 Task: Slide 19 - A Picture Always Reinforces The Concept.
Action: Mouse moved to (33, 80)
Screenshot: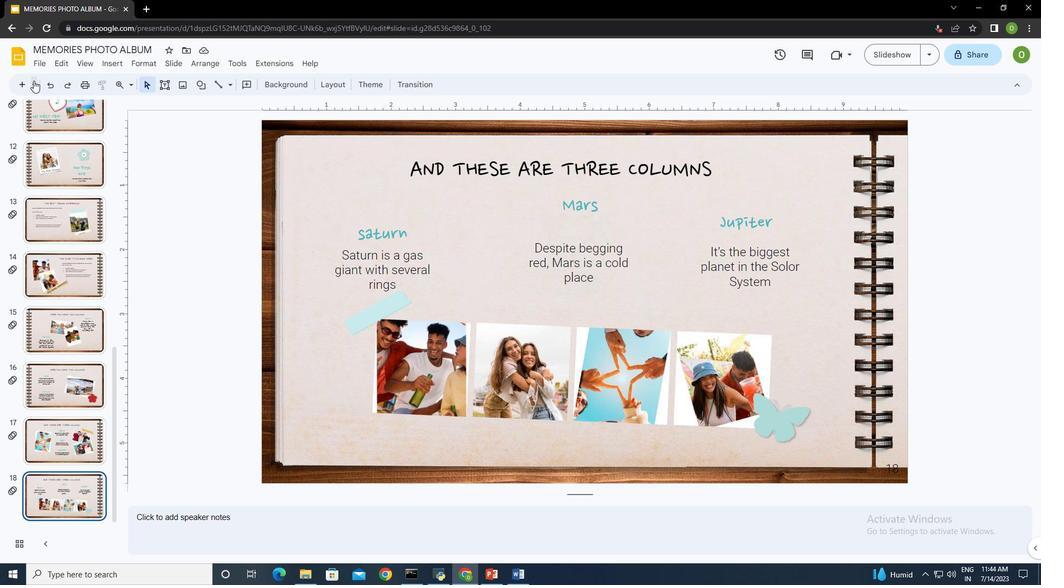 
Action: Mouse pressed left at (33, 80)
Screenshot: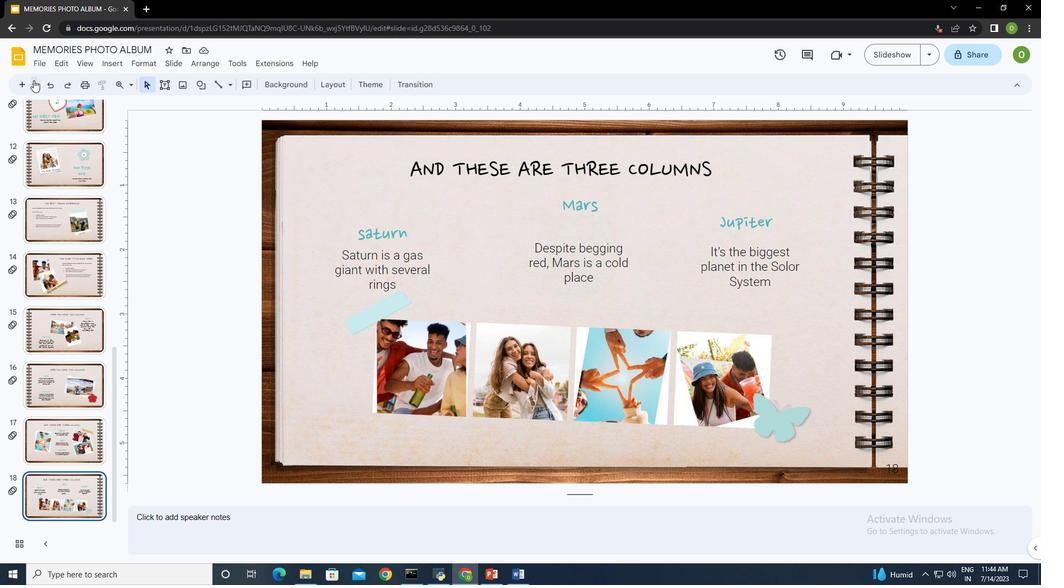 
Action: Mouse moved to (72, 318)
Screenshot: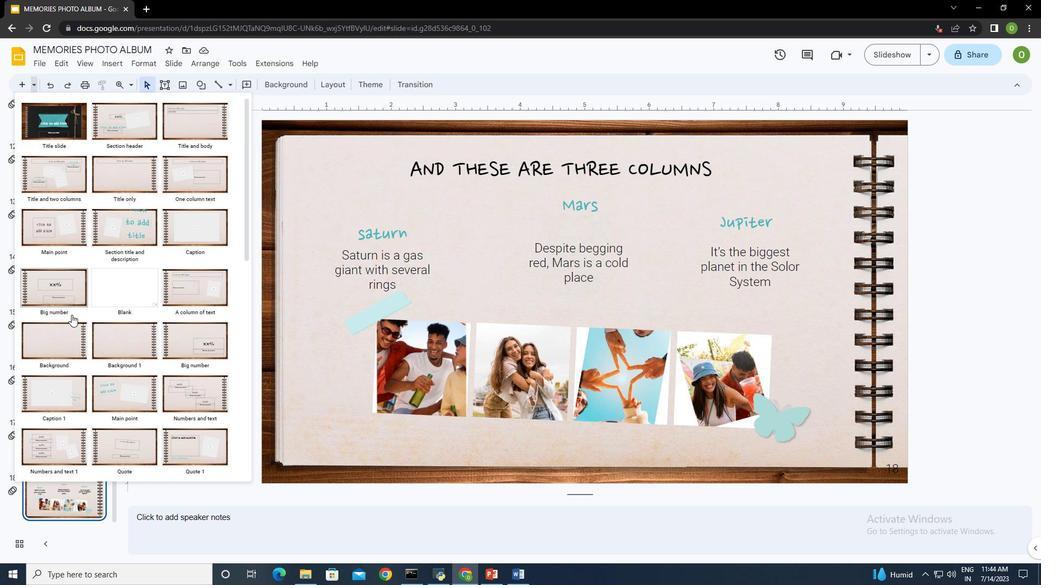 
Action: Mouse scrolled (72, 318) with delta (0, 0)
Screenshot: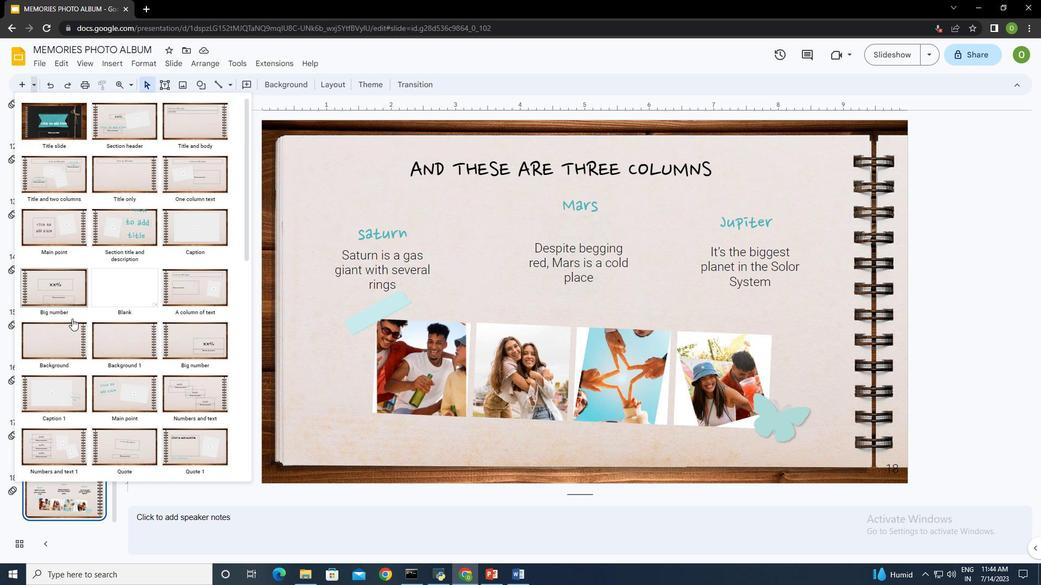 
Action: Mouse moved to (73, 321)
Screenshot: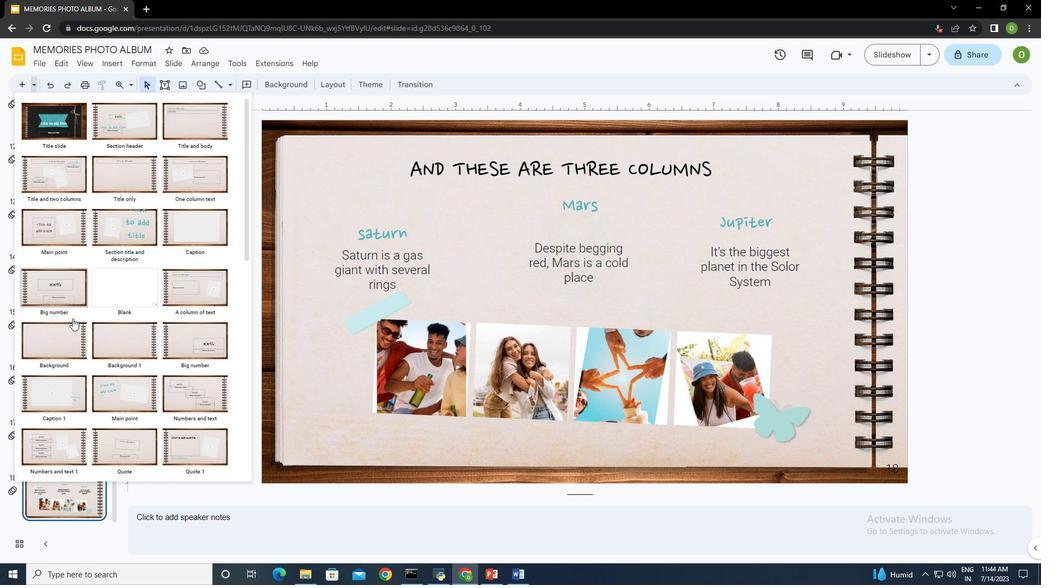 
Action: Mouse scrolled (73, 320) with delta (0, 0)
Screenshot: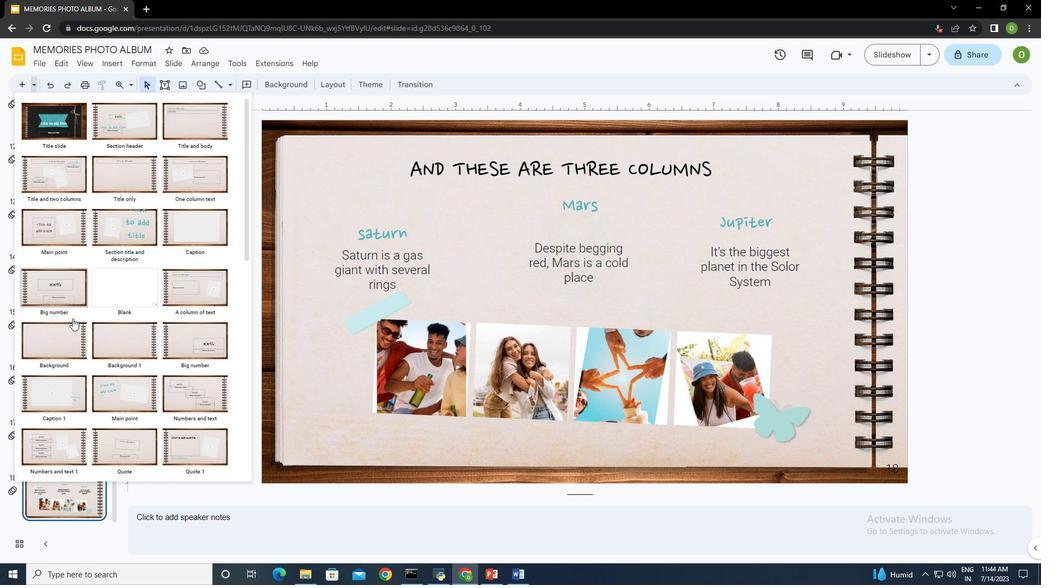 
Action: Mouse moved to (75, 323)
Screenshot: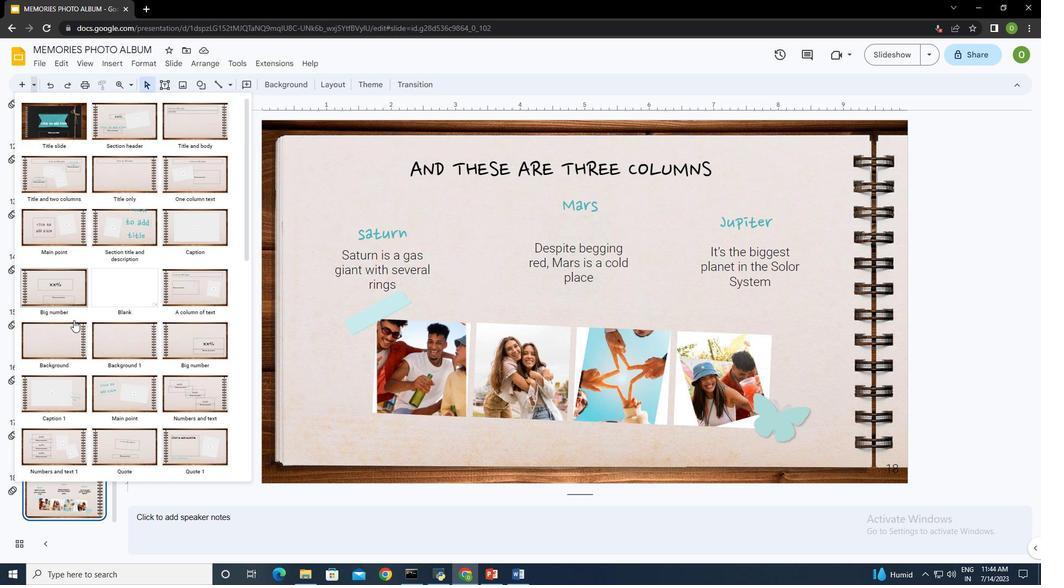 
Action: Mouse scrolled (75, 322) with delta (0, 0)
Screenshot: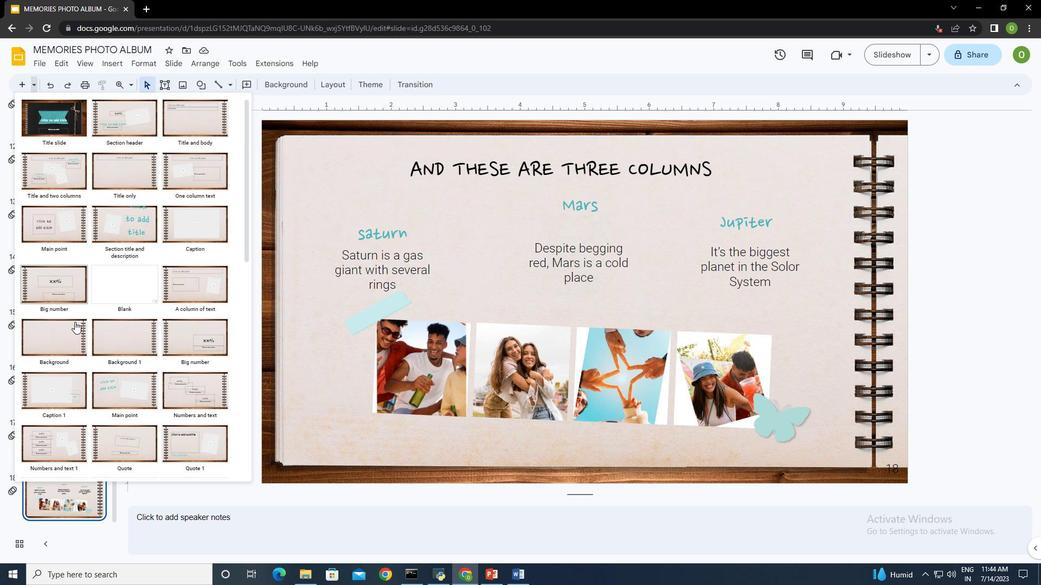 
Action: Mouse moved to (75, 323)
Screenshot: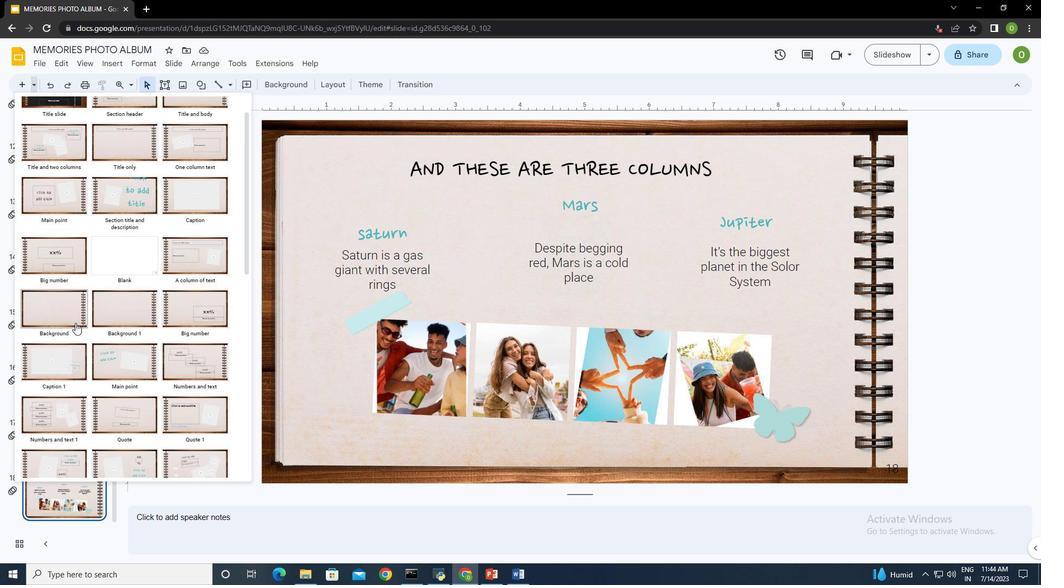 
Action: Mouse scrolled (75, 322) with delta (0, 0)
Screenshot: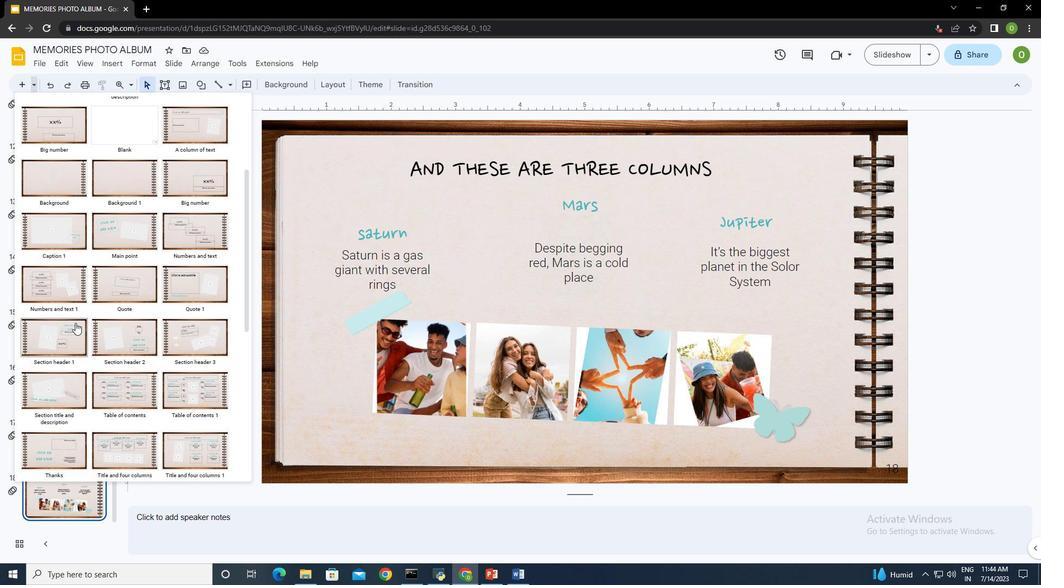 
Action: Mouse scrolled (75, 322) with delta (0, 0)
Screenshot: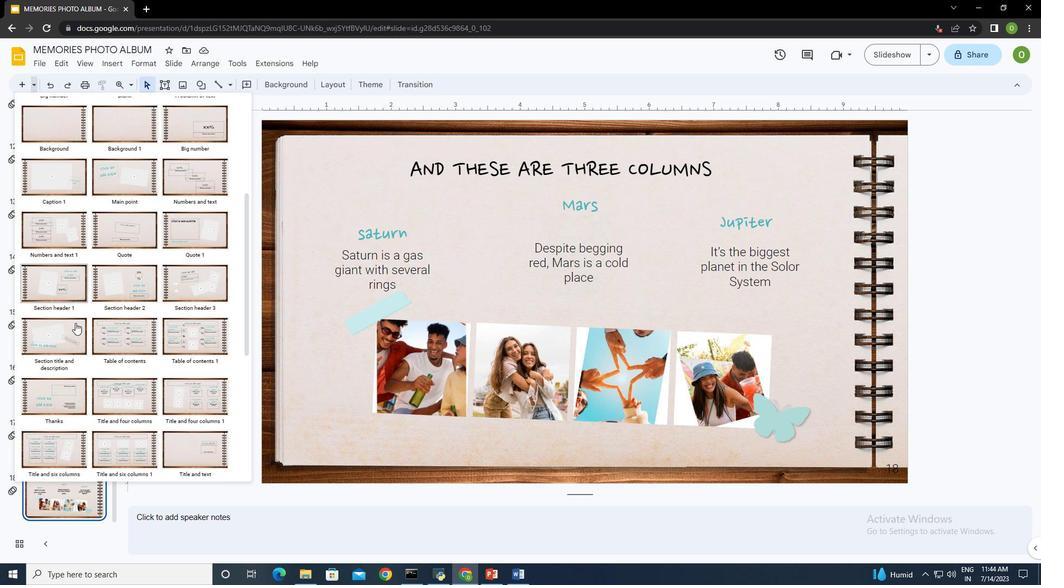 
Action: Mouse scrolled (75, 322) with delta (0, 0)
Screenshot: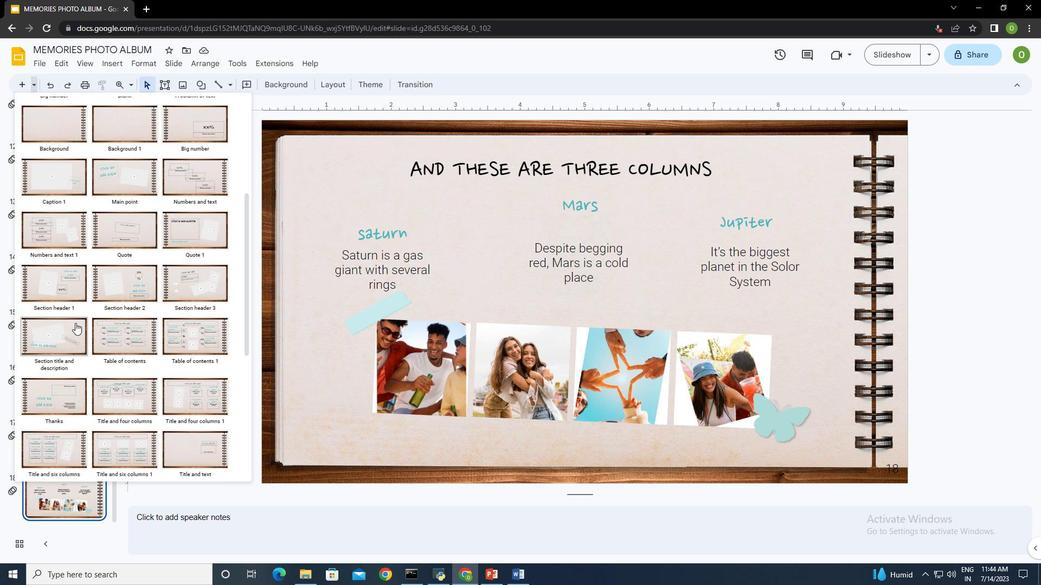 
Action: Mouse scrolled (75, 322) with delta (0, 0)
Screenshot: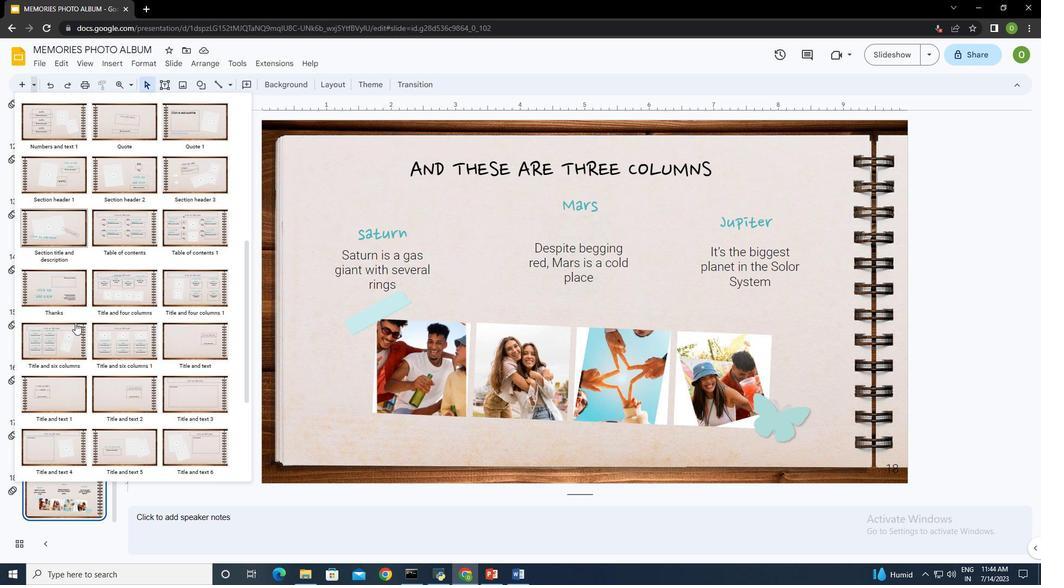 
Action: Mouse scrolled (75, 322) with delta (0, 0)
Screenshot: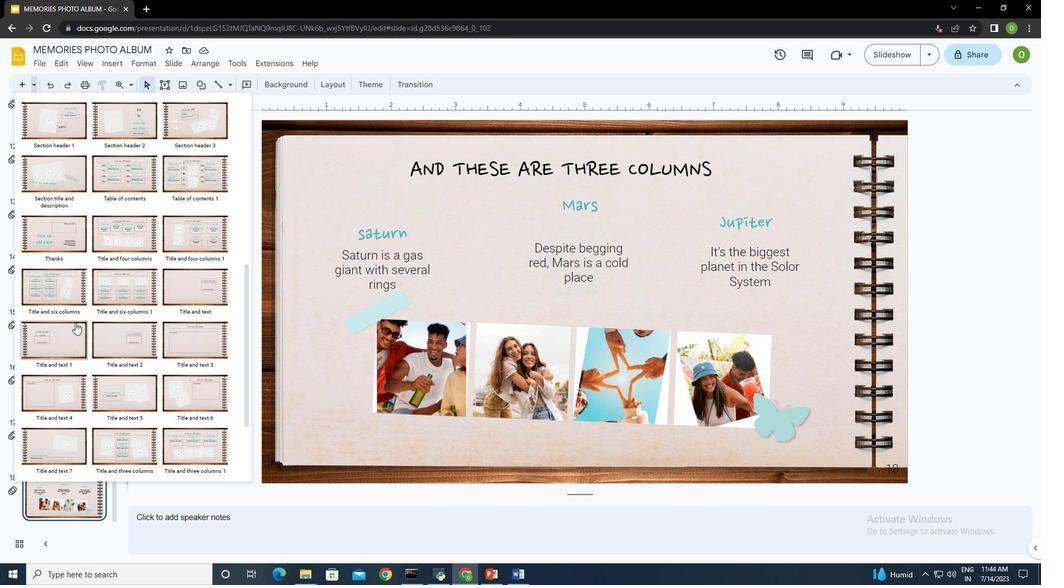 
Action: Mouse scrolled (75, 322) with delta (0, 0)
Screenshot: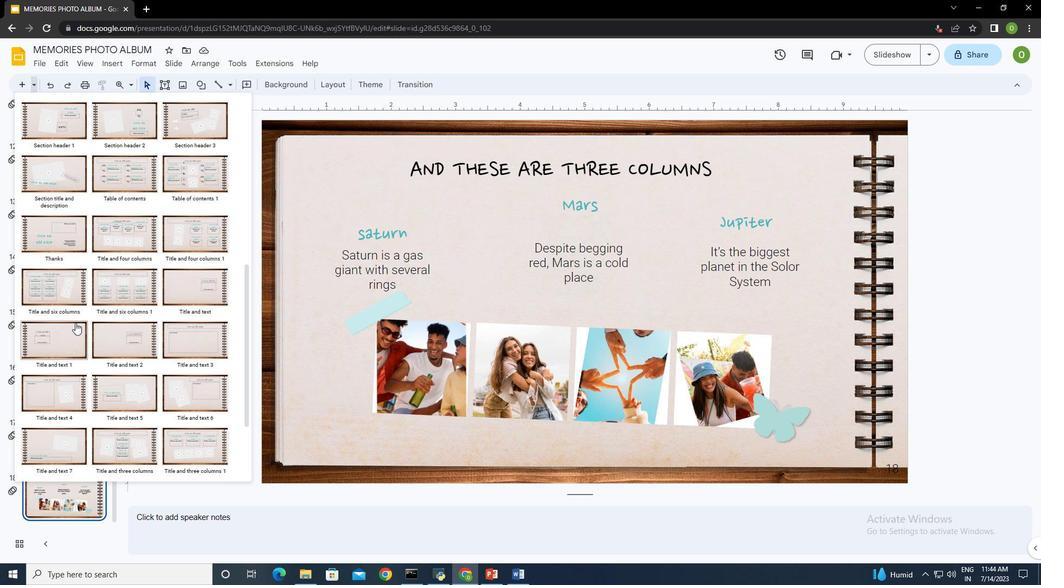 
Action: Mouse moved to (128, 280)
Screenshot: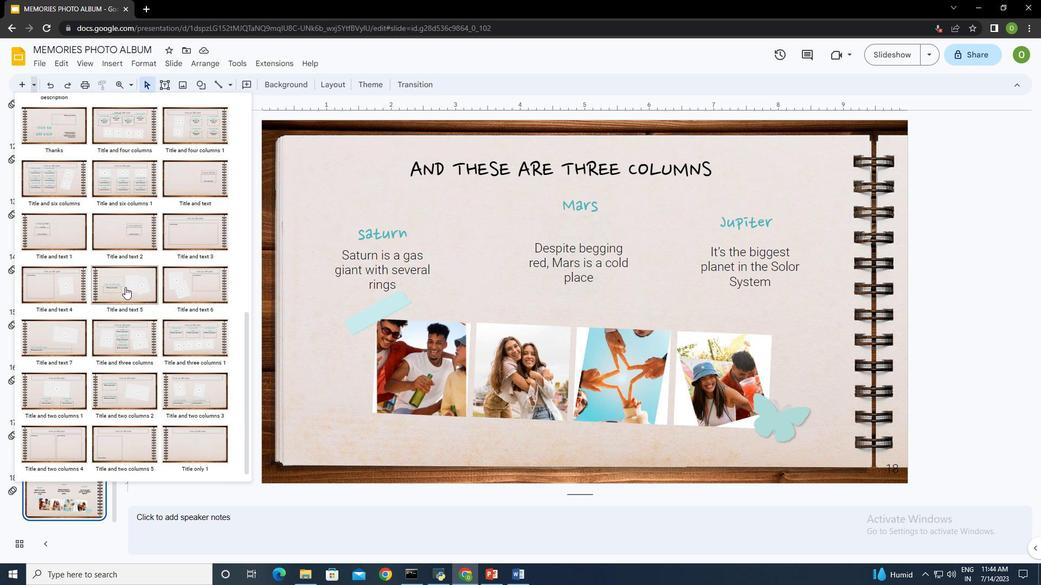 
Action: Mouse pressed left at (128, 280)
Screenshot: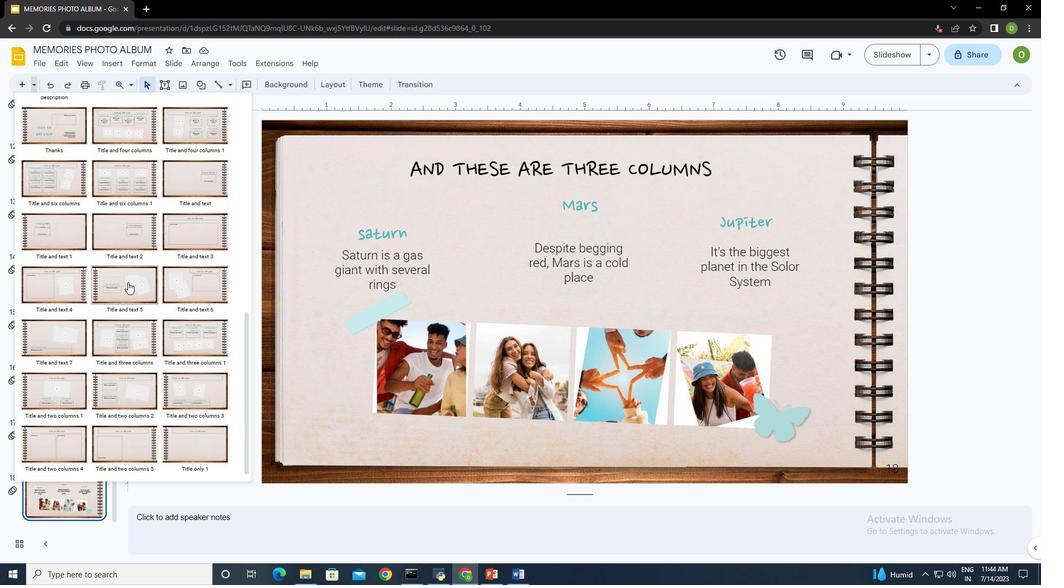 
Action: Mouse moved to (408, 280)
Screenshot: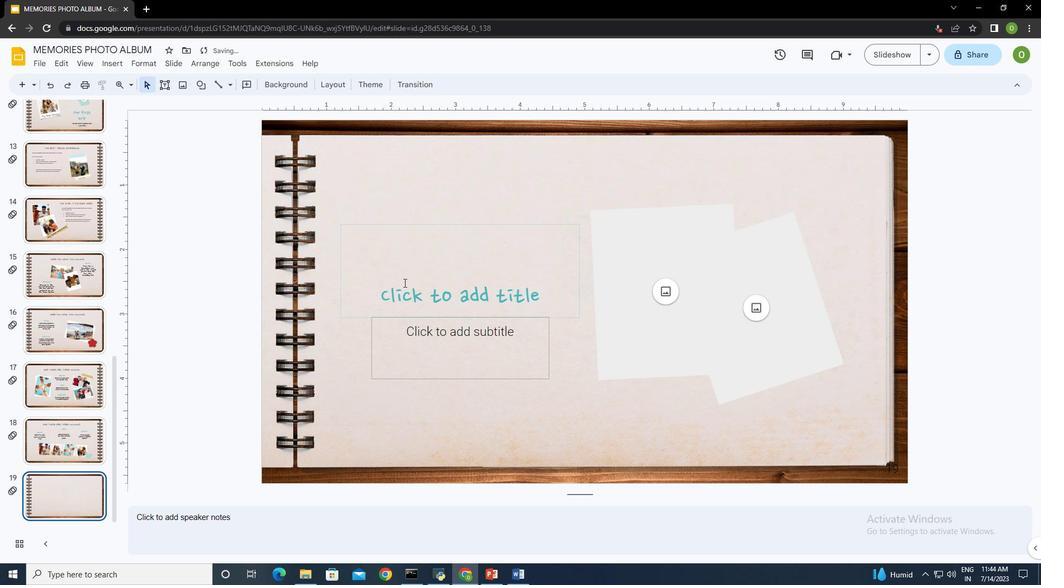
Action: Mouse pressed left at (408, 280)
Screenshot: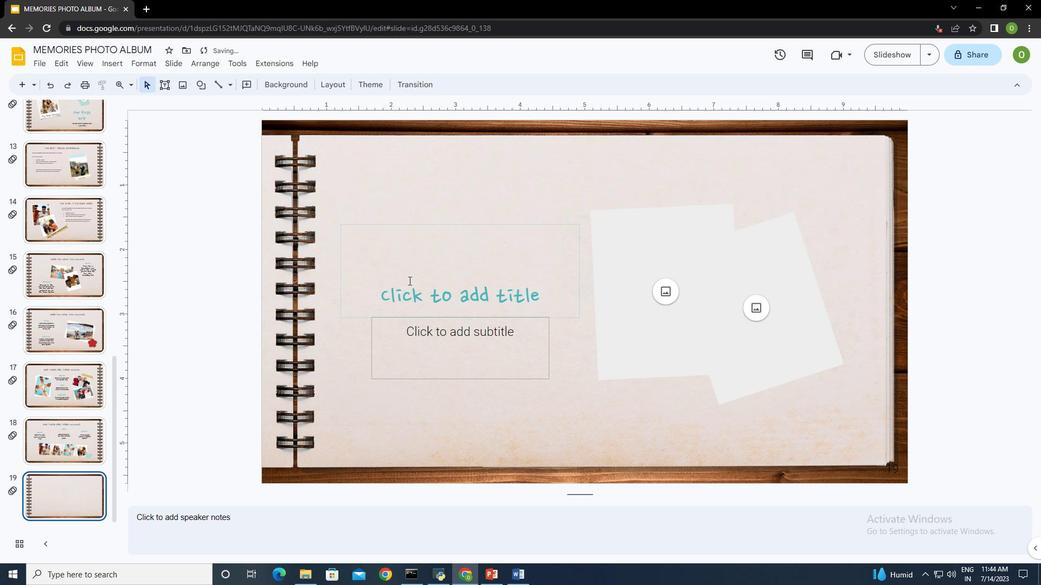 
Action: Key pressed <Key.shift><Key.shift><Key.shift><Key.shift><Key.shift>A<Key.space><Key.shift>Picture<Key.space>alwase<Key.backspace><Key.backspace>ys<Key.space>reinforces<Key.space>the<Key.space>concept
Screenshot: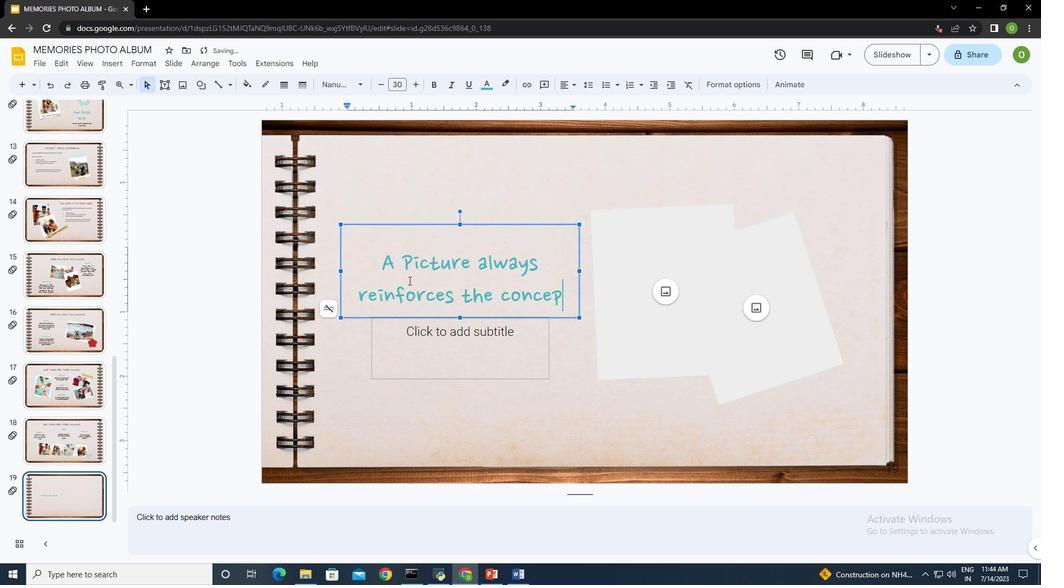 
Action: Mouse moved to (434, 342)
Screenshot: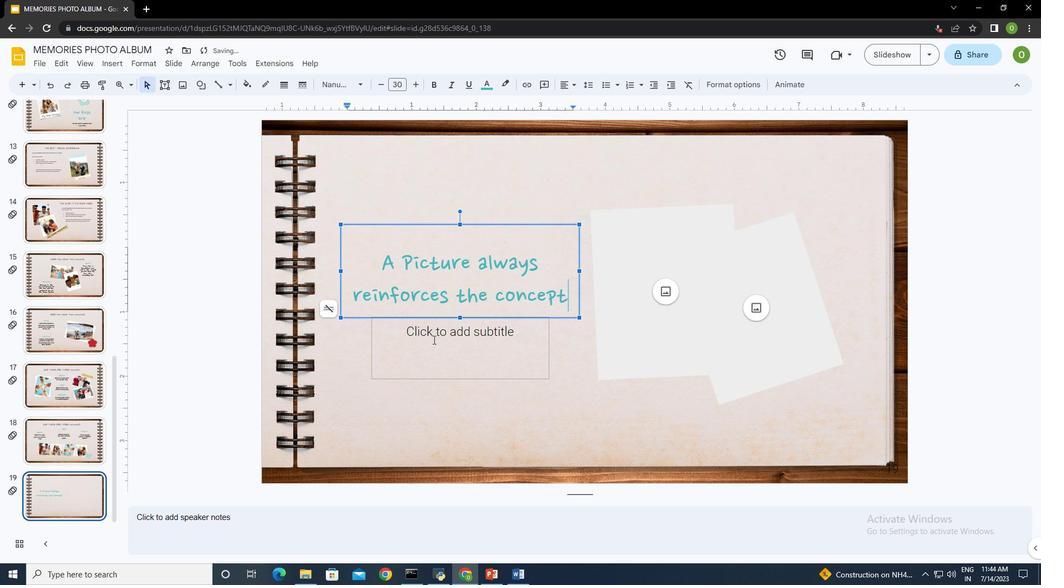 
Action: Mouse pressed left at (434, 342)
Screenshot: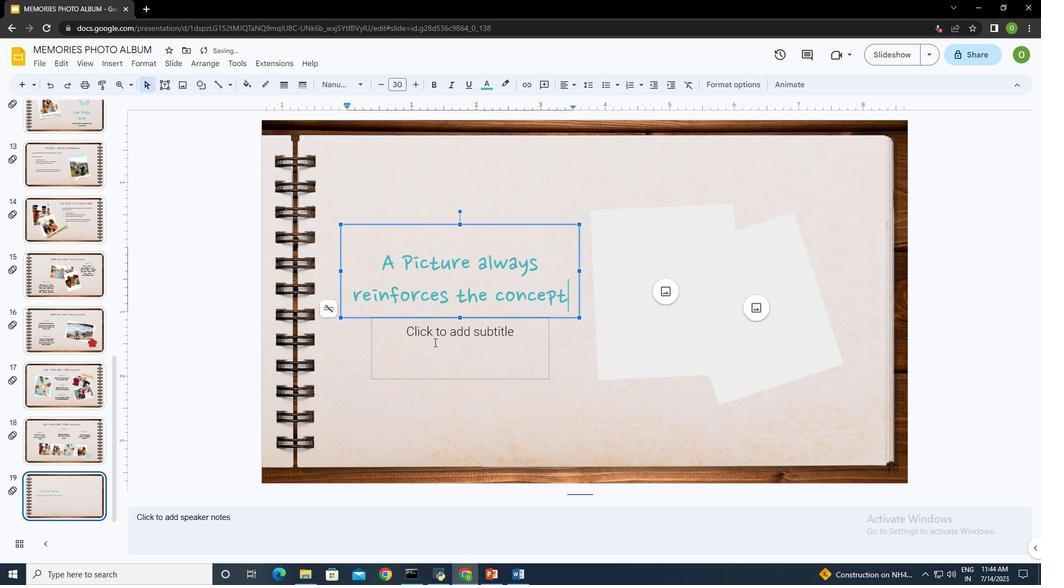 
Action: Key pressed <Key.shift>Images<Key.space>reveal<Key.space><Key.shift>Large<Key.space>amounts<Key.space>of<Key.space>data<Key.space><Key.backspace>,<Key.space><Key.shift>So<Key.space>remember<Key.shift_r>:<Key.space>use<Key.space>an<Key.space>image<Key.space>instead<Key.space>of<Key.space>long<Key.space>textsctrl+A
Screenshot: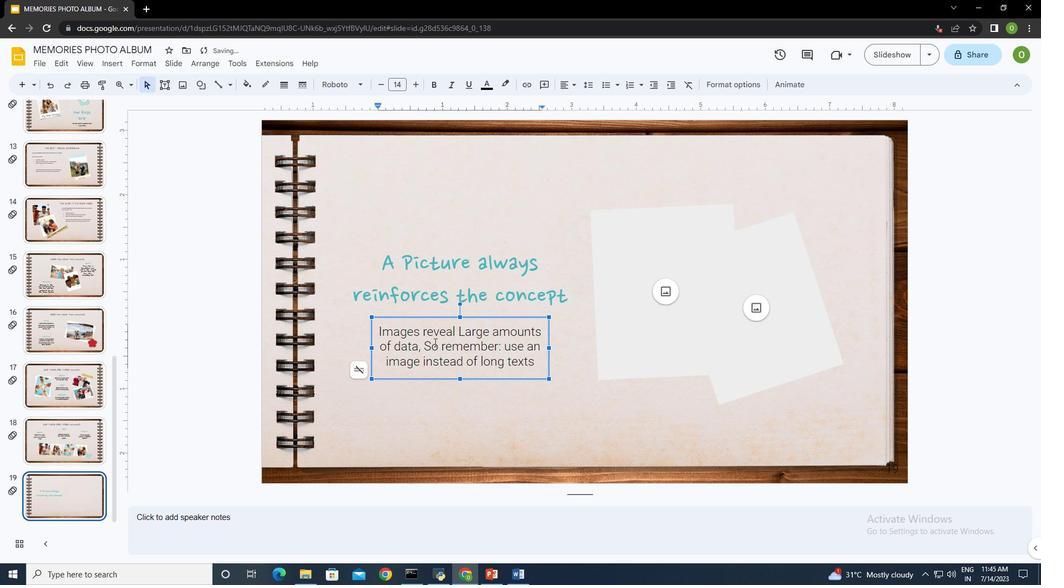 
Action: Mouse moved to (231, 63)
Screenshot: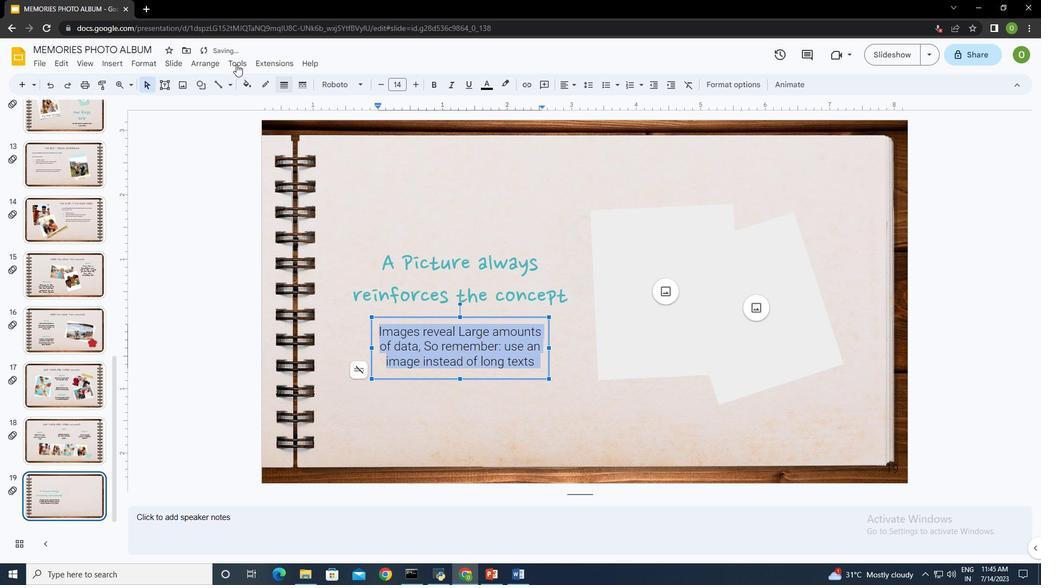 
Action: Mouse pressed left at (231, 63)
Screenshot: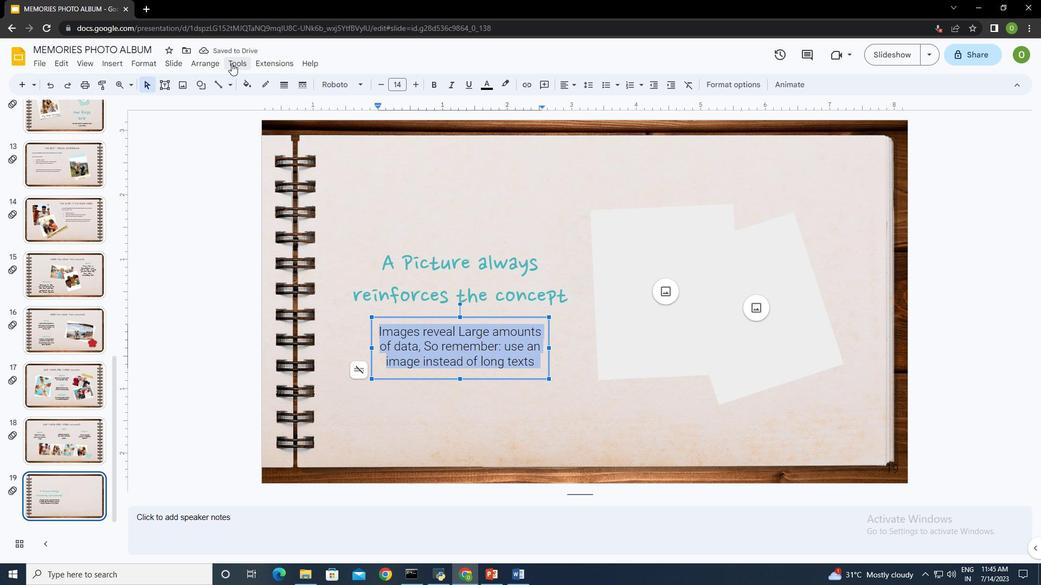 
Action: Mouse moved to (276, 83)
Screenshot: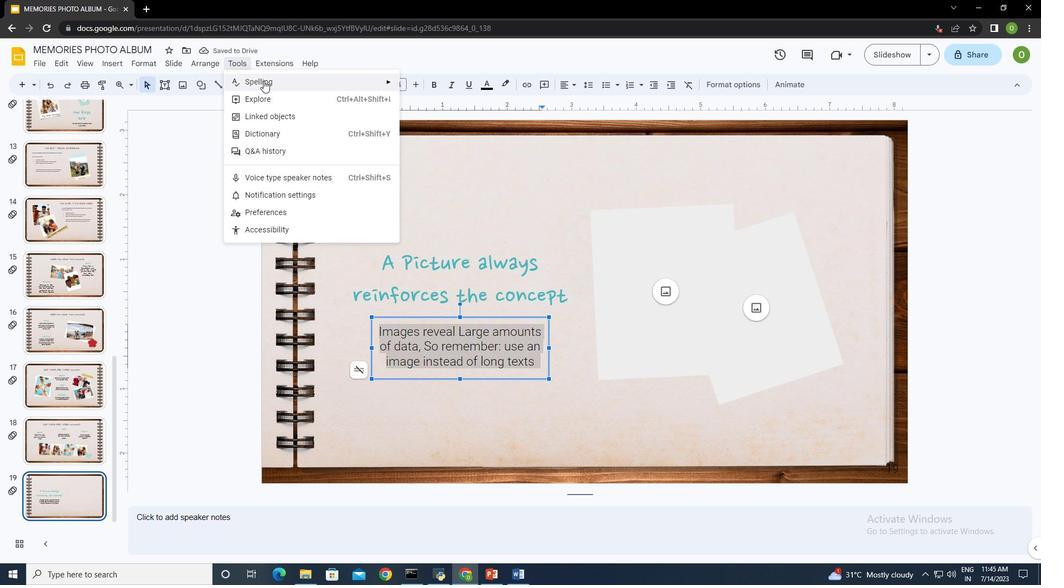 
Action: Mouse pressed left at (276, 83)
Screenshot: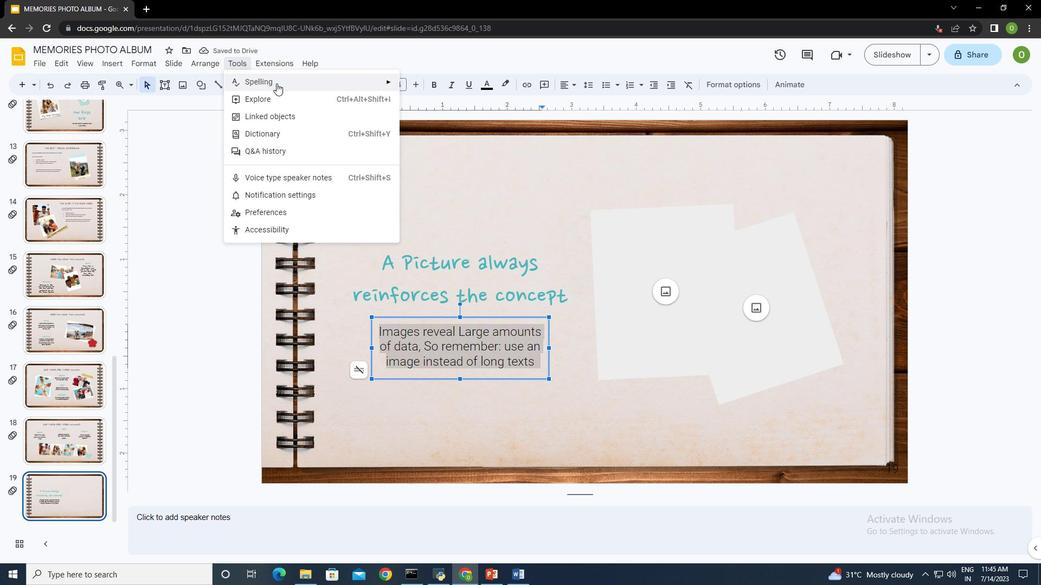 
Action: Mouse moved to (464, 99)
Screenshot: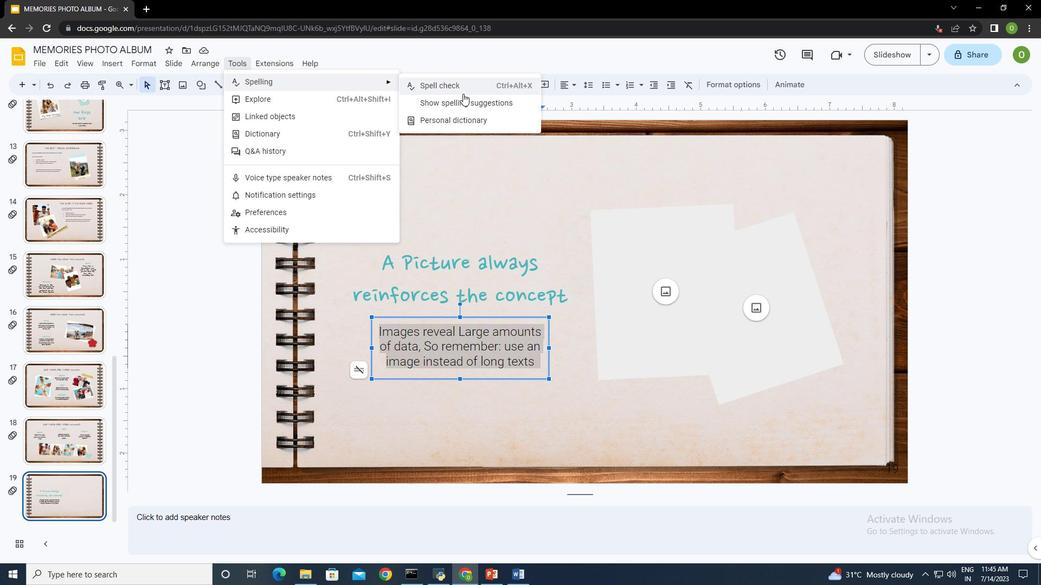 
Action: Mouse pressed left at (464, 99)
Screenshot: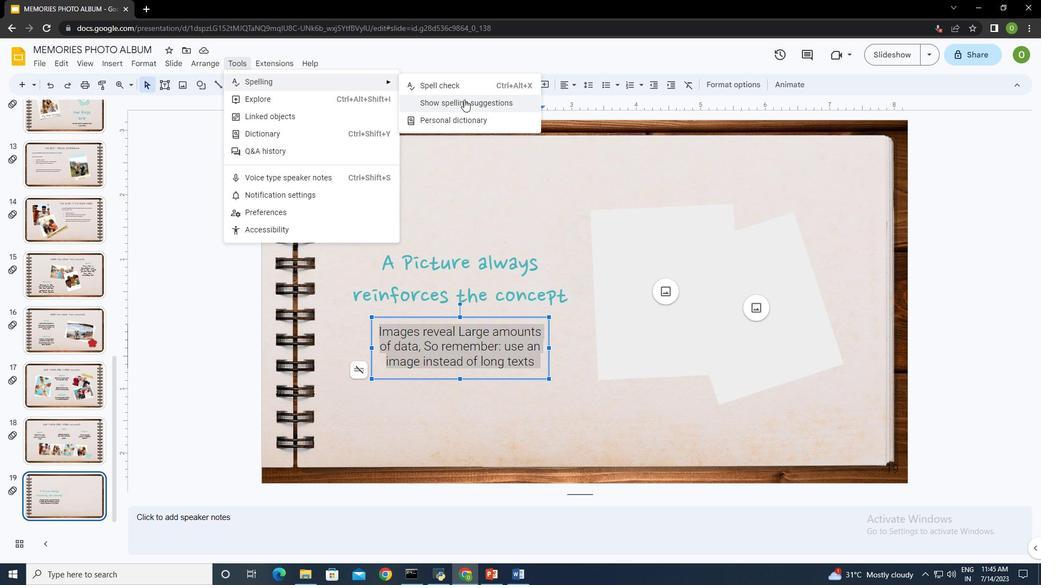 
Action: Mouse moved to (342, 78)
Screenshot: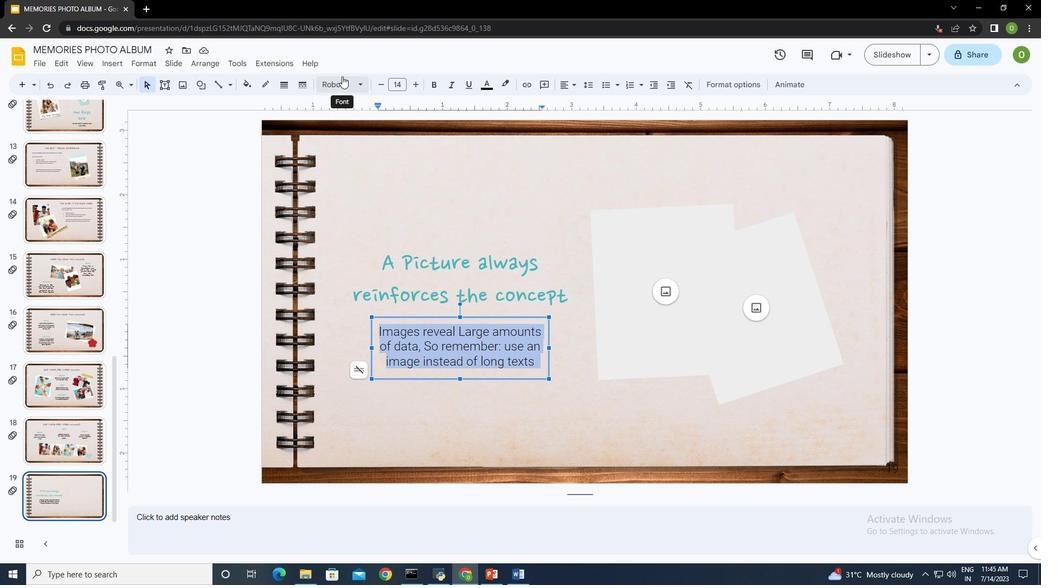 
Action: Mouse pressed left at (342, 78)
Screenshot: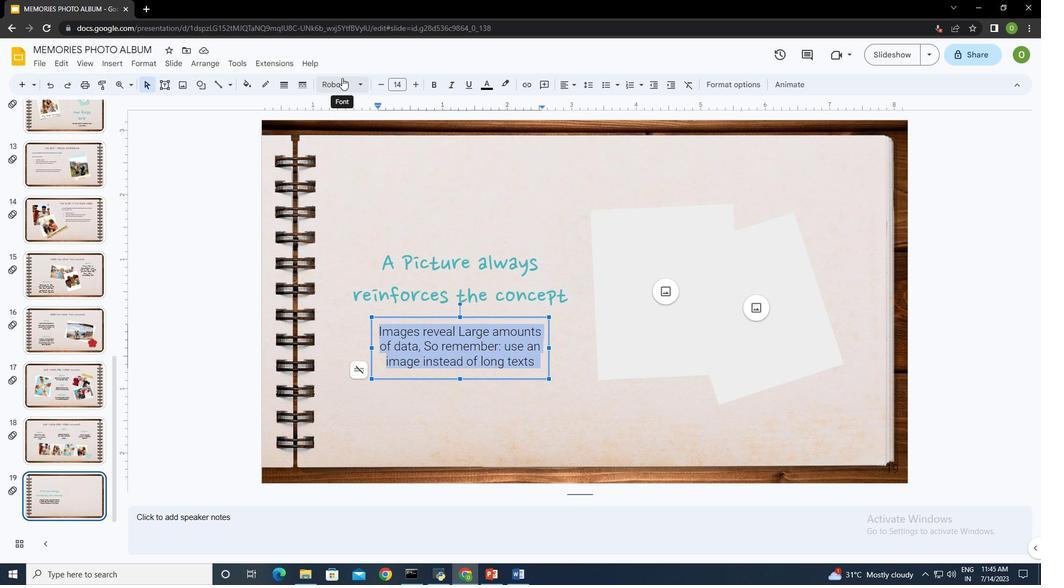 
Action: Mouse moved to (395, 262)
Screenshot: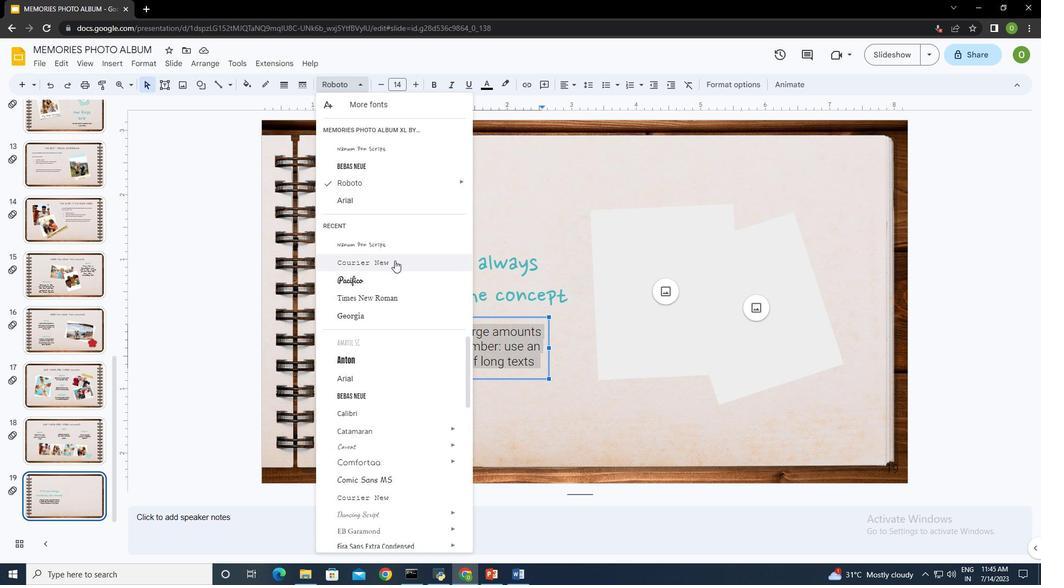 
Action: Mouse pressed left at (395, 262)
Screenshot: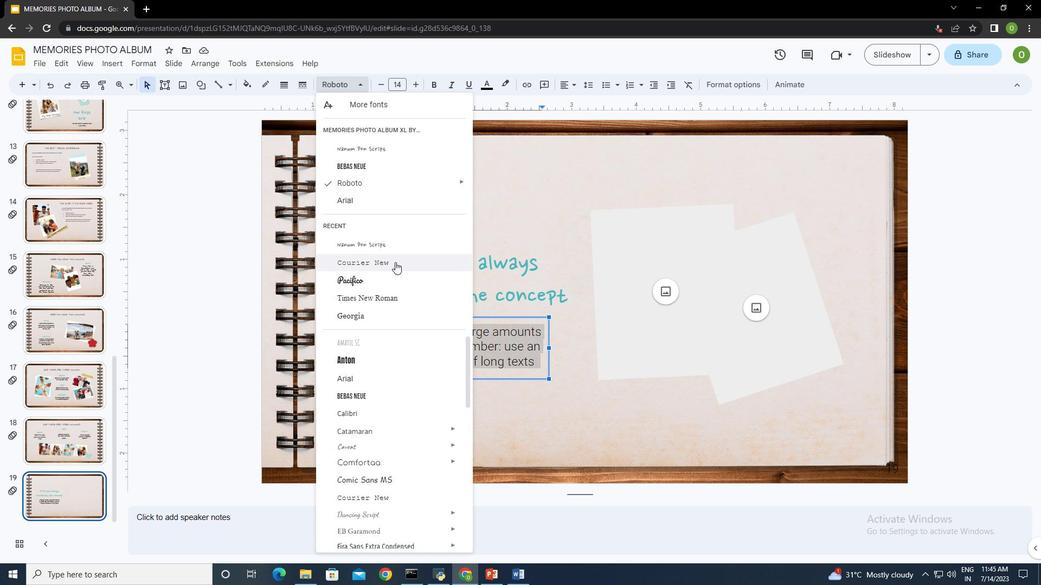 
Action: Mouse moved to (534, 401)
Screenshot: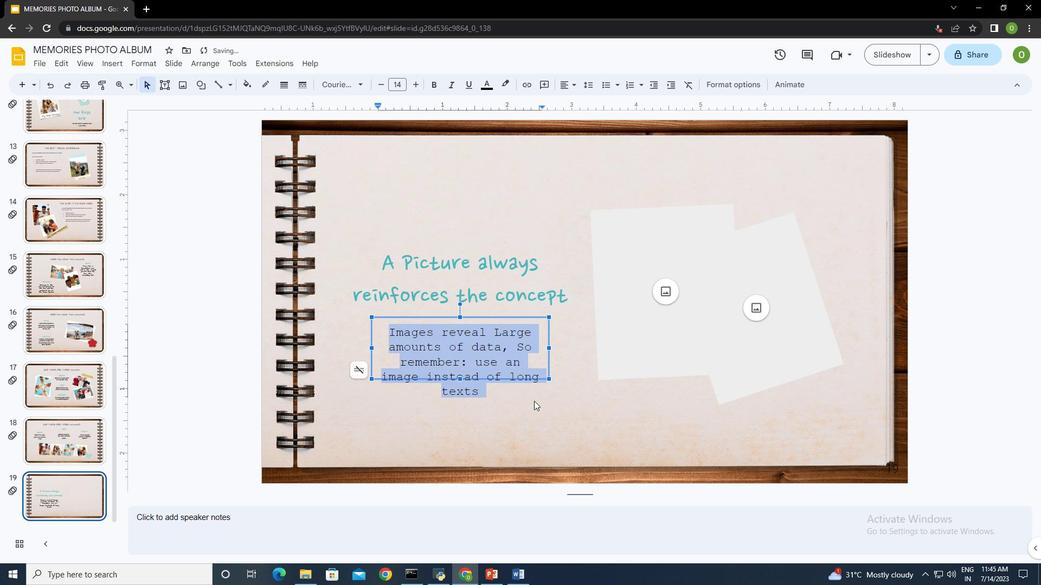 
Action: Mouse pressed left at (534, 401)
Screenshot: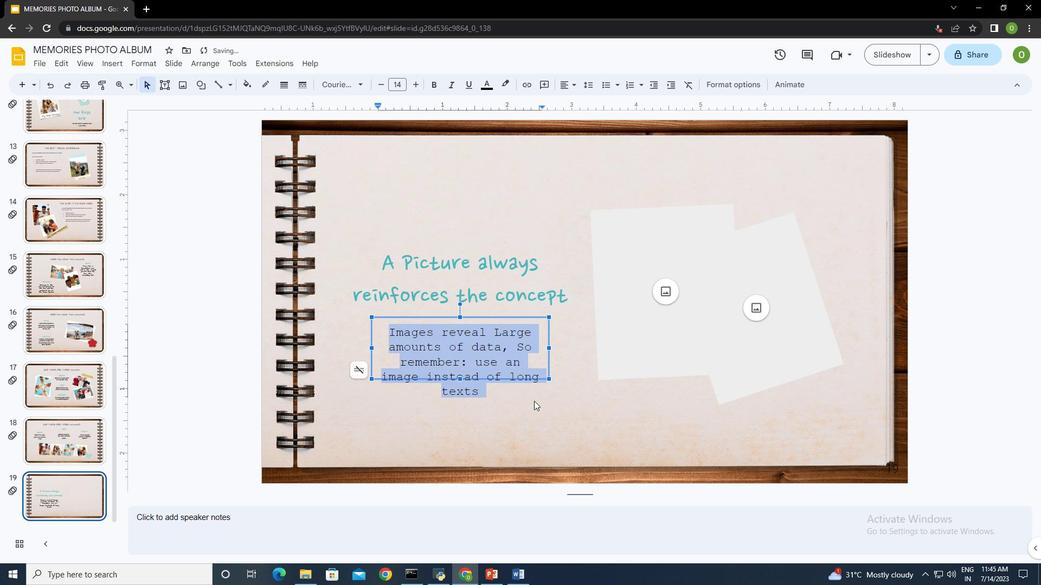 
Action: Mouse moved to (662, 294)
Screenshot: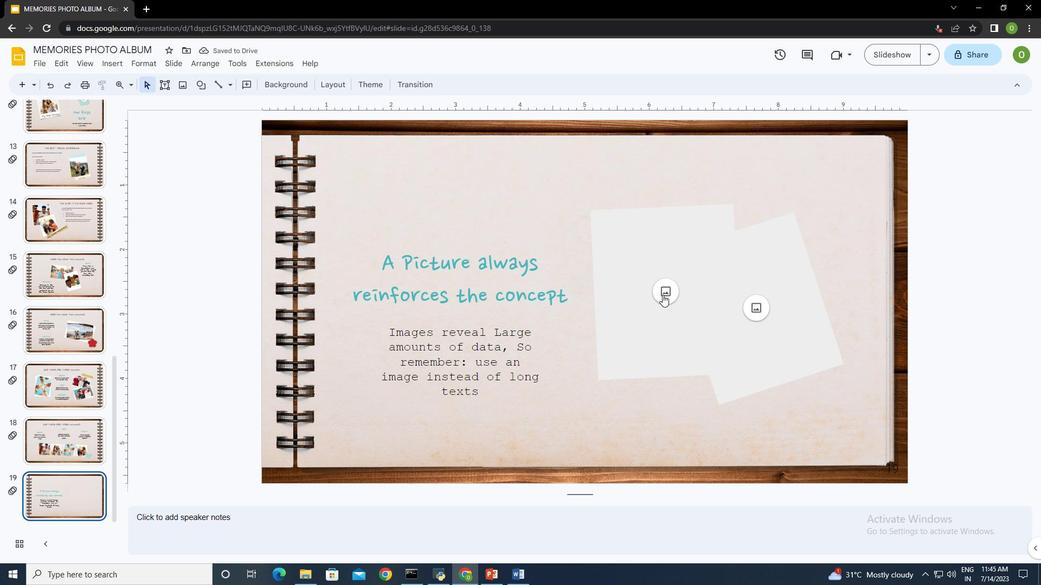 
Action: Mouse pressed left at (662, 294)
Screenshot: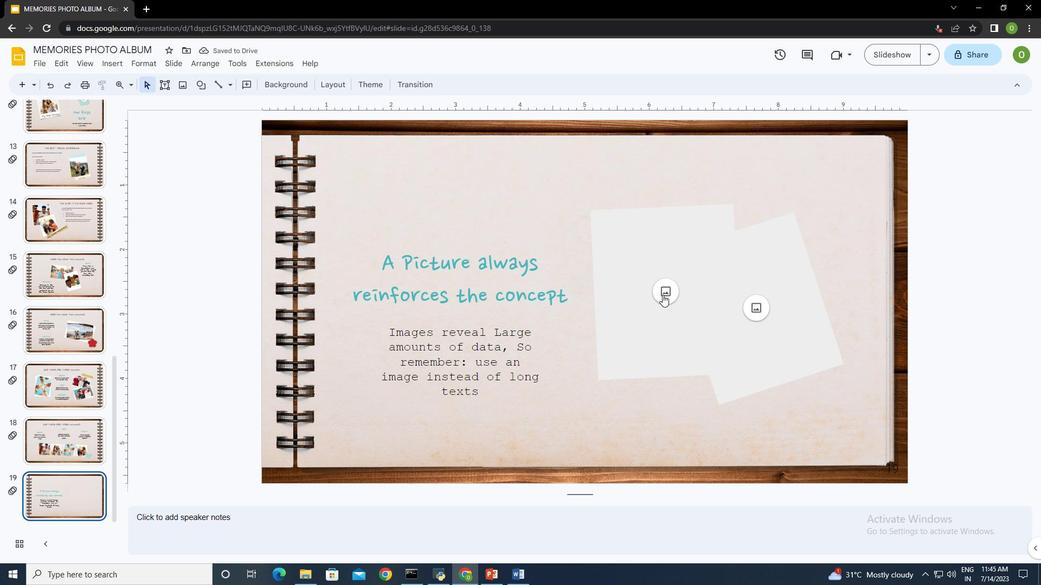 
Action: Mouse moved to (703, 305)
Screenshot: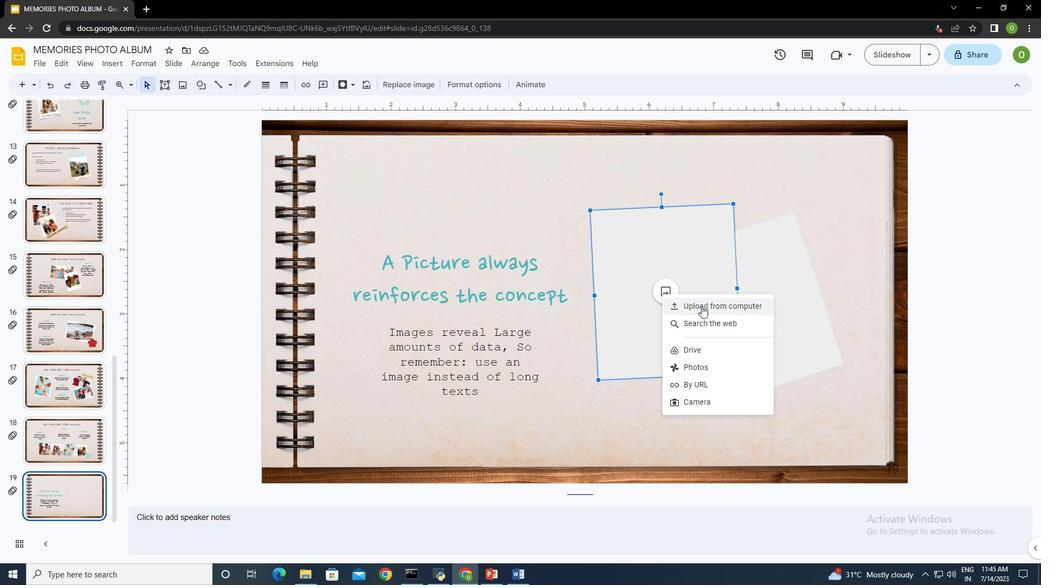 
Action: Mouse pressed left at (703, 305)
Screenshot: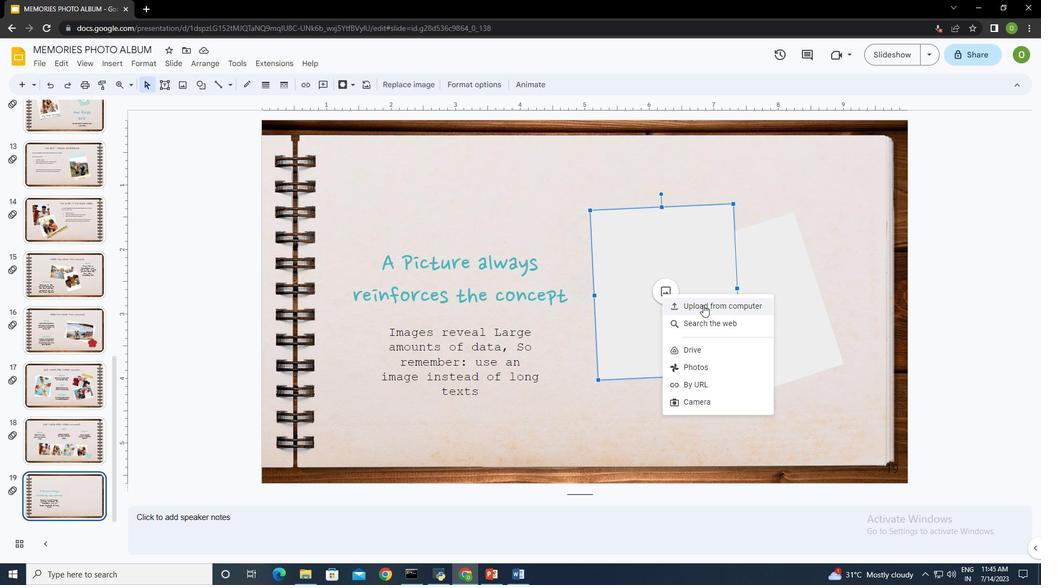 
Action: Mouse moved to (281, 189)
Screenshot: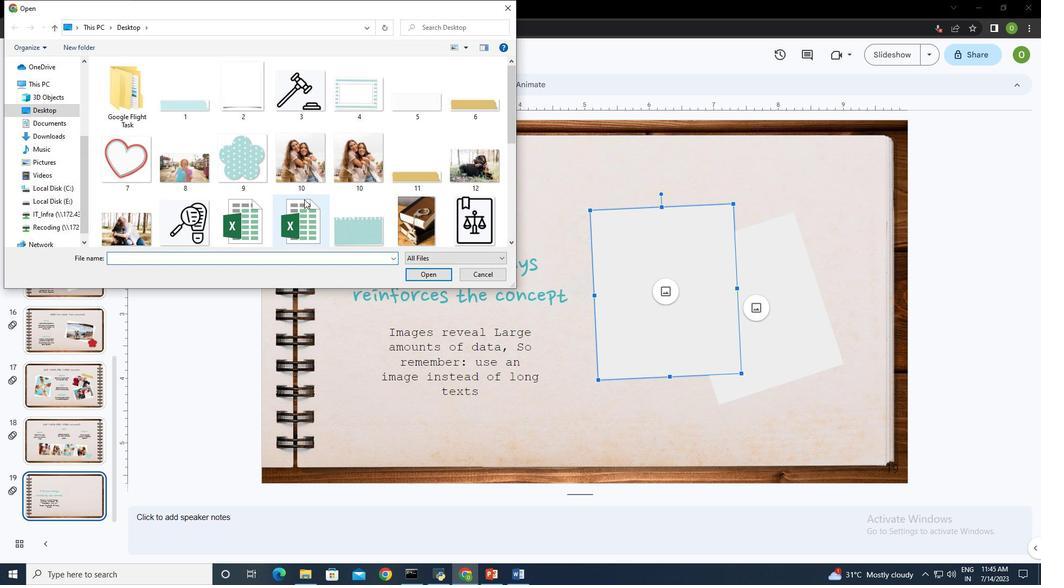
Action: Mouse scrolled (281, 188) with delta (0, 0)
Screenshot: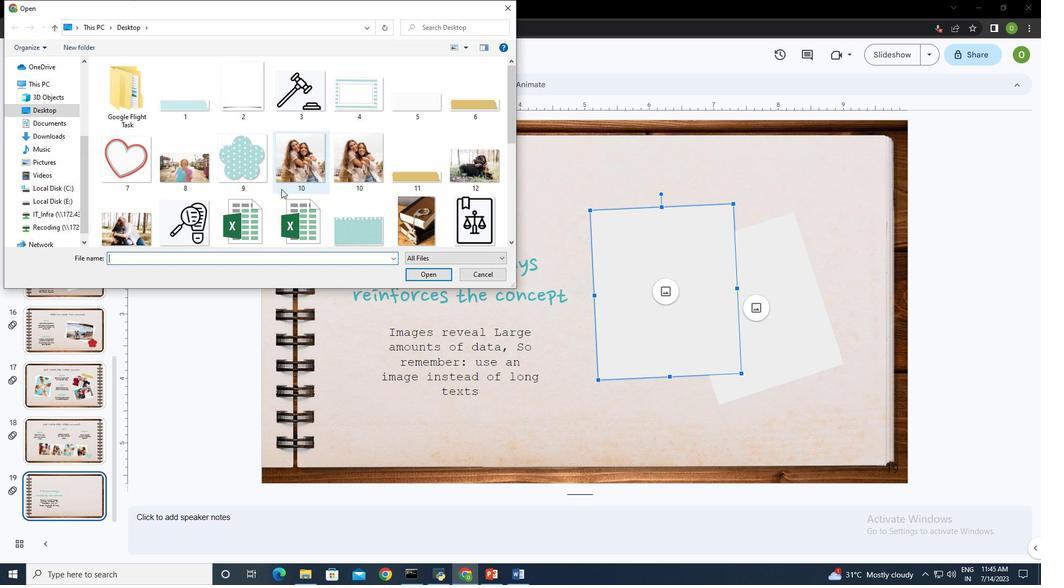 
Action: Mouse scrolled (281, 188) with delta (0, 0)
Screenshot: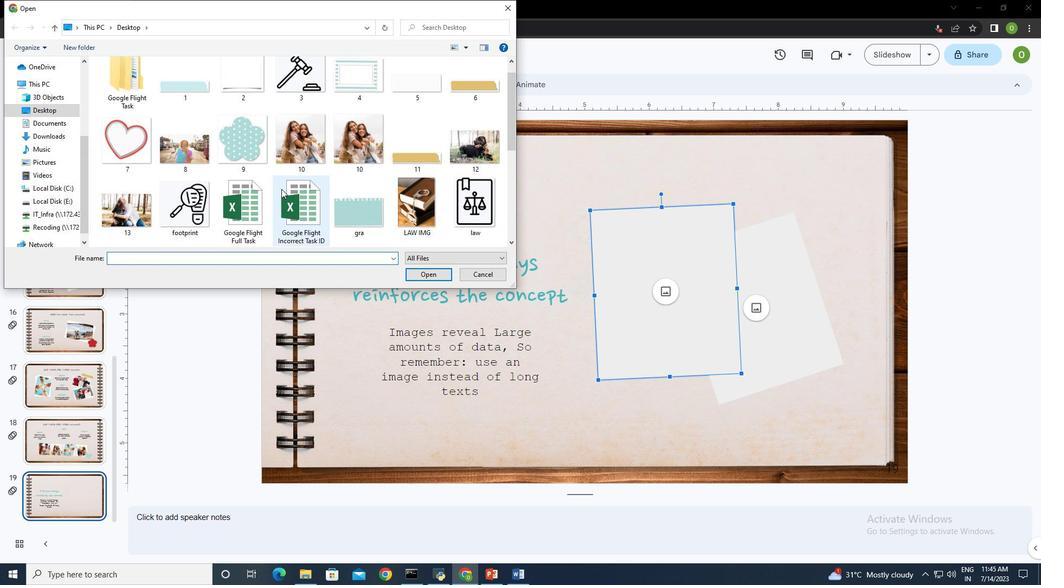 
Action: Mouse moved to (122, 122)
Screenshot: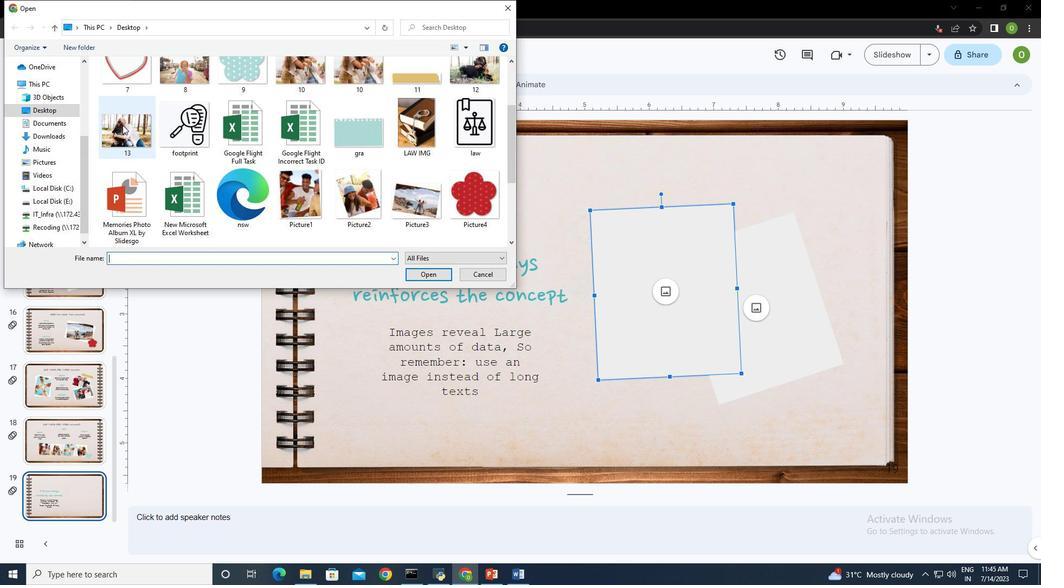 
Action: Mouse pressed left at (122, 122)
Screenshot: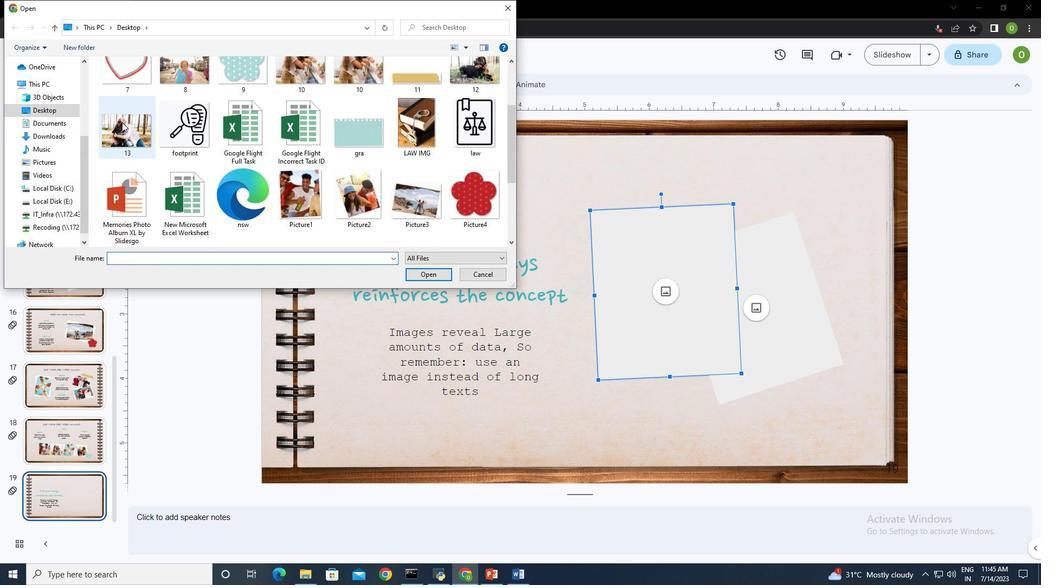 
Action: Mouse moved to (431, 271)
Screenshot: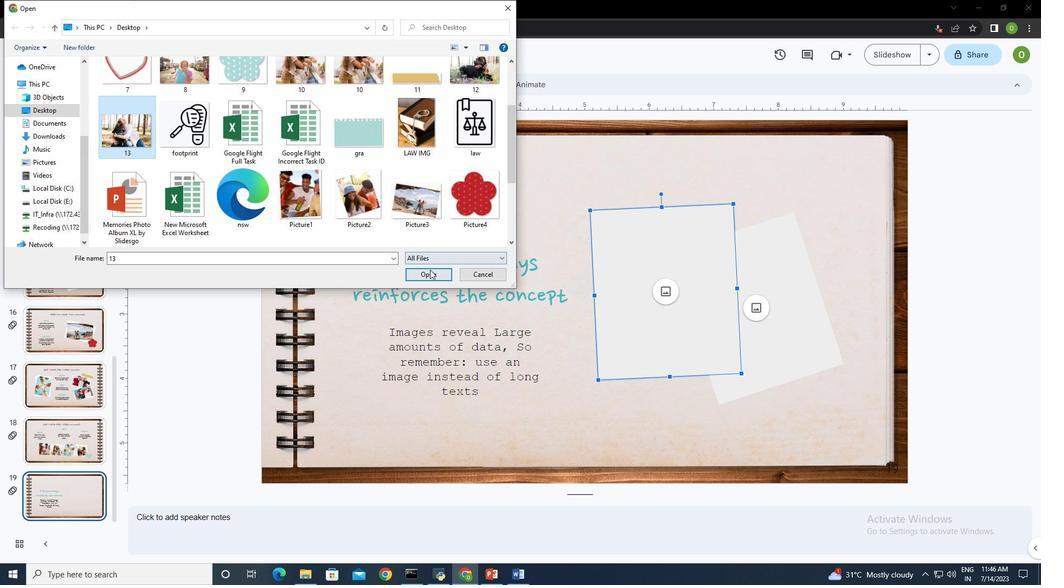 
Action: Mouse pressed left at (431, 271)
Screenshot: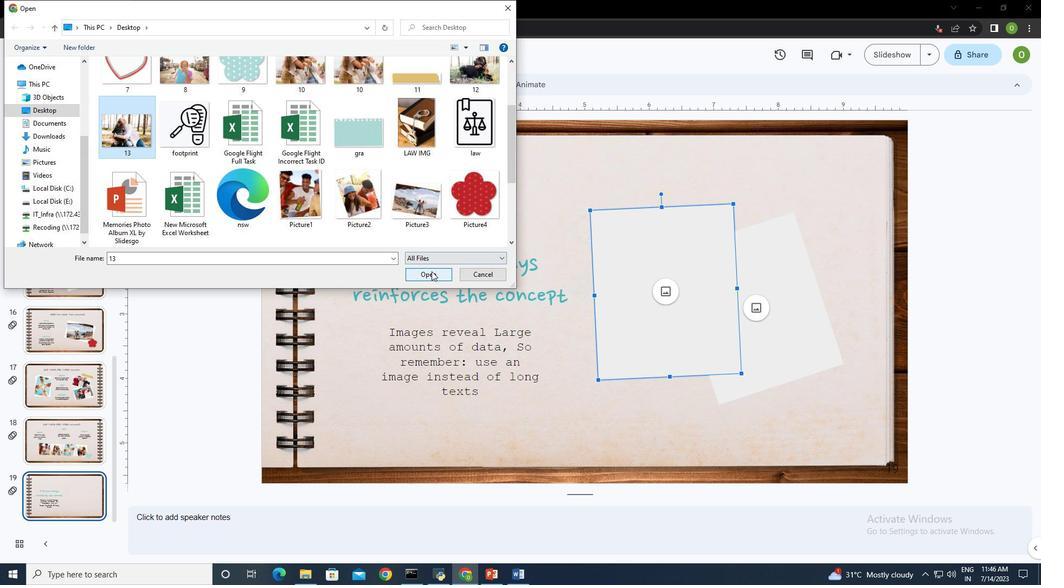 
Action: Mouse moved to (652, 318)
Screenshot: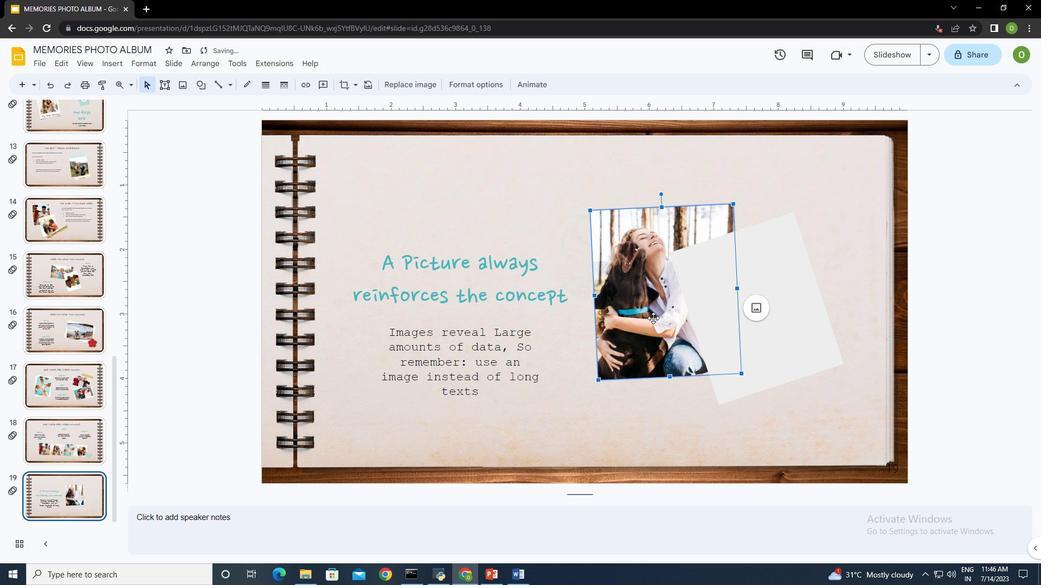 
Action: Mouse pressed left at (652, 318)
Screenshot: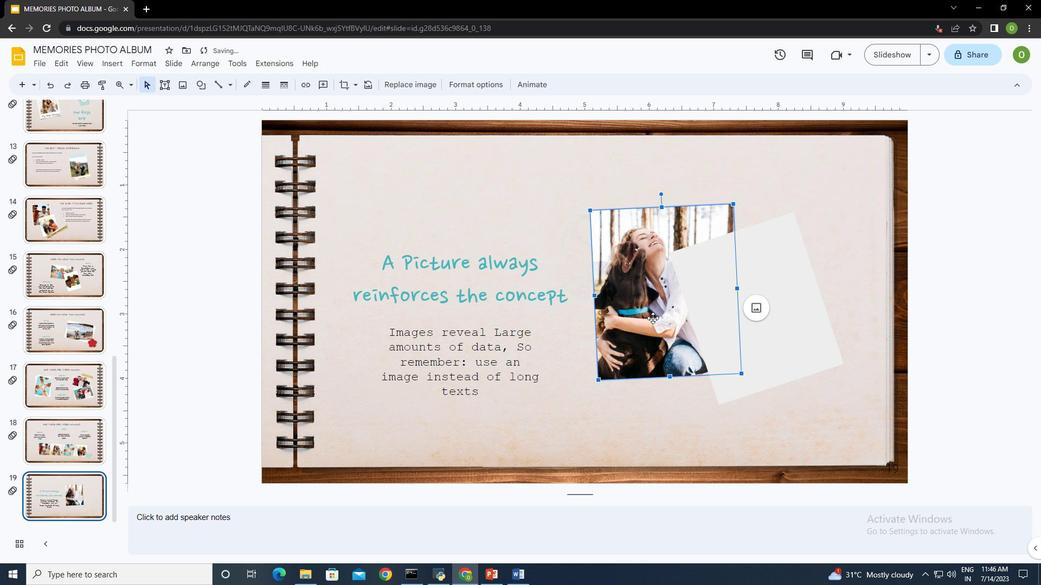 
Action: Mouse moved to (764, 313)
Screenshot: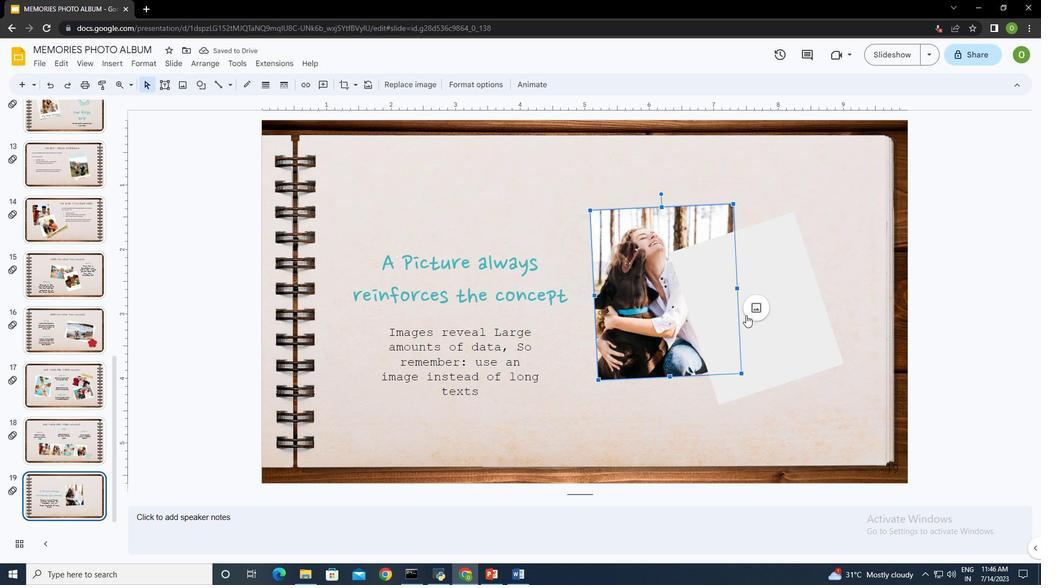 
Action: Mouse pressed left at (764, 313)
Screenshot: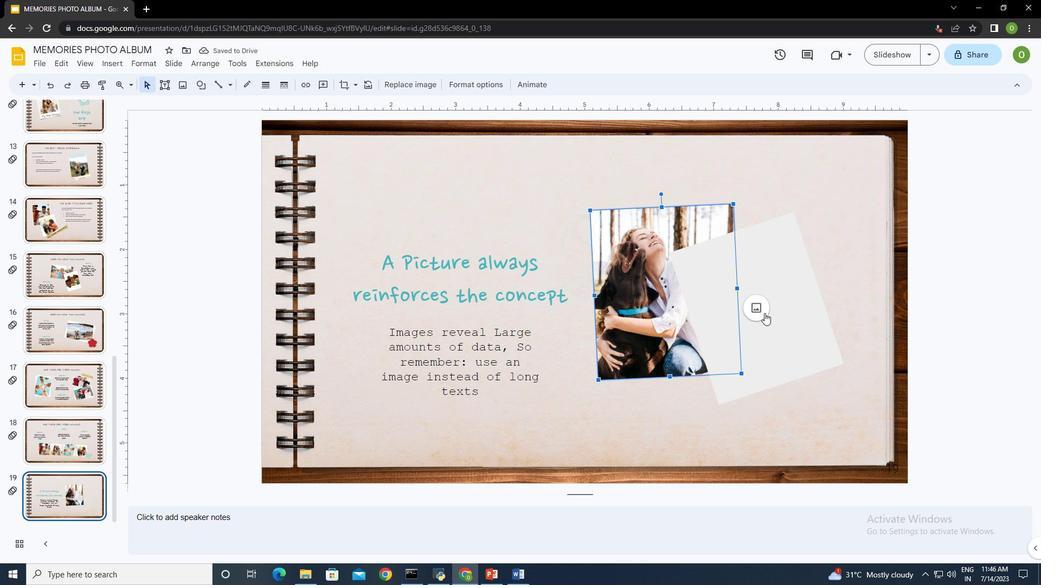 
Action: Mouse moved to (815, 323)
Screenshot: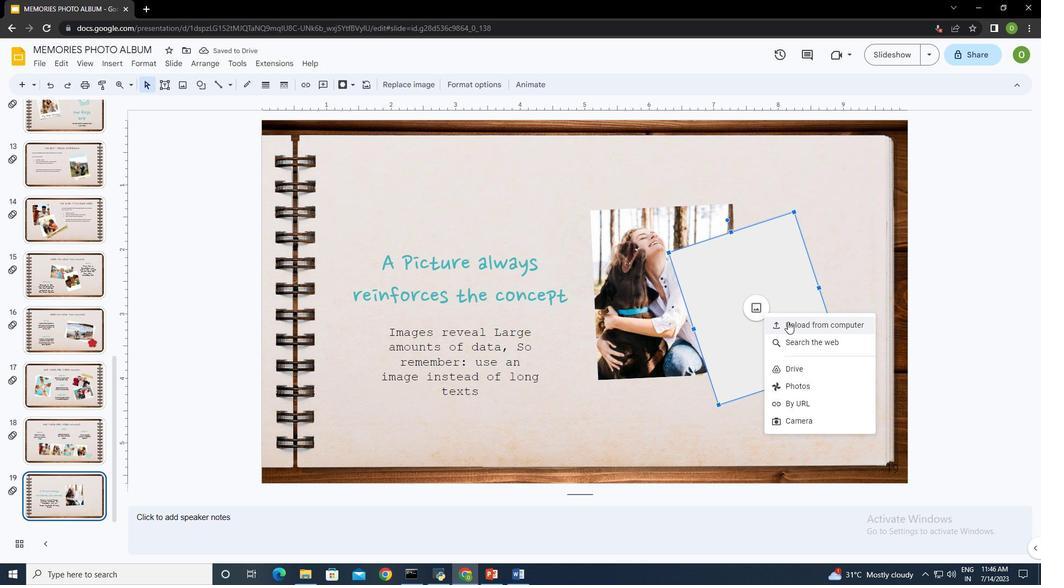 
Action: Mouse pressed left at (815, 323)
Screenshot: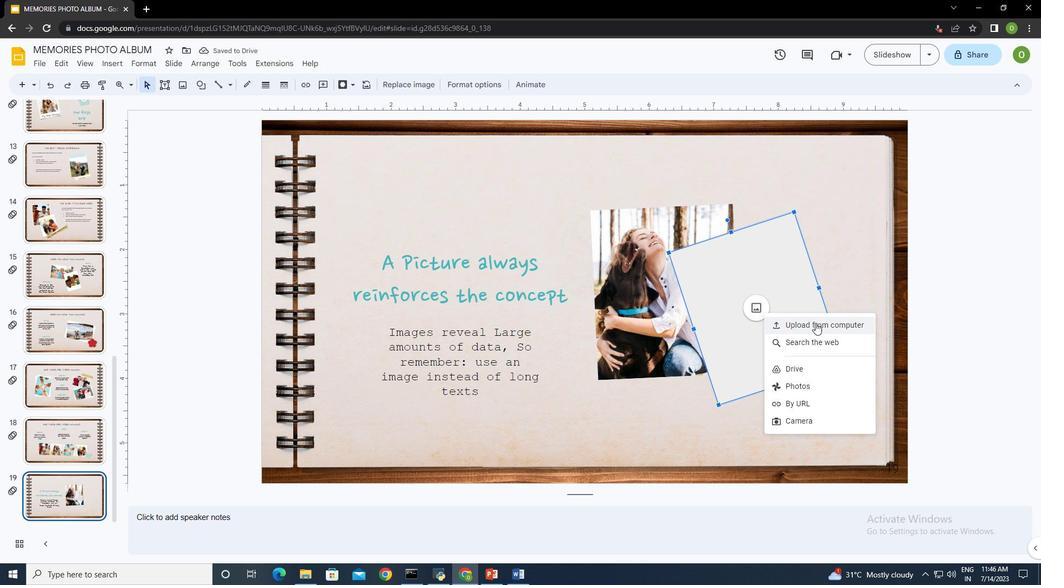 
Action: Mouse moved to (474, 161)
Screenshot: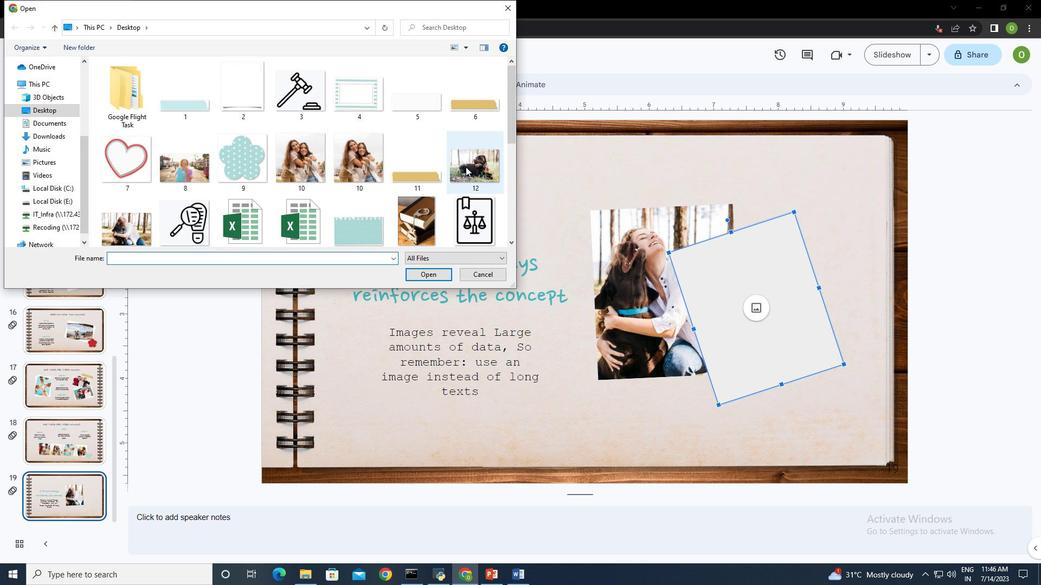 
Action: Mouse pressed left at (474, 161)
Screenshot: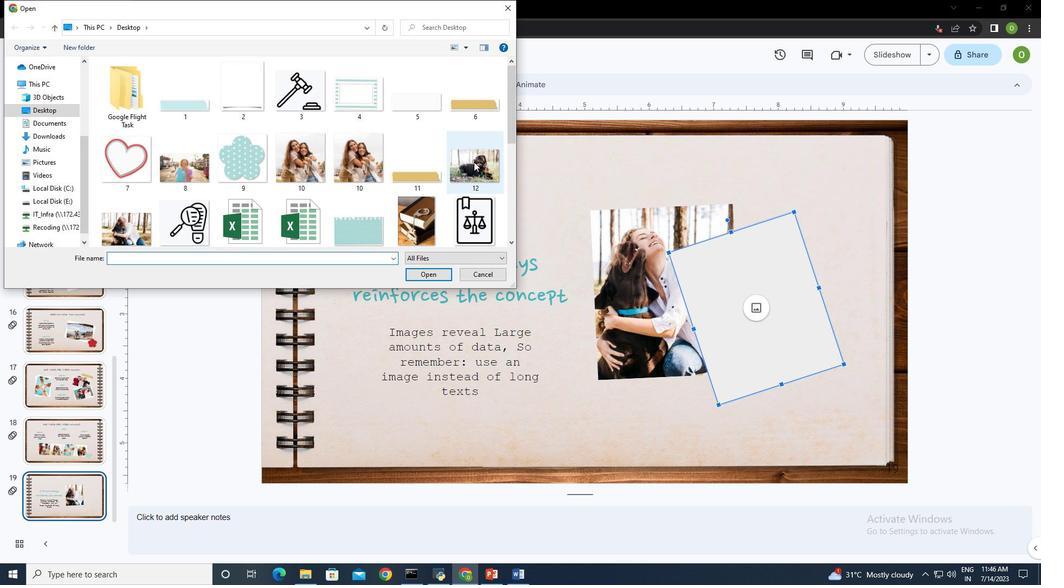 
Action: Mouse moved to (430, 277)
Screenshot: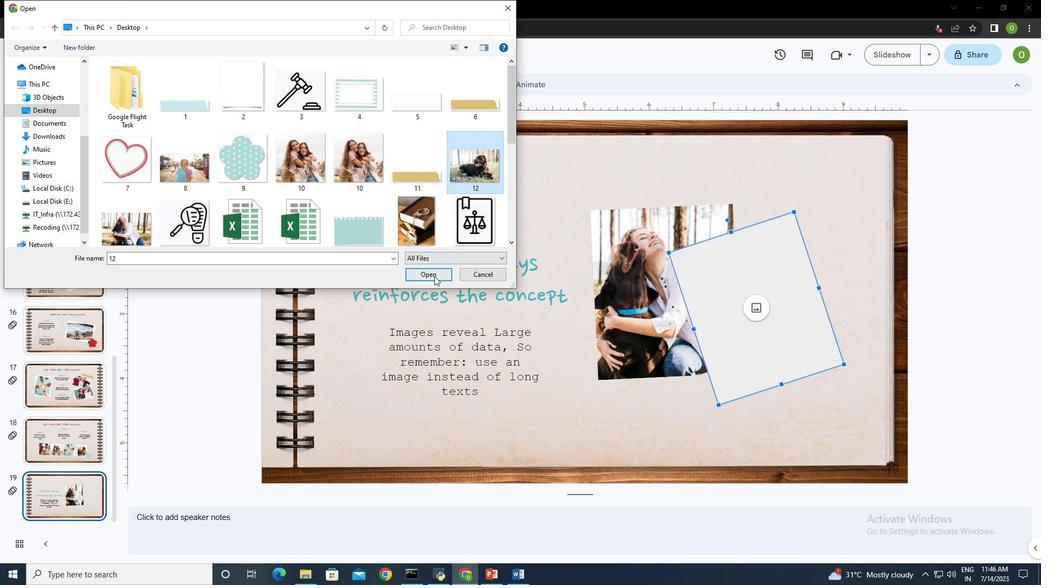 
Action: Mouse pressed left at (430, 277)
Screenshot: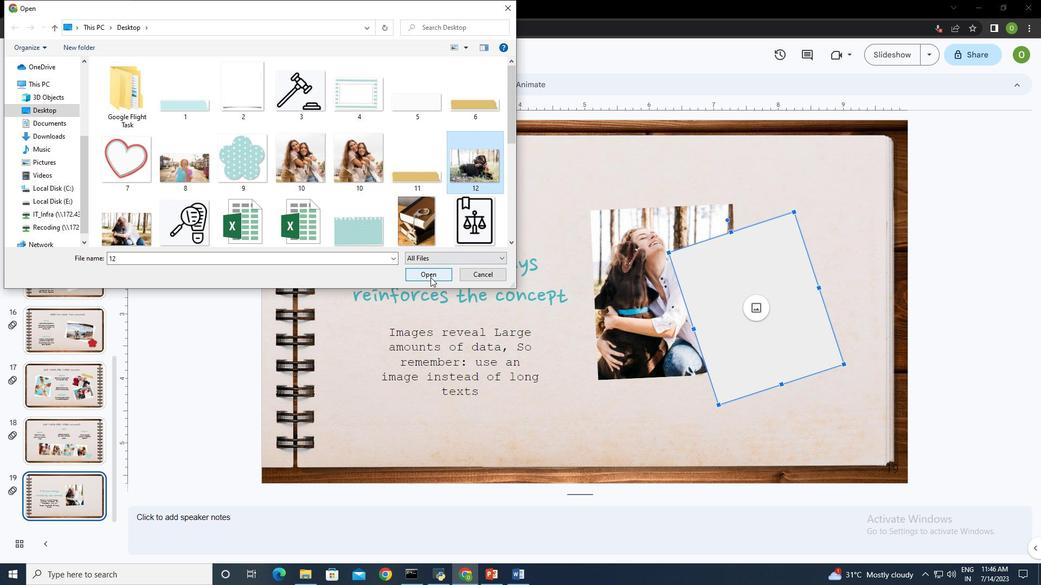 
Action: Mouse moved to (680, 314)
Screenshot: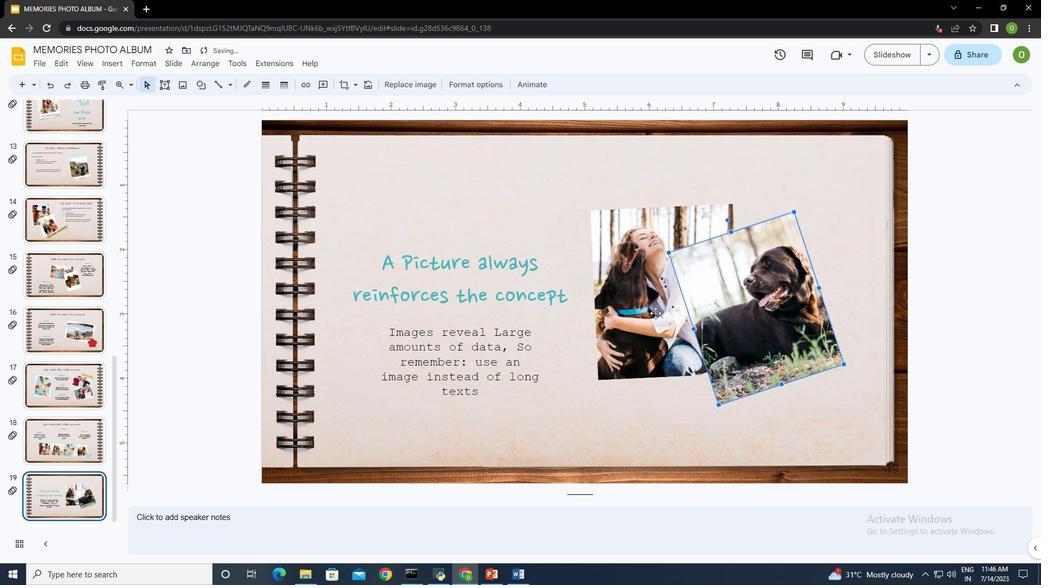 
Action: Mouse pressed left at (680, 314)
Screenshot: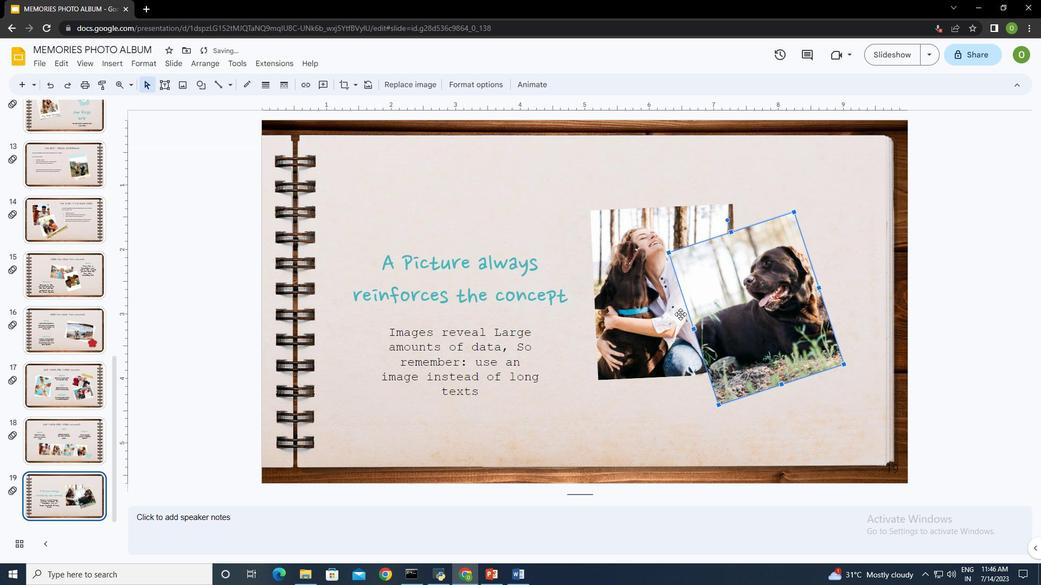 
Action: Mouse moved to (754, 312)
Screenshot: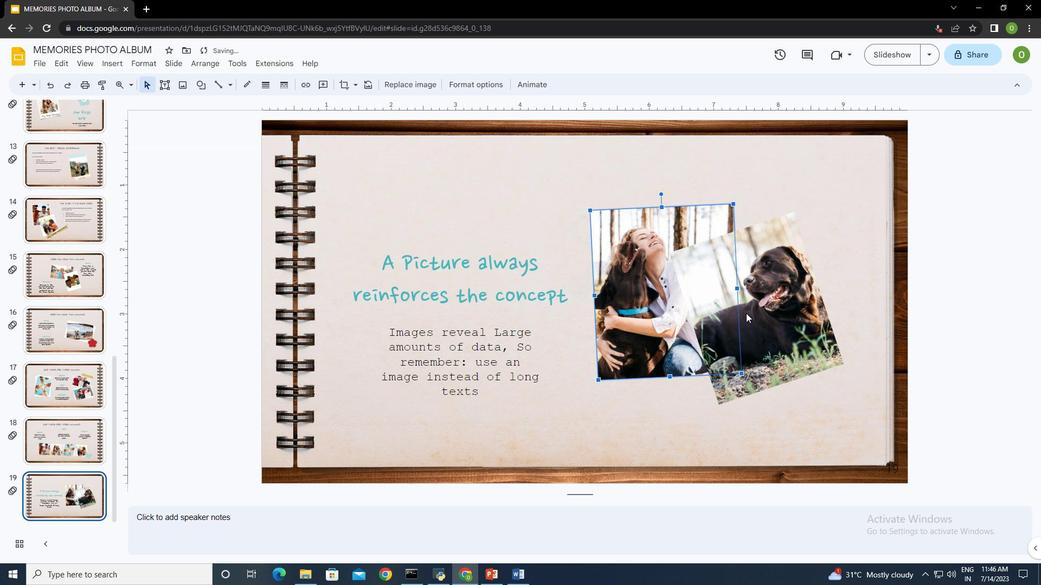
Action: Mouse pressed left at (754, 312)
Screenshot: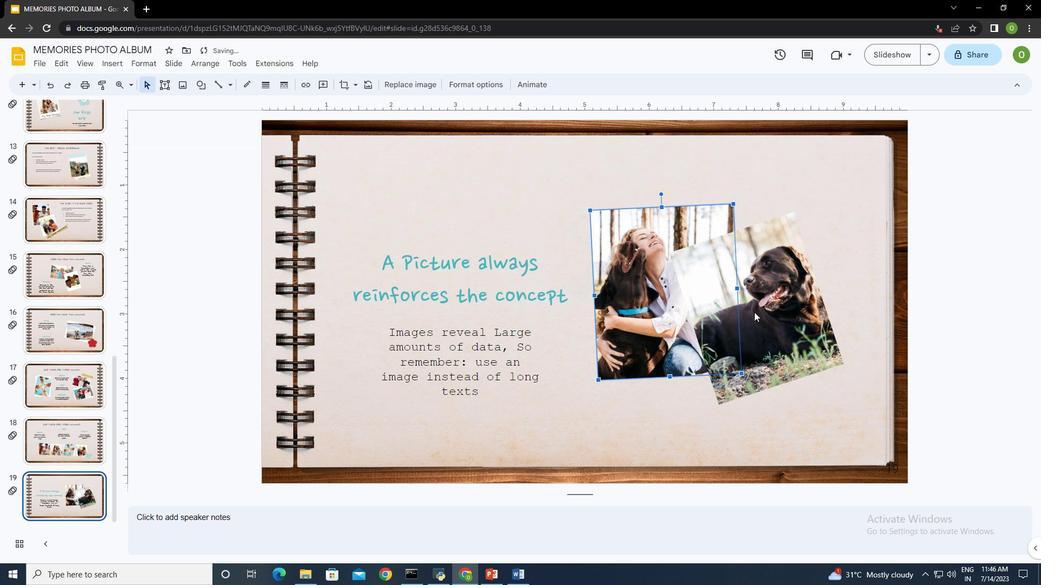 
Action: Mouse moved to (656, 312)
Screenshot: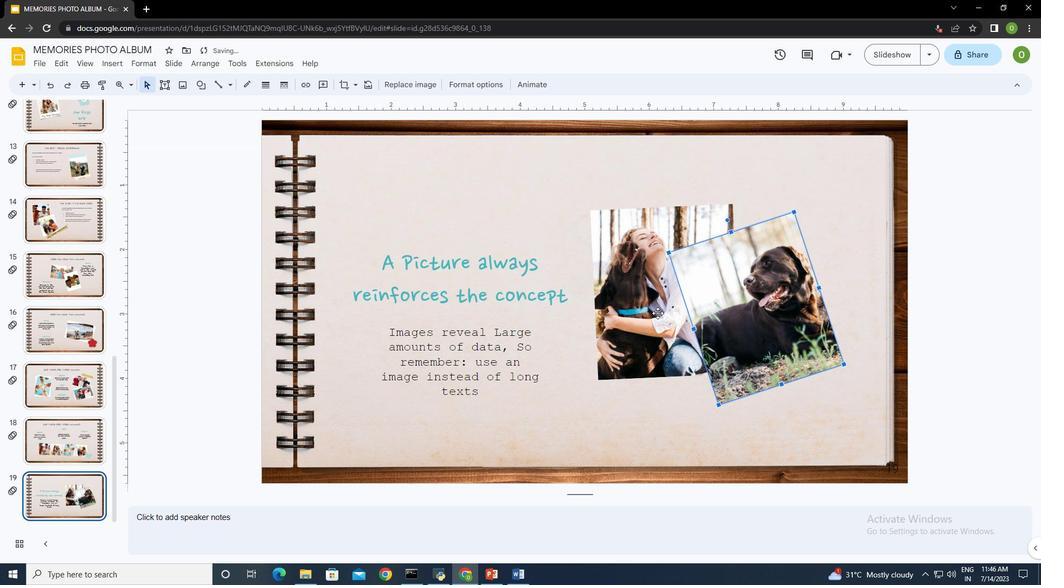 
Action: Mouse pressed left at (656, 312)
Screenshot: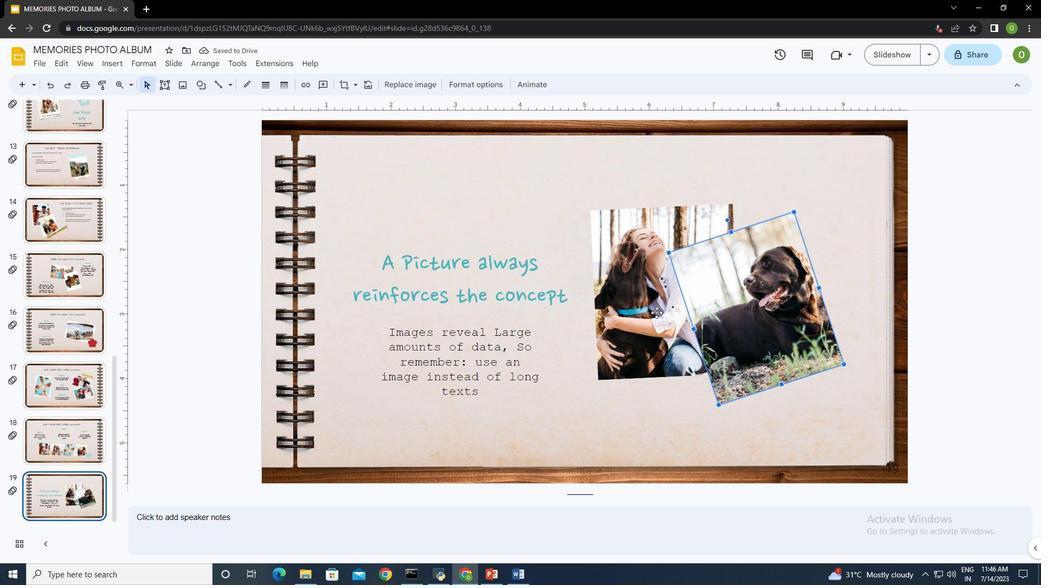 
Action: Mouse moved to (674, 409)
Screenshot: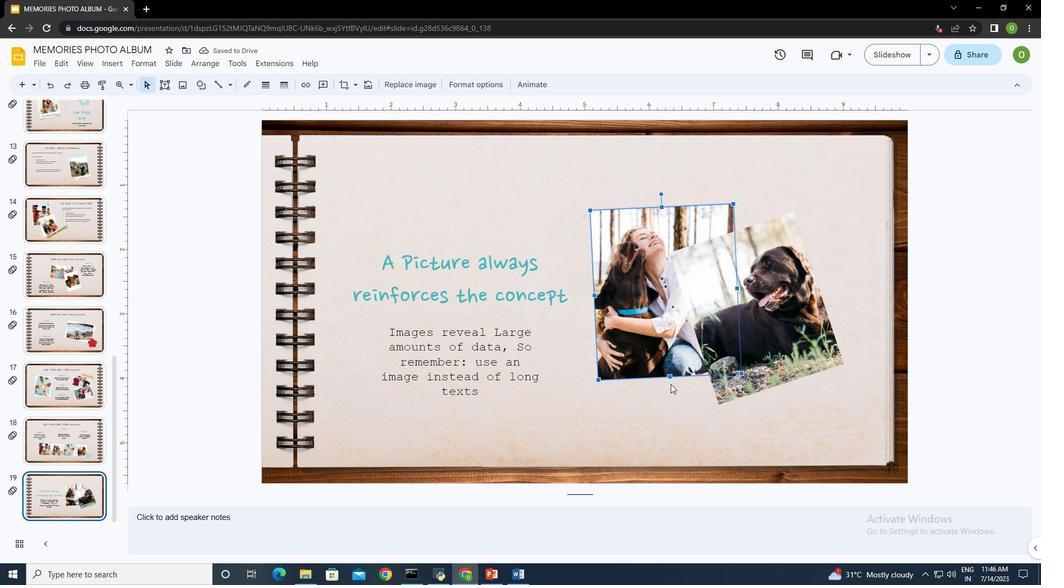 
Action: Mouse pressed left at (674, 409)
Screenshot: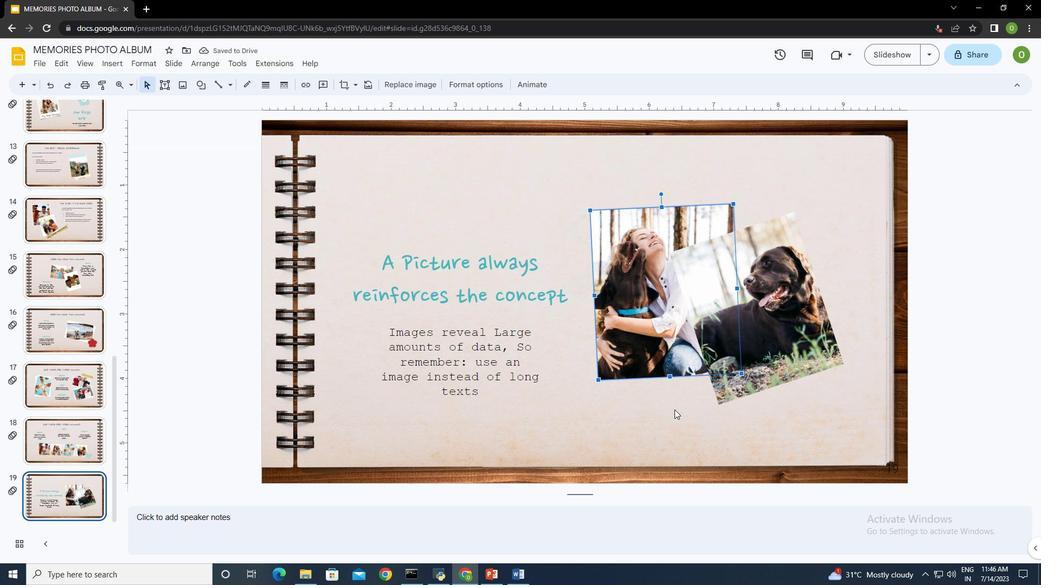 
Action: Mouse moved to (112, 62)
Screenshot: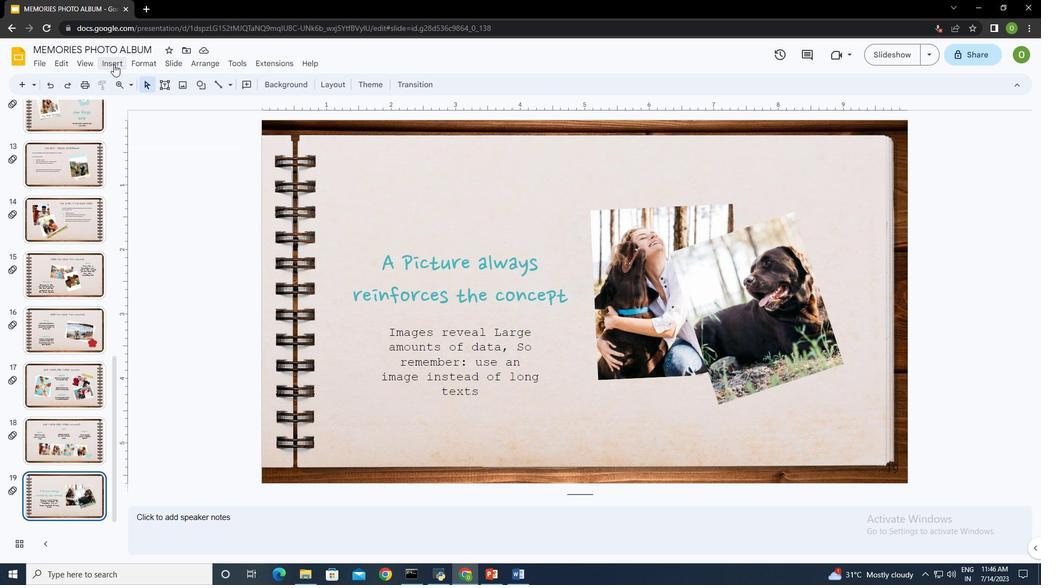 
Action: Mouse pressed left at (112, 62)
Screenshot: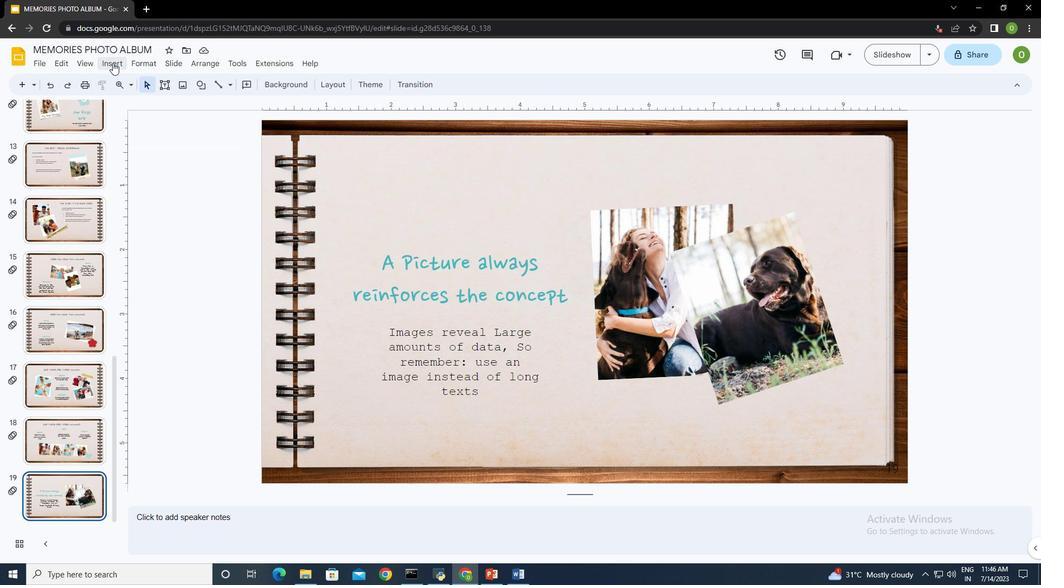 
Action: Mouse moved to (321, 88)
Screenshot: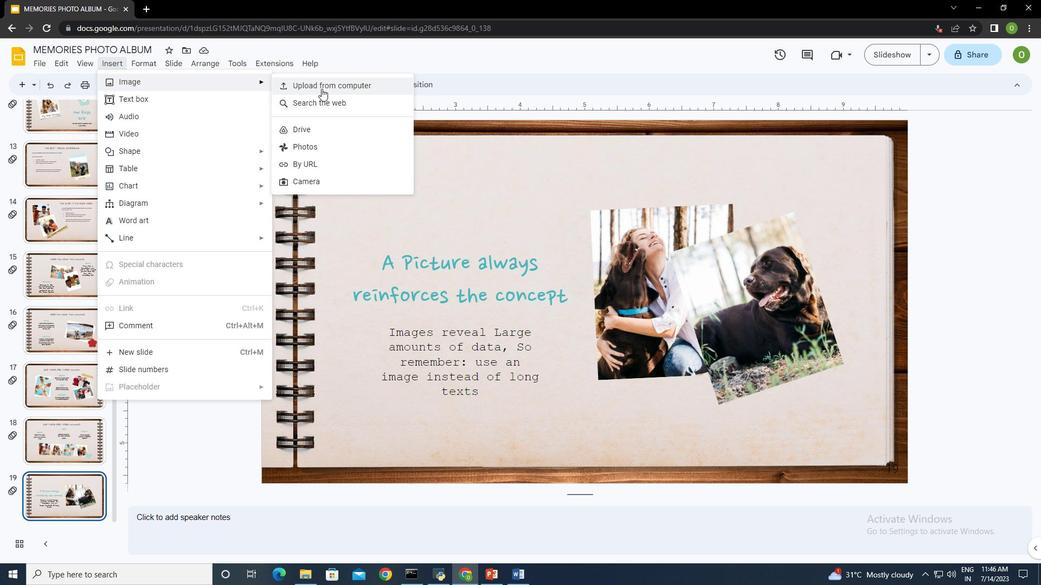 
Action: Mouse pressed left at (321, 88)
Screenshot: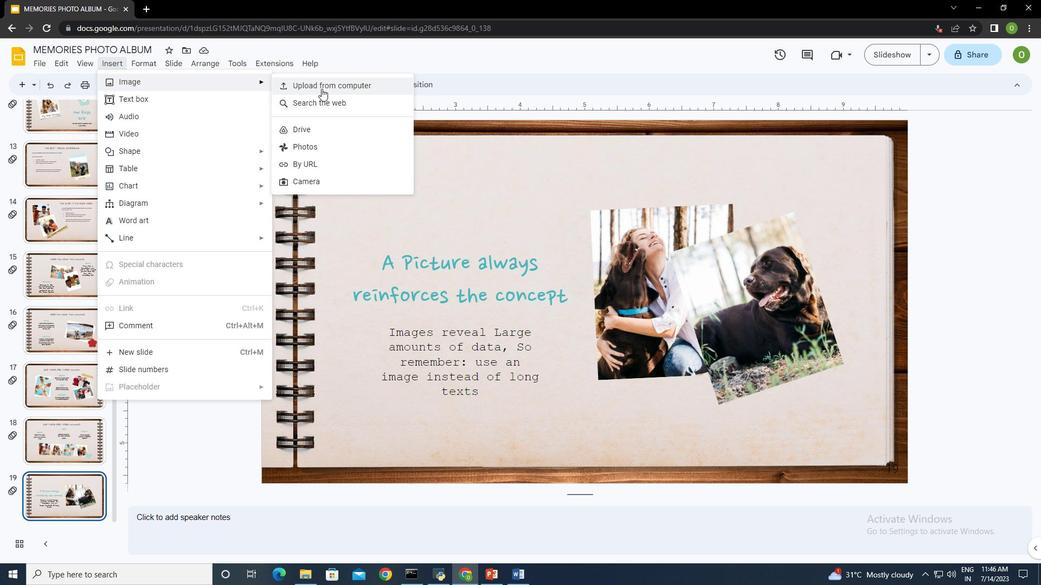 
Action: Mouse moved to (238, 180)
Screenshot: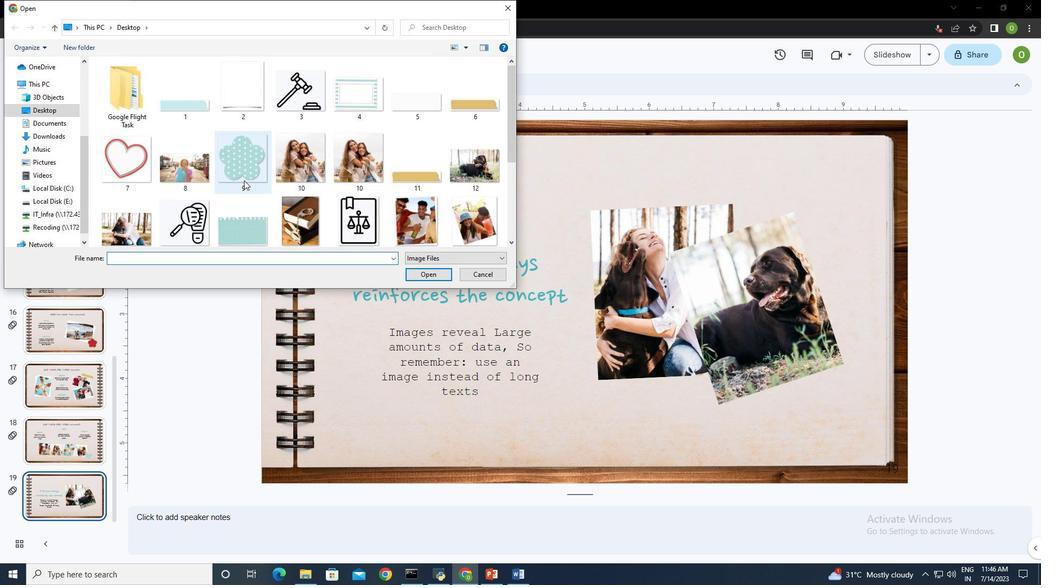 
Action: Mouse scrolled (238, 180) with delta (0, 0)
Screenshot: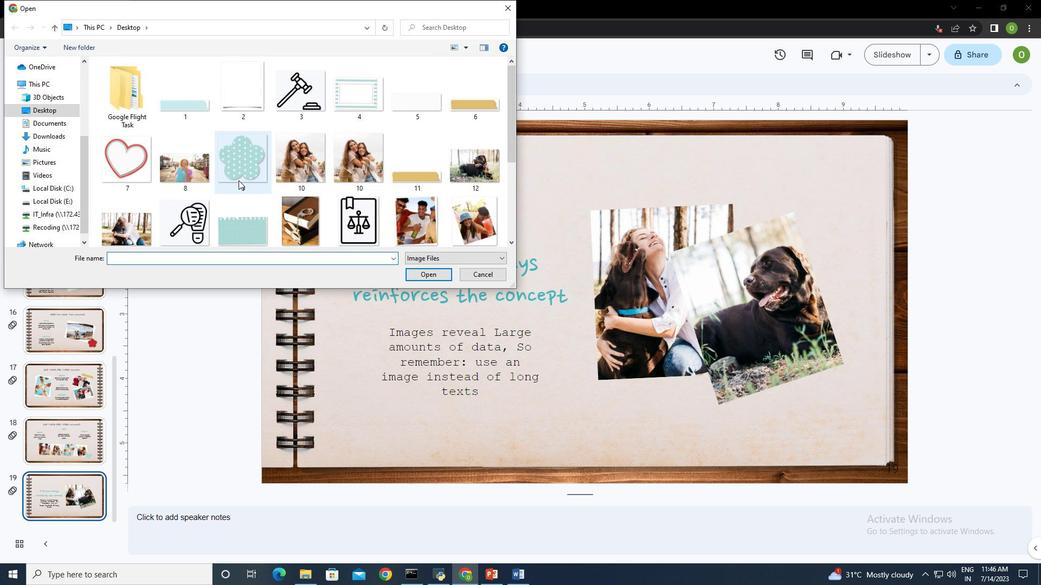 
Action: Mouse scrolled (238, 180) with delta (0, 0)
Screenshot: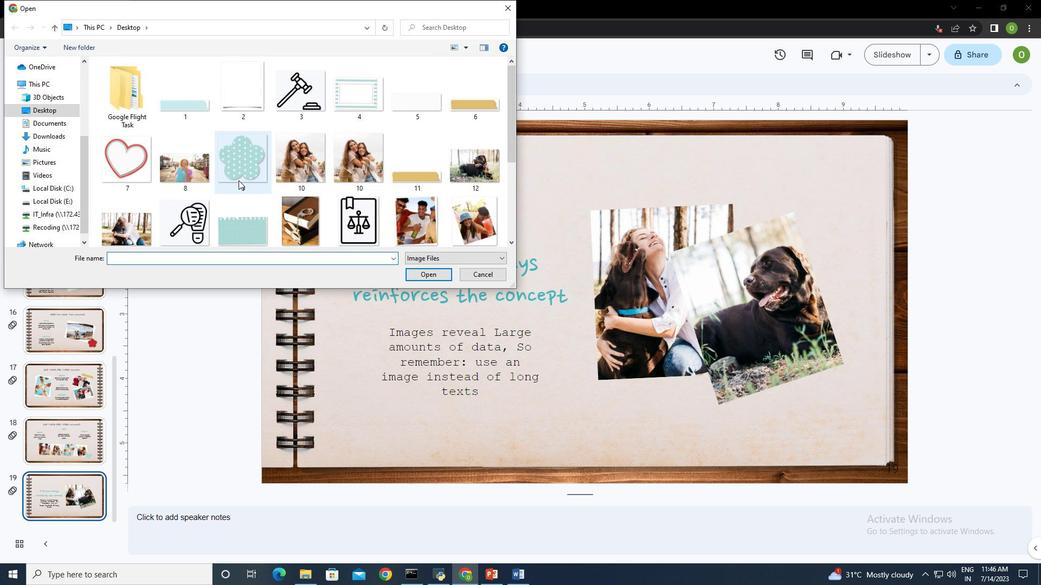 
Action: Mouse scrolled (238, 180) with delta (0, 0)
Screenshot: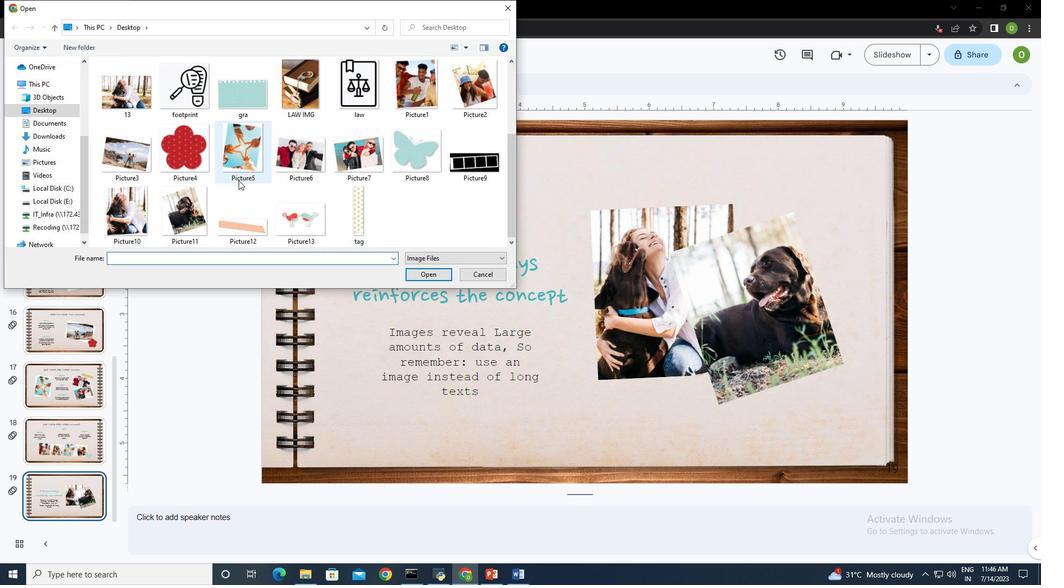 
Action: Mouse scrolled (238, 180) with delta (0, 0)
Screenshot: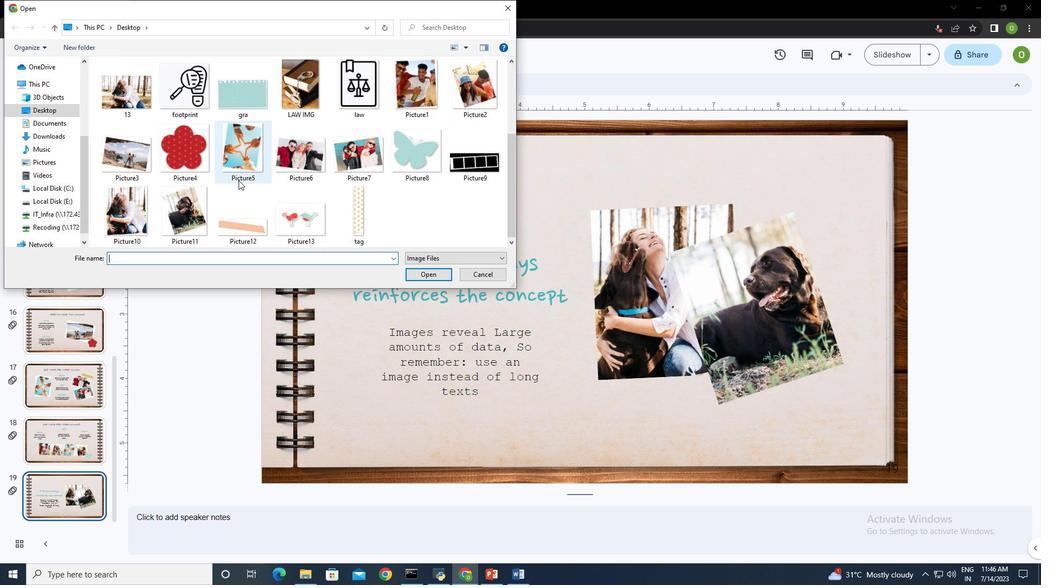 
Action: Mouse scrolled (238, 181) with delta (0, 0)
Screenshot: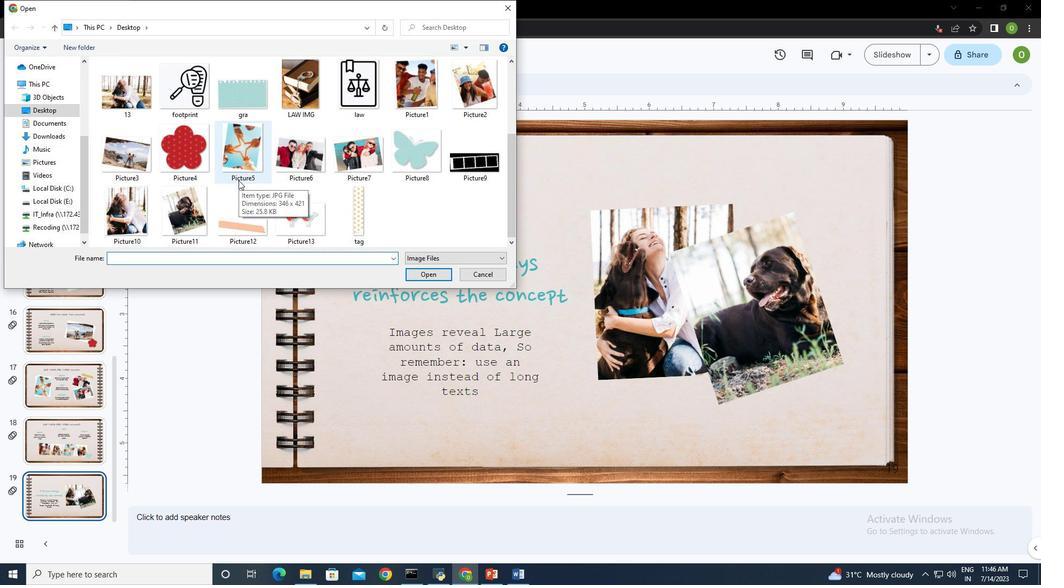 
Action: Mouse moved to (274, 172)
Screenshot: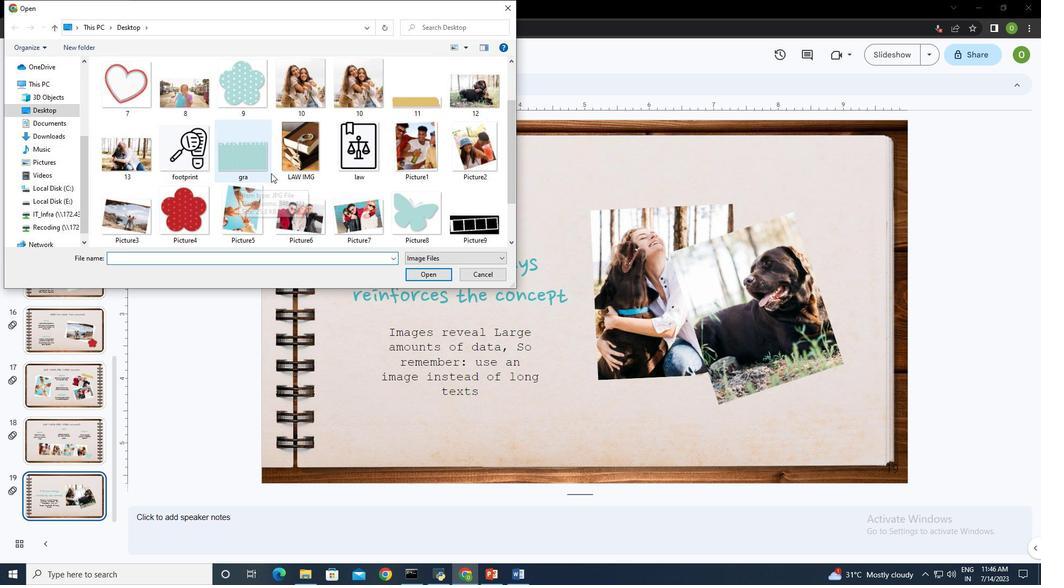 
Action: Mouse scrolled (274, 173) with delta (0, 0)
Screenshot: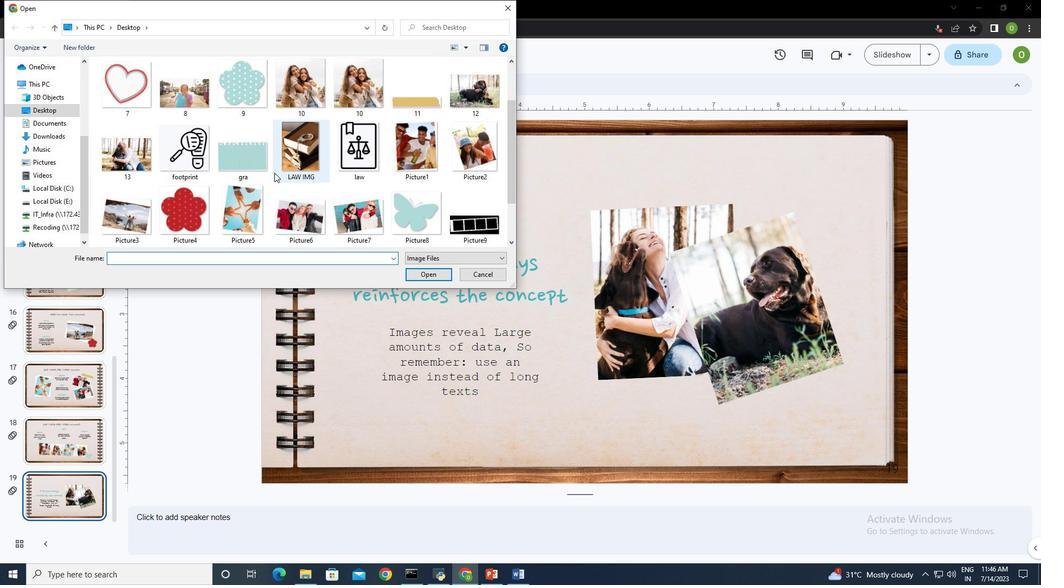 
Action: Mouse moved to (509, 131)
Screenshot: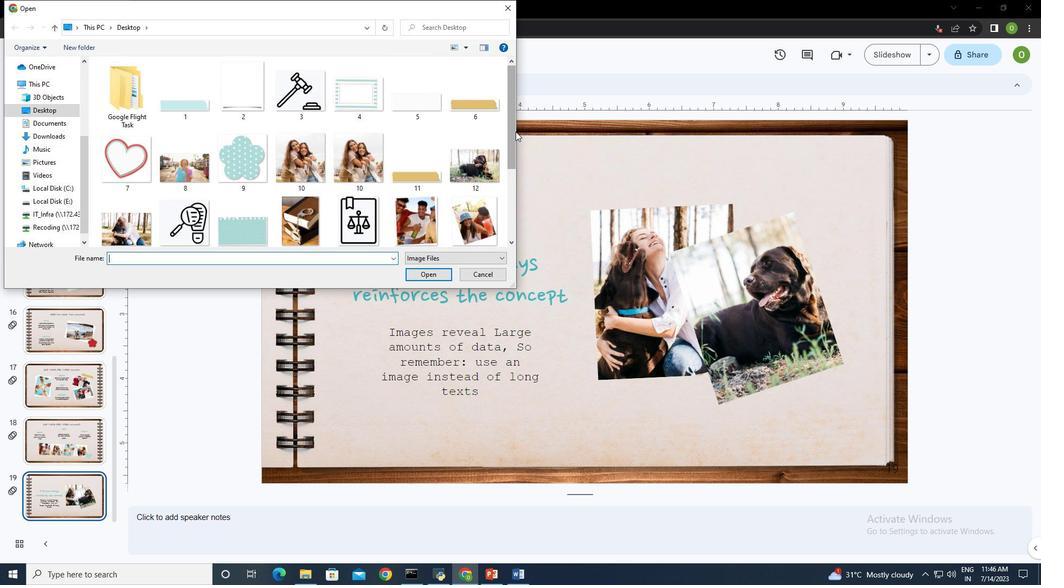 
Action: Mouse pressed left at (509, 131)
Screenshot: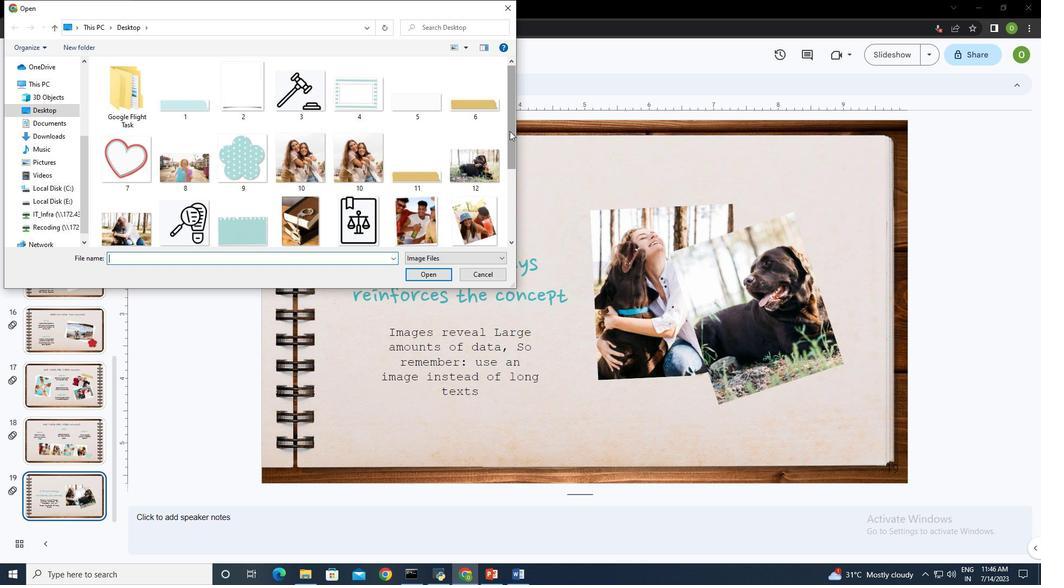 
Action: Mouse moved to (300, 219)
Screenshot: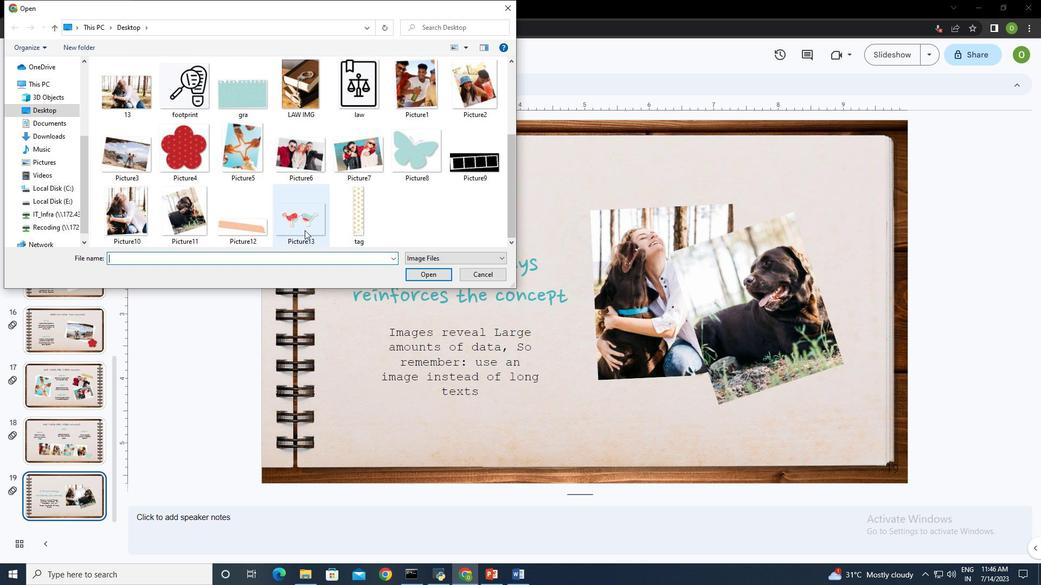 
Action: Mouse pressed left at (300, 219)
Screenshot: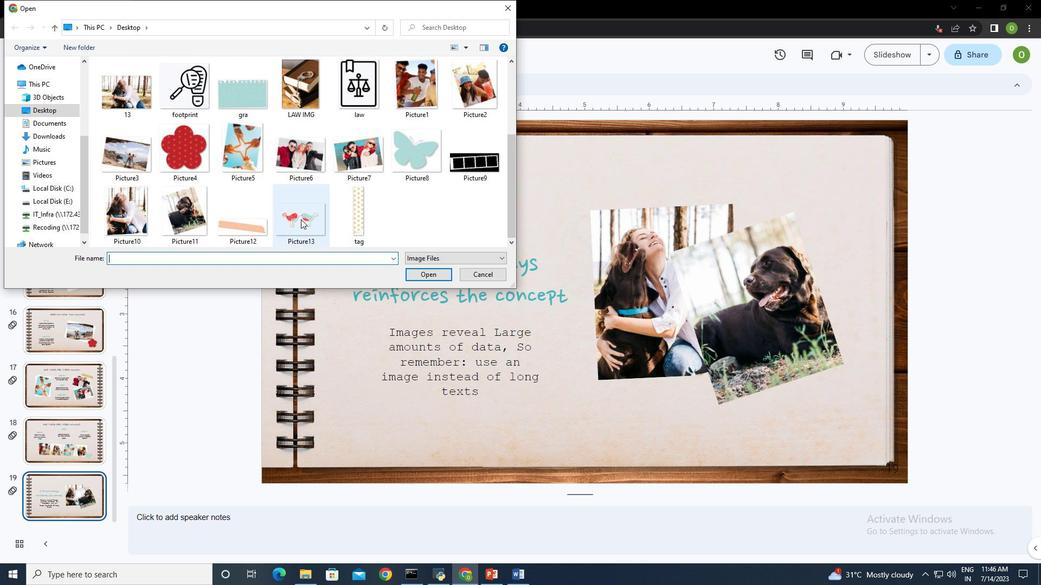
Action: Mouse moved to (425, 273)
Screenshot: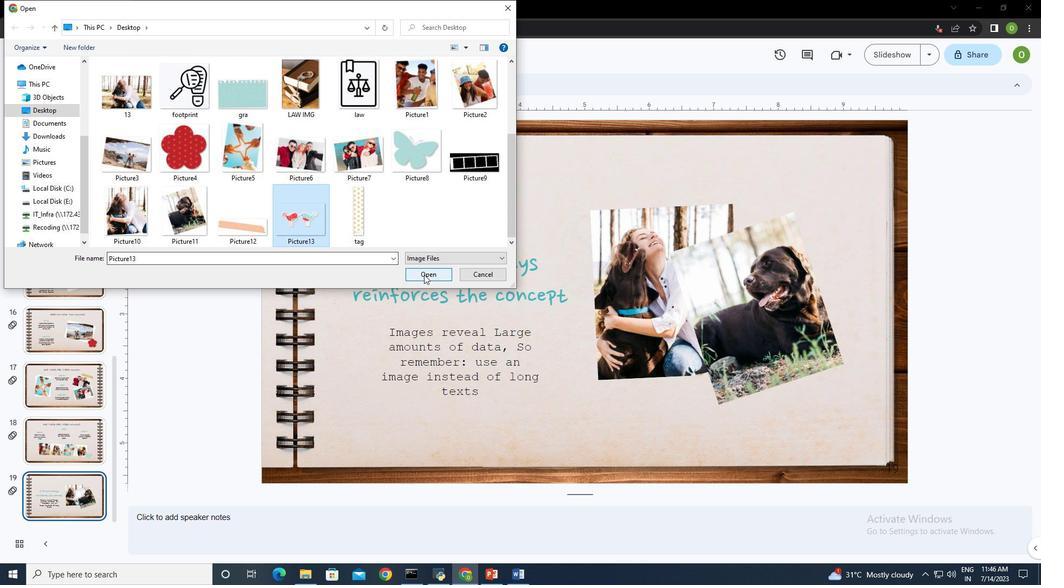 
Action: Mouse pressed left at (425, 273)
Screenshot: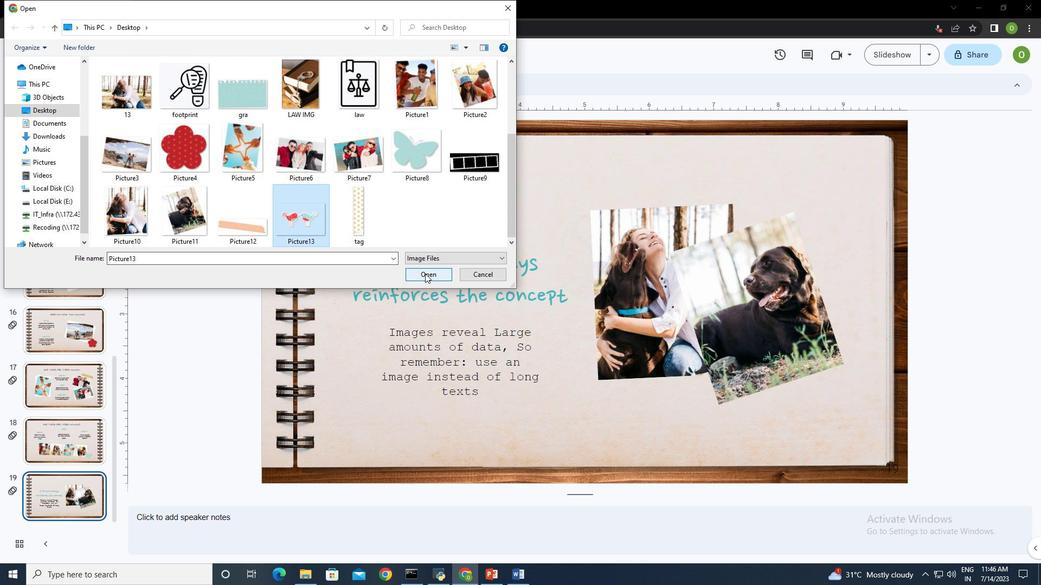 
Action: Mouse moved to (594, 306)
Screenshot: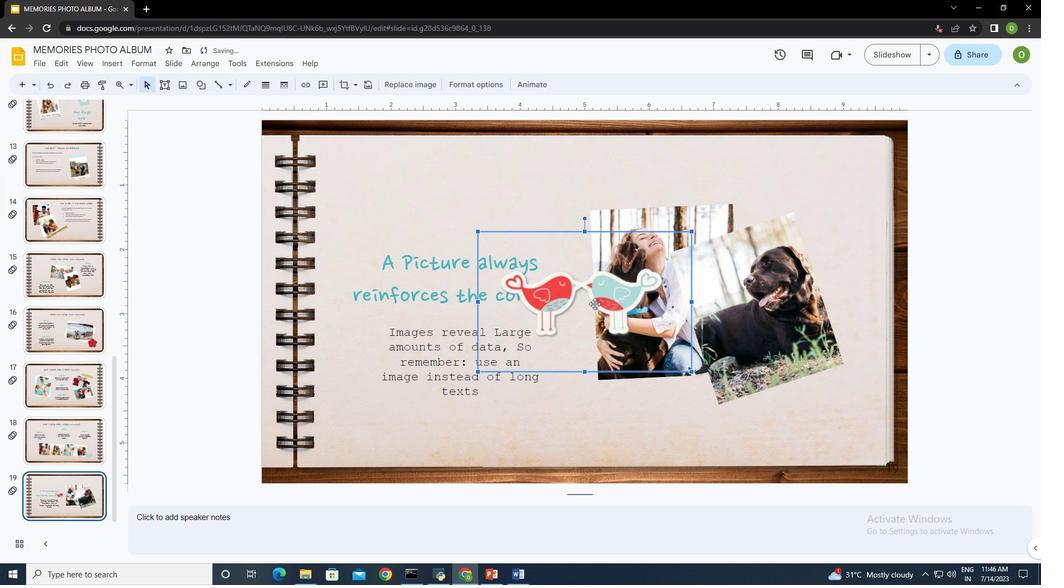 
Action: Mouse pressed left at (594, 306)
Screenshot: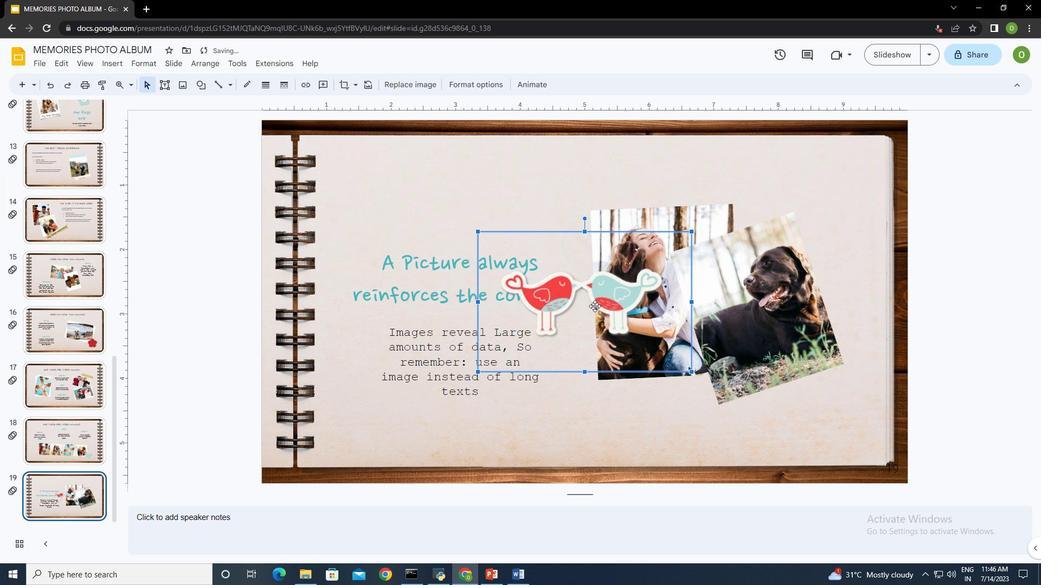 
Action: Mouse moved to (700, 295)
Screenshot: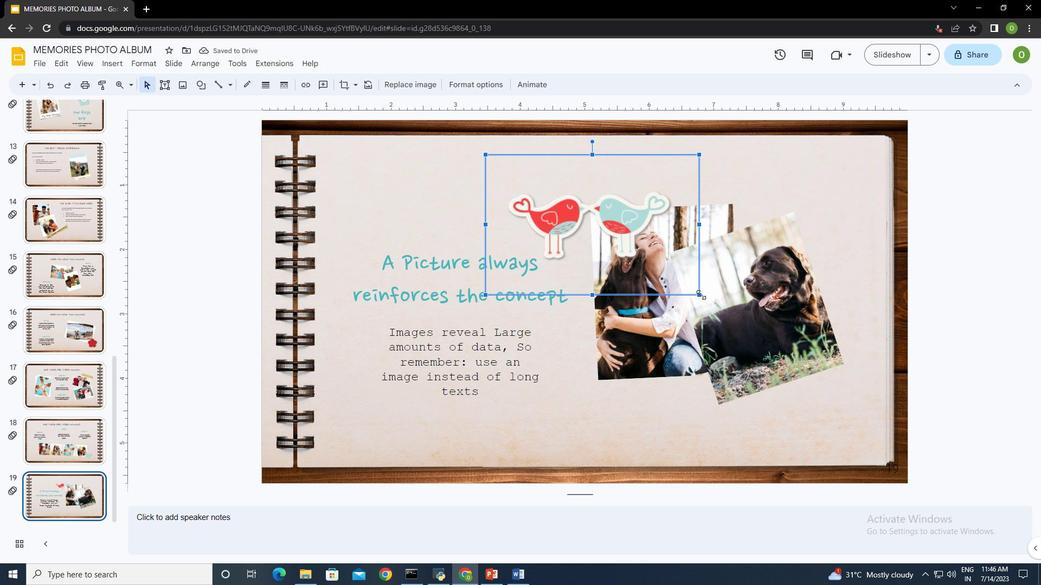 
Action: Mouse pressed left at (700, 295)
Screenshot: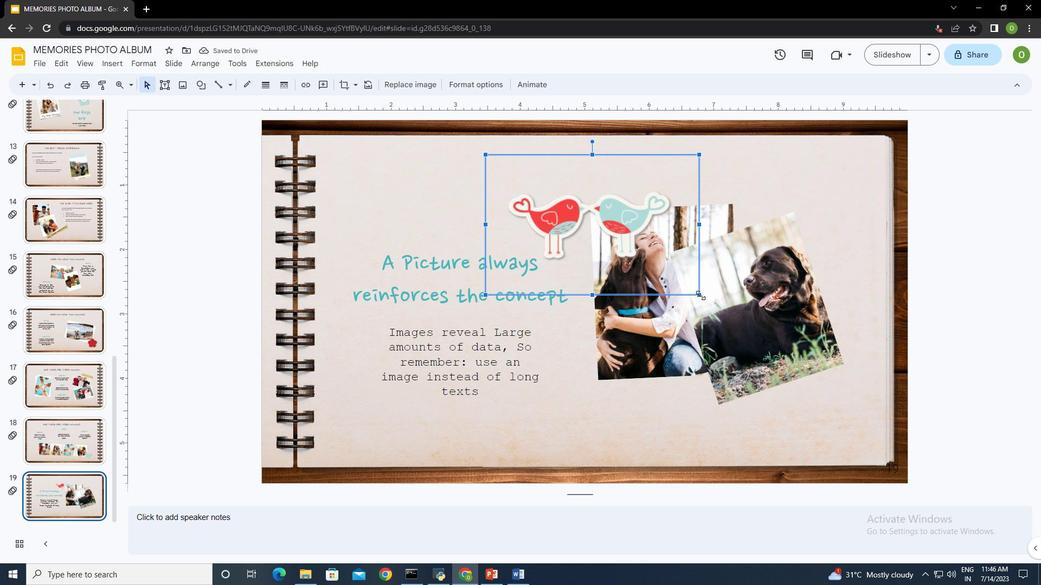 
Action: Mouse moved to (544, 157)
Screenshot: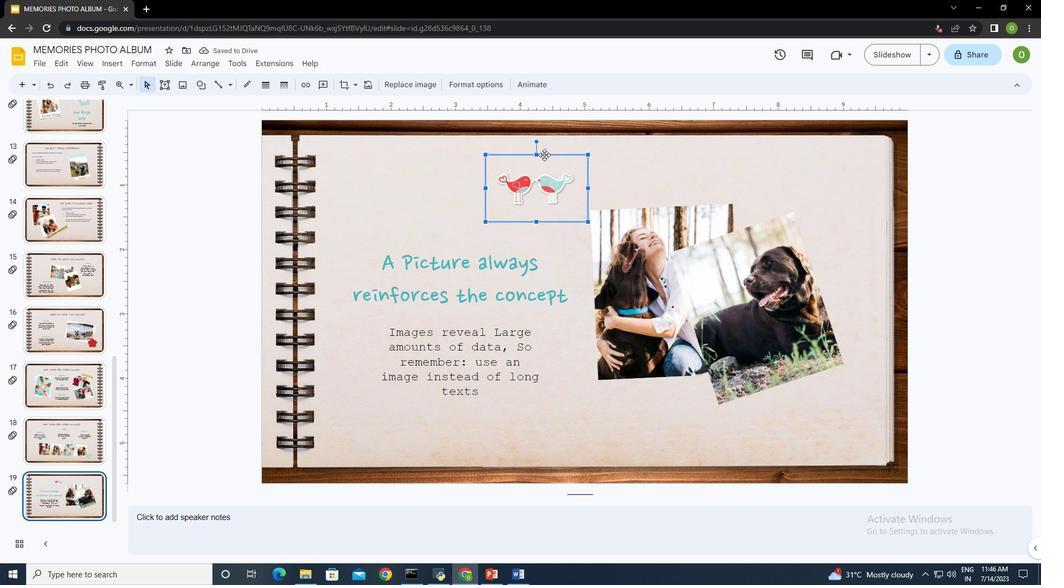 
Action: Mouse pressed left at (544, 157)
Screenshot: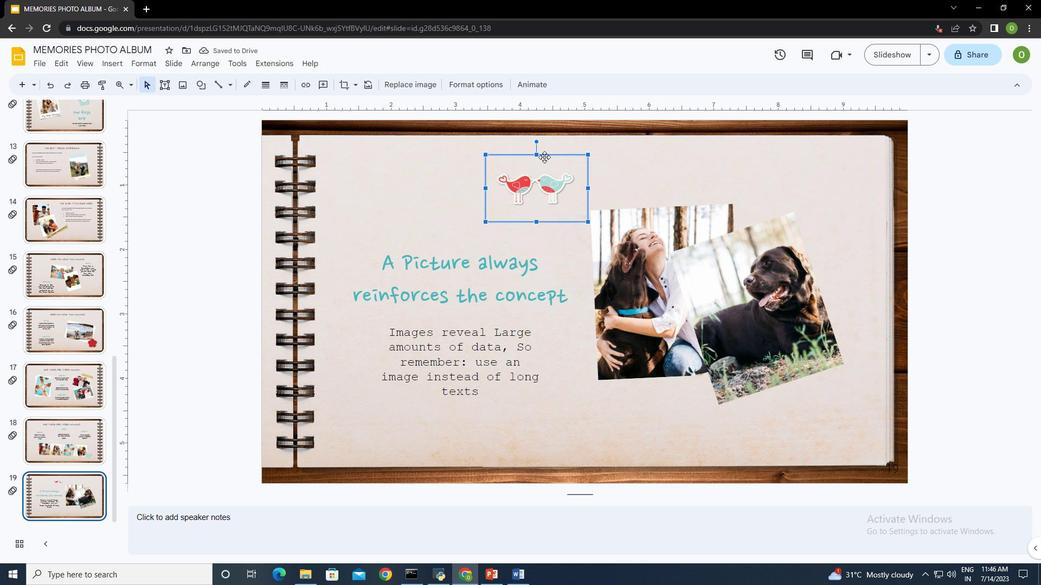 
Action: Mouse moved to (594, 151)
Screenshot: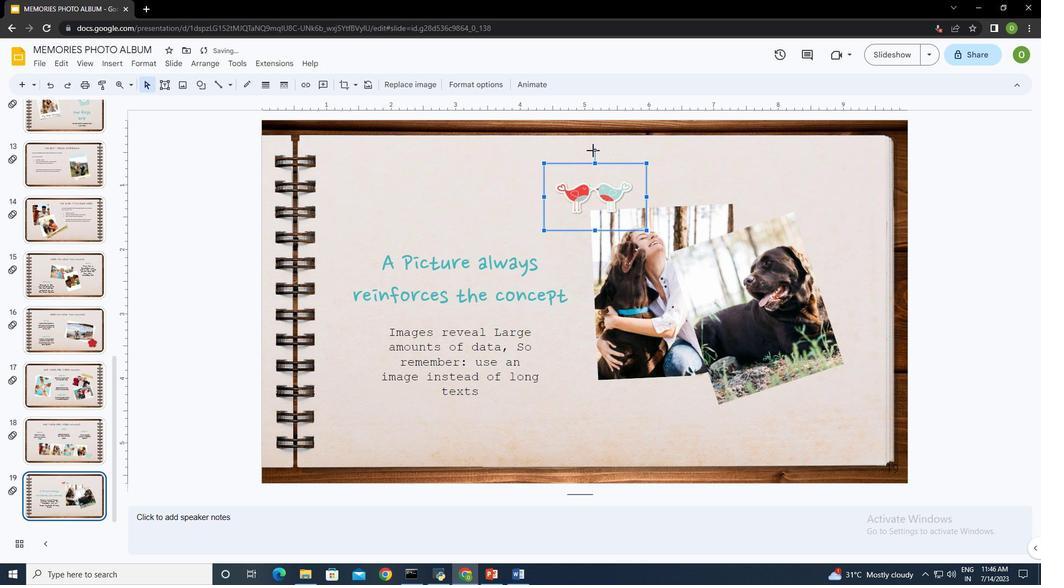 
Action: Mouse pressed left at (594, 151)
Screenshot: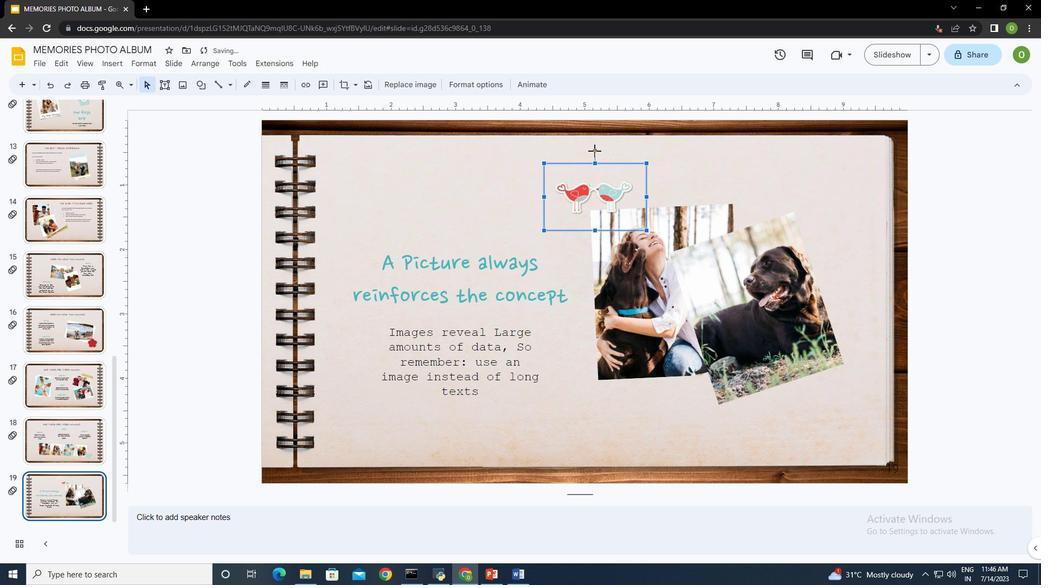 
Action: Mouse moved to (656, 200)
Screenshot: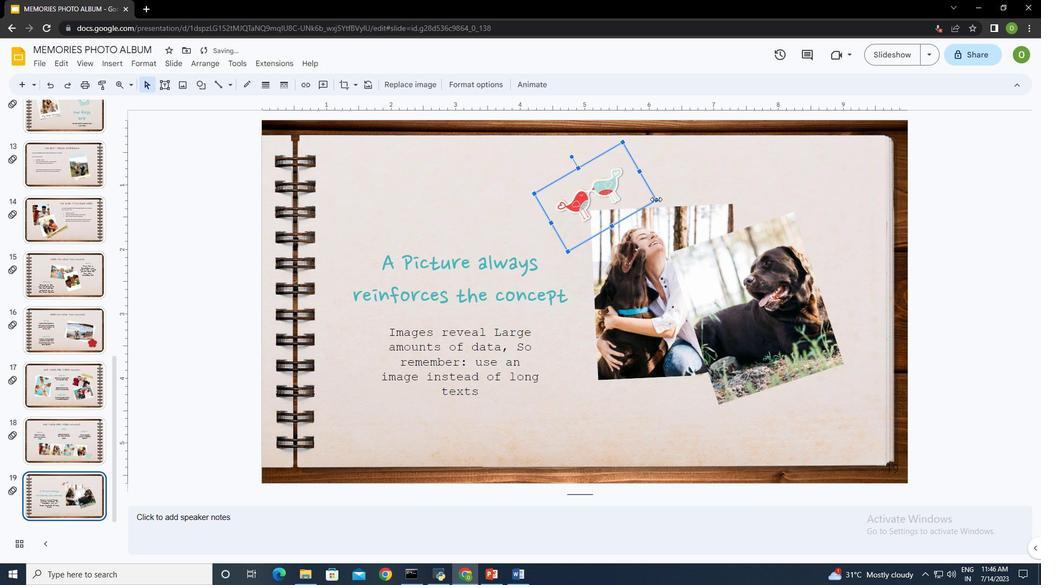 
Action: Mouse pressed left at (656, 200)
Screenshot: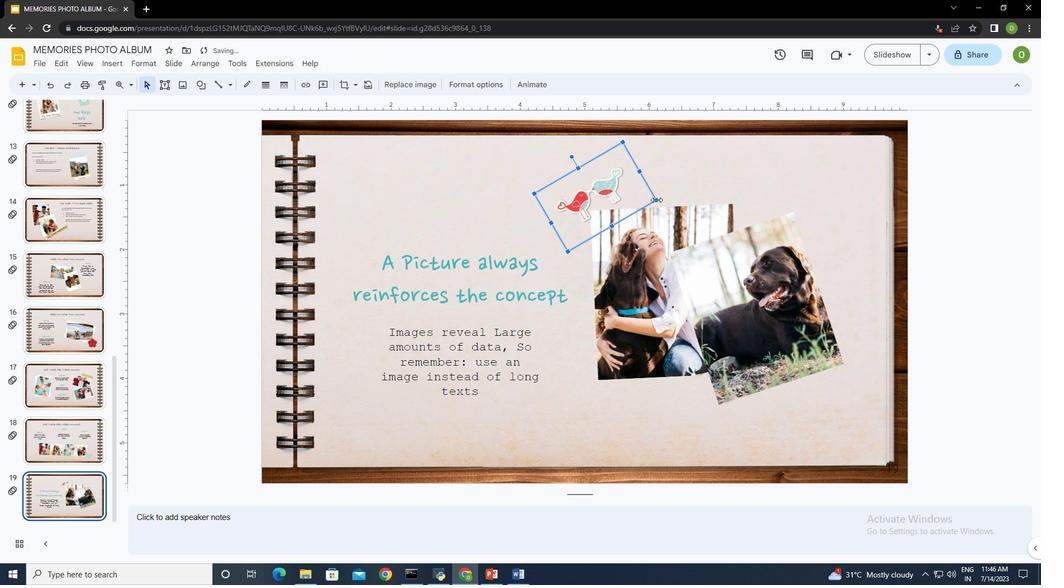 
Action: Mouse moved to (575, 180)
Screenshot: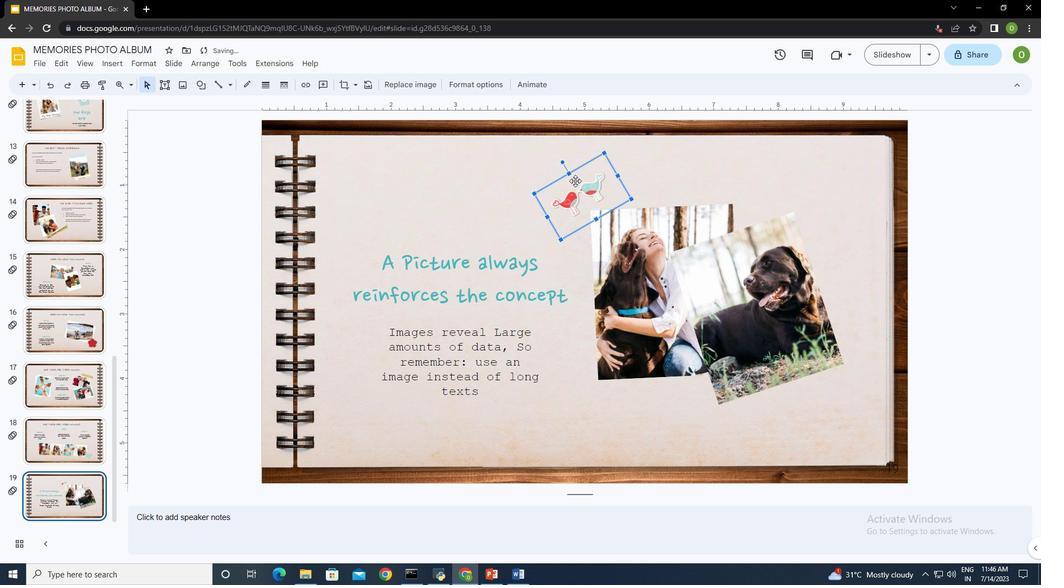 
Action: Mouse pressed left at (575, 180)
Screenshot: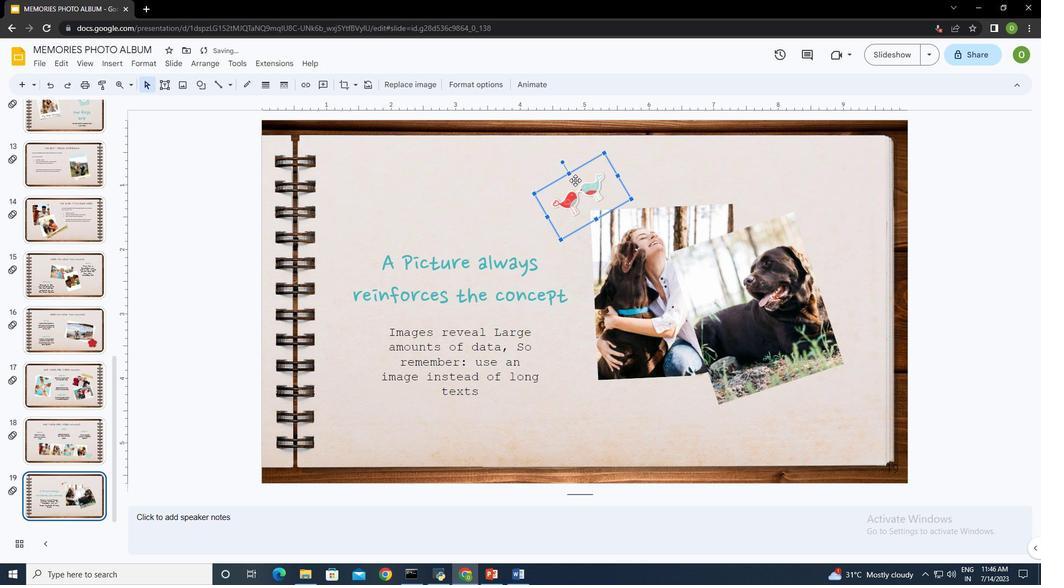 
Action: Mouse moved to (692, 164)
Screenshot: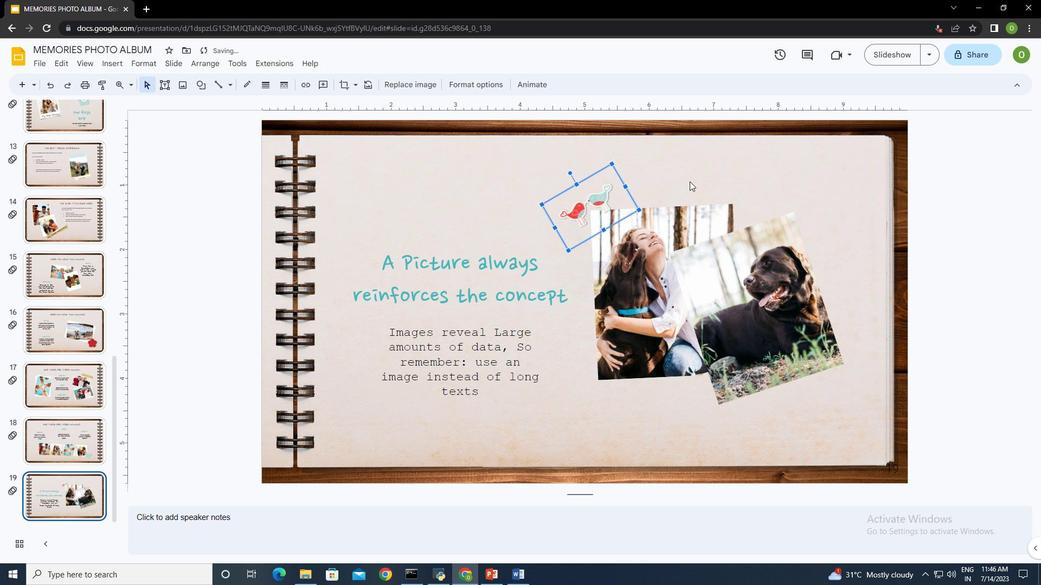 
Action: Mouse pressed left at (692, 164)
Screenshot: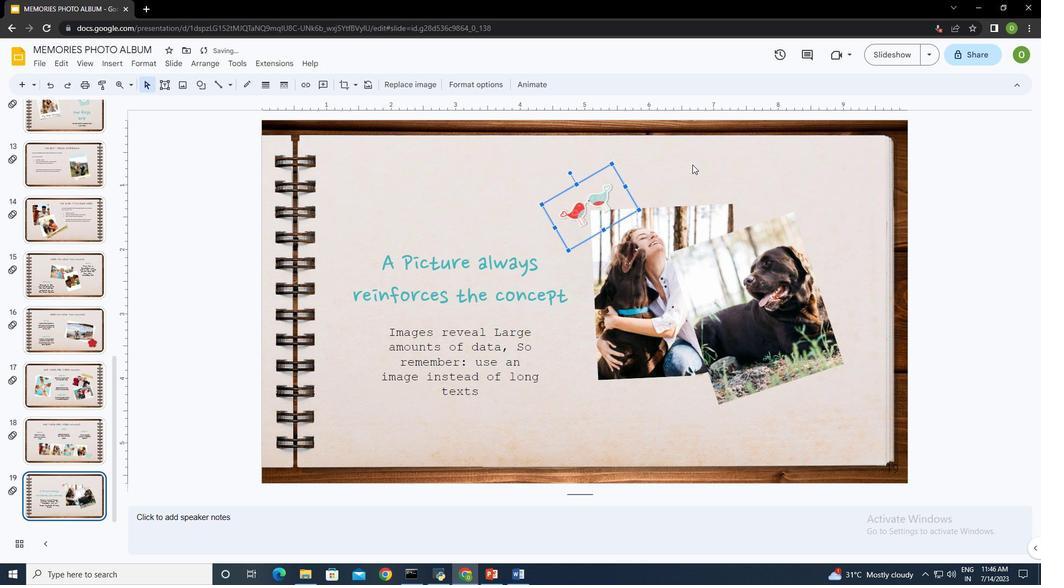 
Action: Mouse moved to (606, 202)
Screenshot: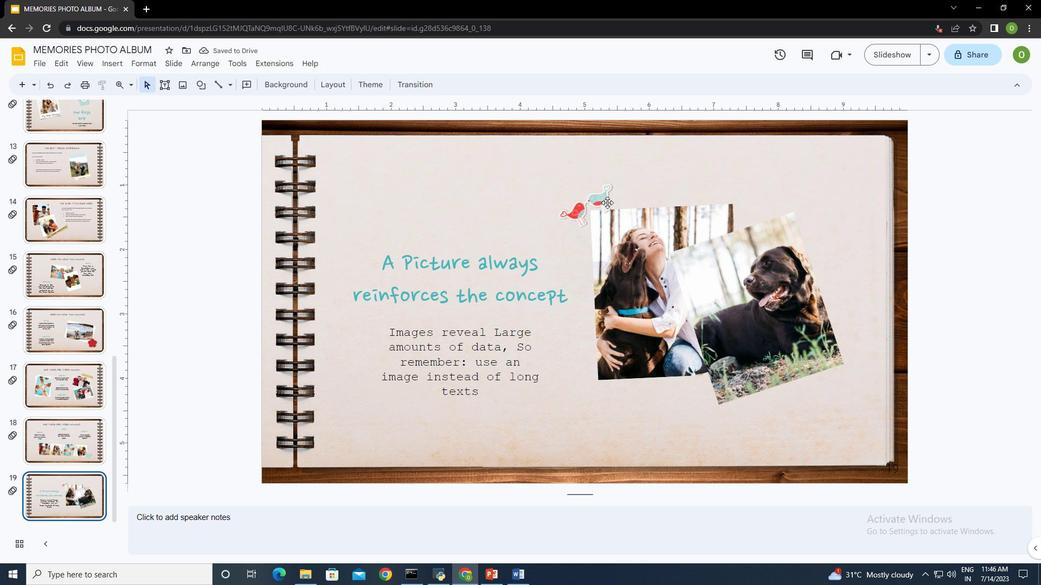 
Action: Mouse pressed left at (606, 202)
Screenshot: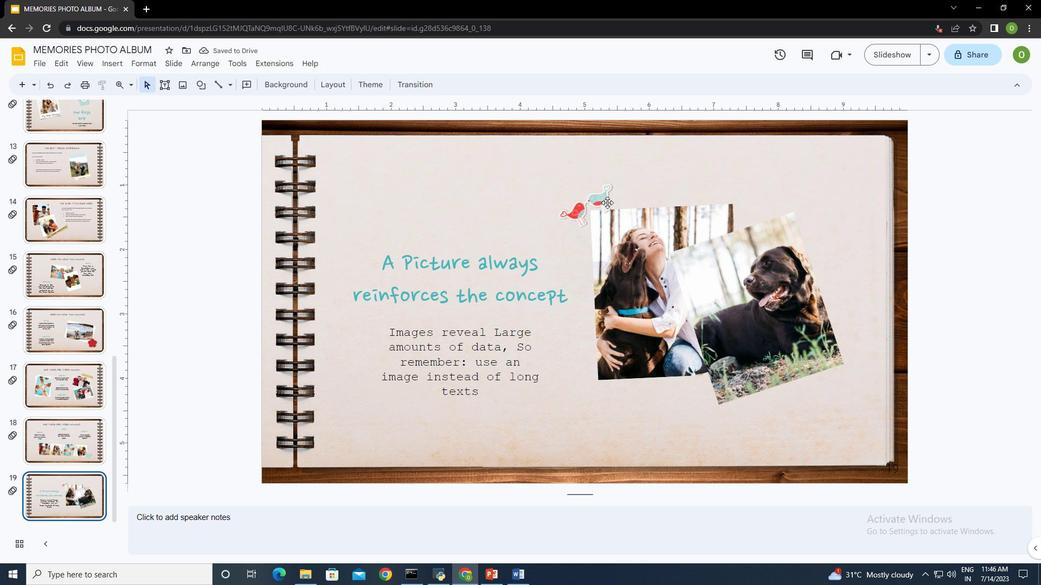 
Action: Mouse moved to (639, 209)
Screenshot: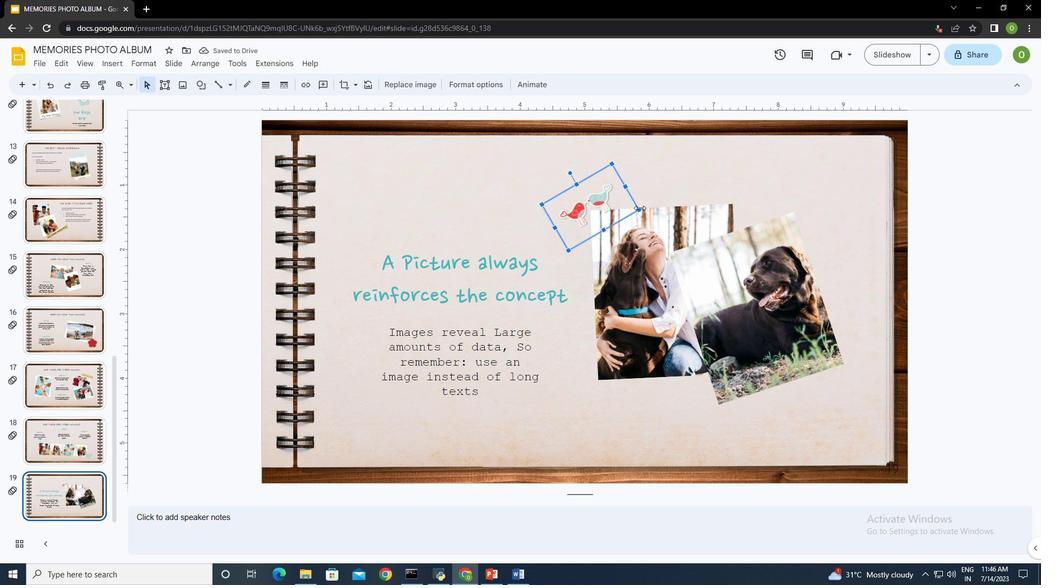 
Action: Mouse pressed left at (639, 209)
Screenshot: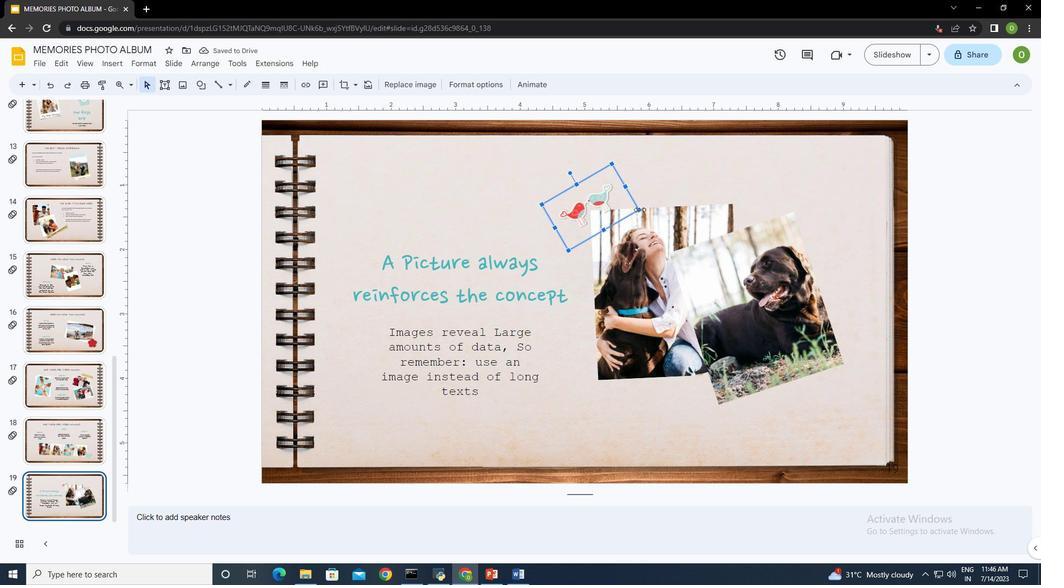 
Action: Mouse moved to (606, 174)
Screenshot: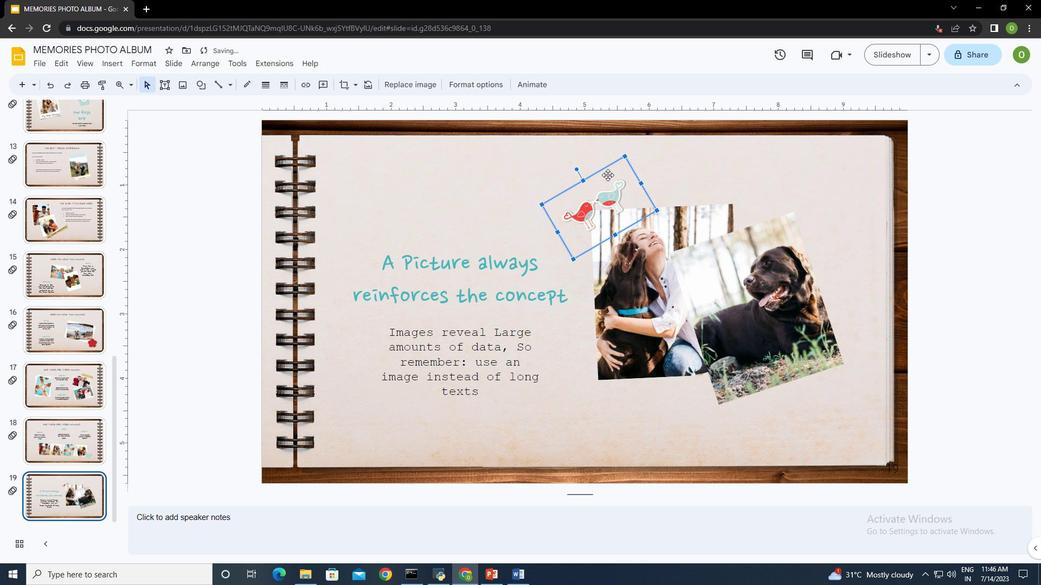 
Action: Mouse pressed left at (606, 174)
Screenshot: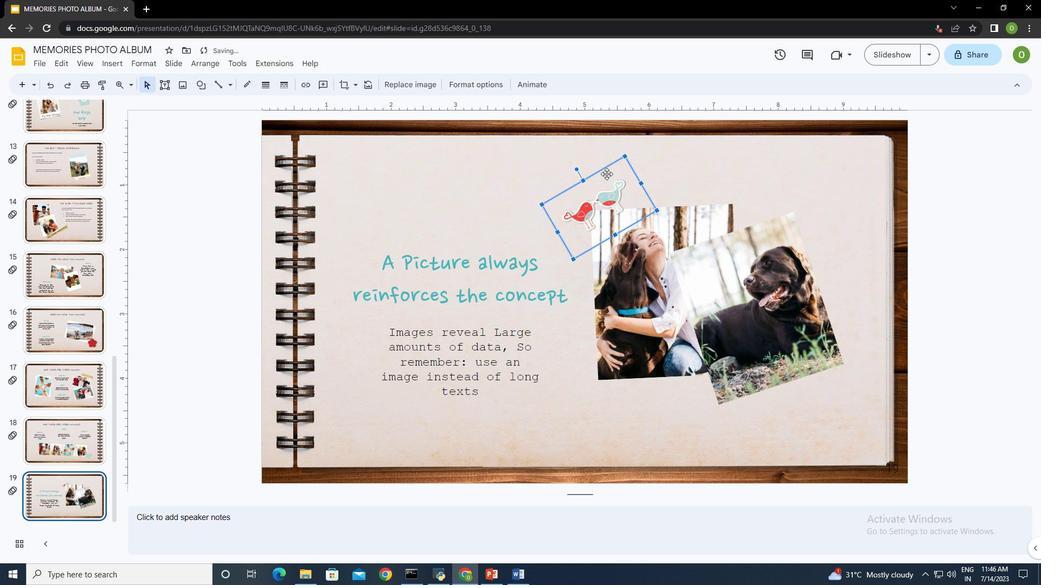 
Action: Mouse moved to (584, 169)
Screenshot: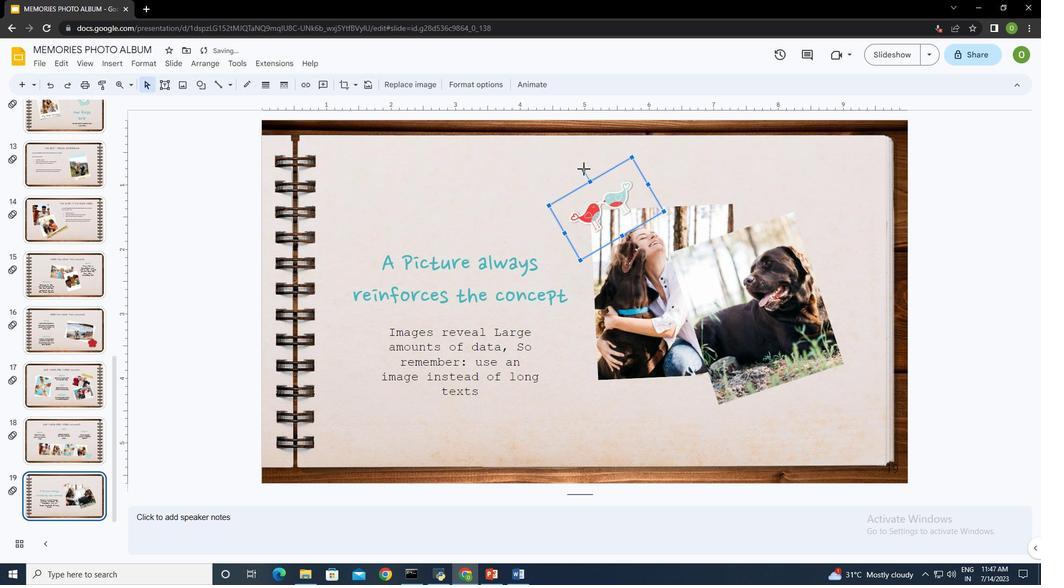 
Action: Mouse pressed left at (584, 169)
Screenshot: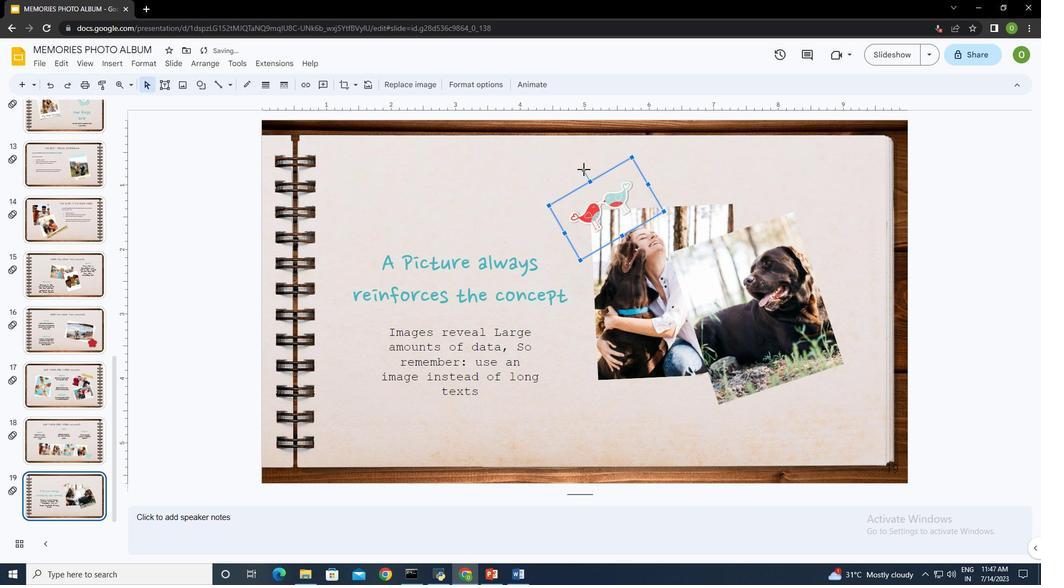 
Action: Mouse moved to (702, 178)
Screenshot: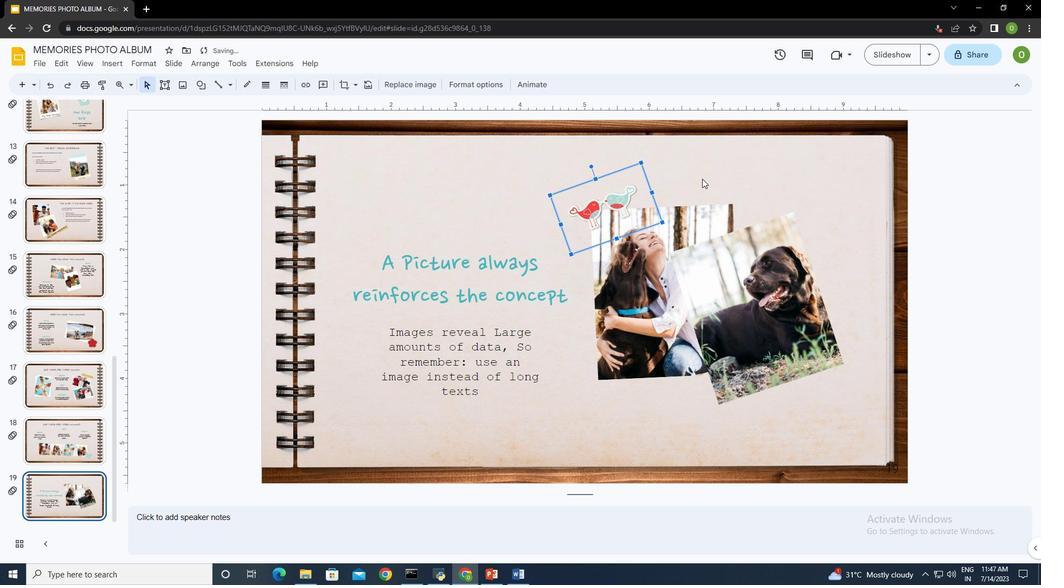 
Action: Mouse pressed left at (702, 178)
Screenshot: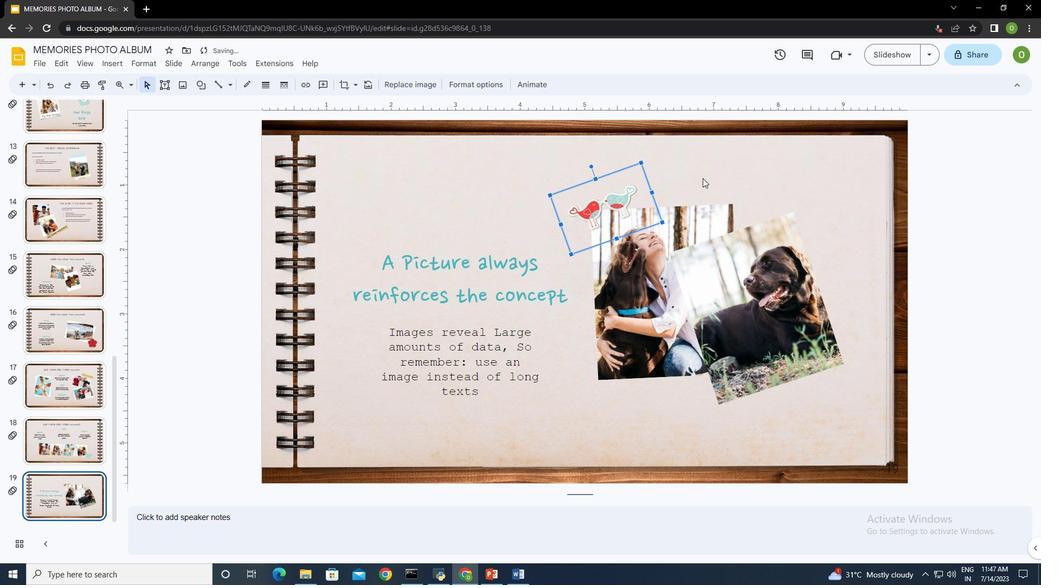 
Action: Mouse moved to (793, 413)
Screenshot: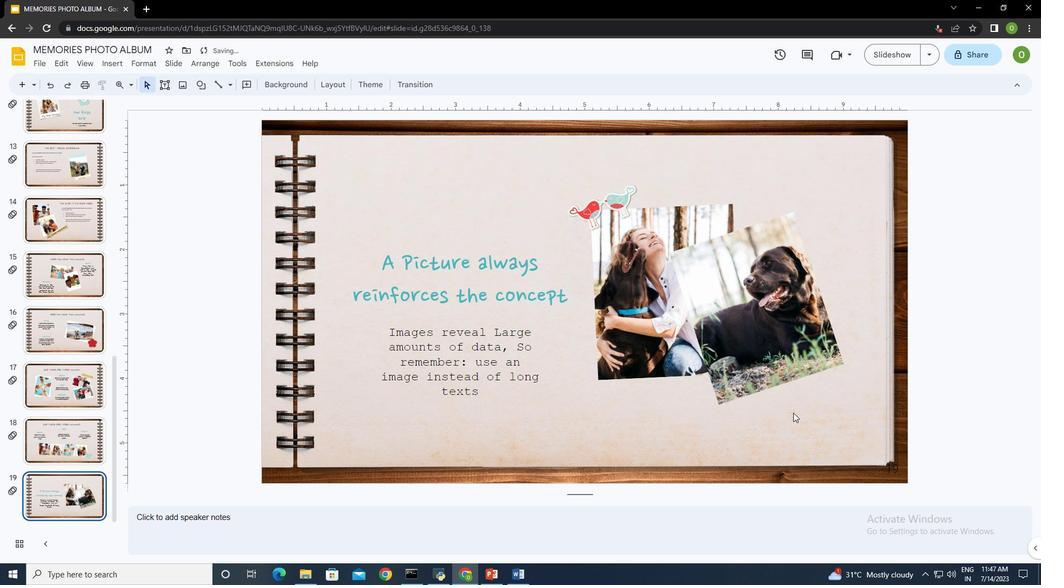 
Action: Mouse pressed left at (793, 413)
Screenshot: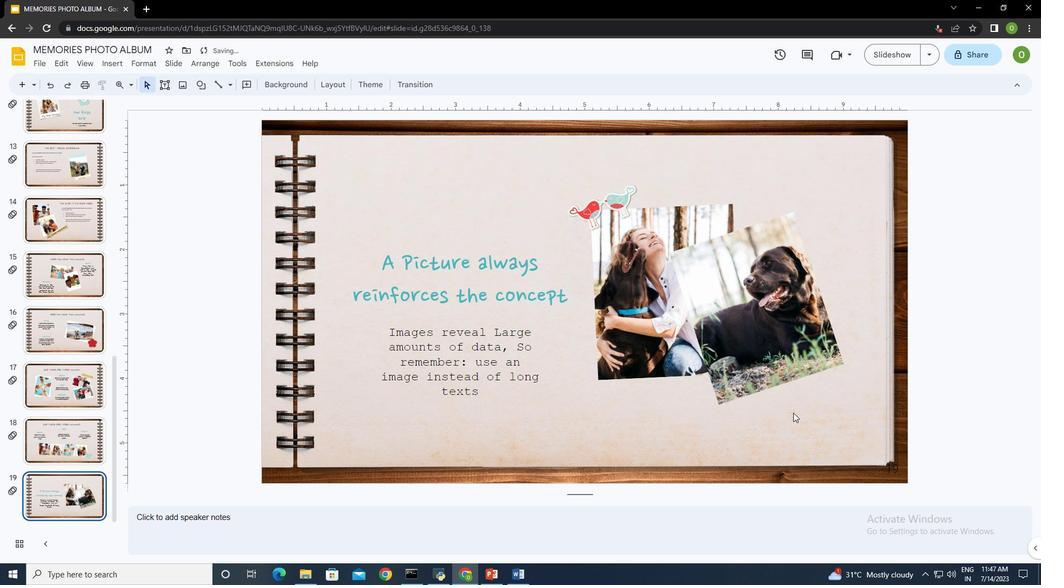 
Action: Mouse moved to (115, 60)
Screenshot: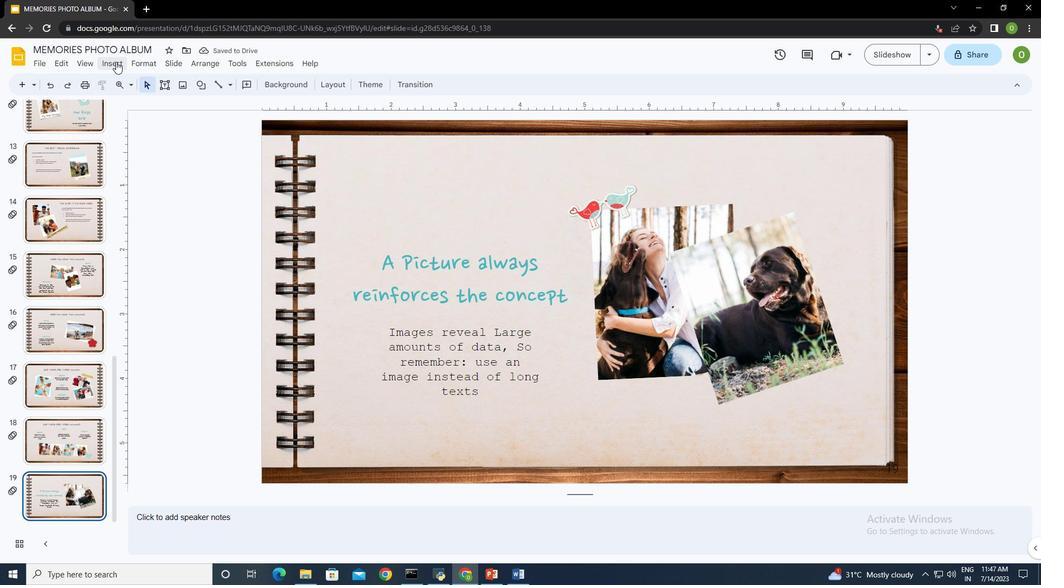 
Action: Mouse pressed left at (115, 60)
Screenshot: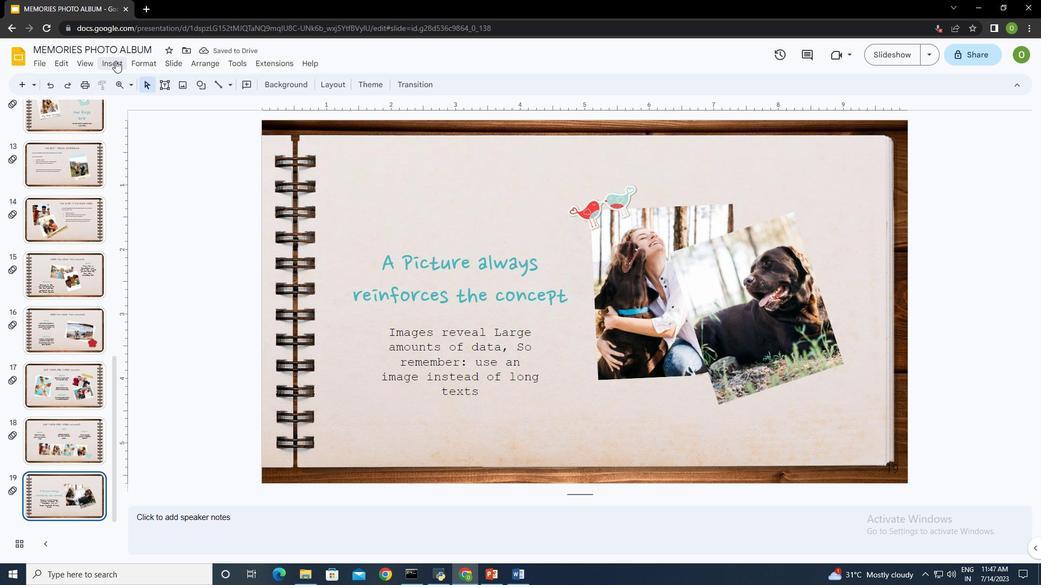 
Action: Mouse moved to (324, 86)
Screenshot: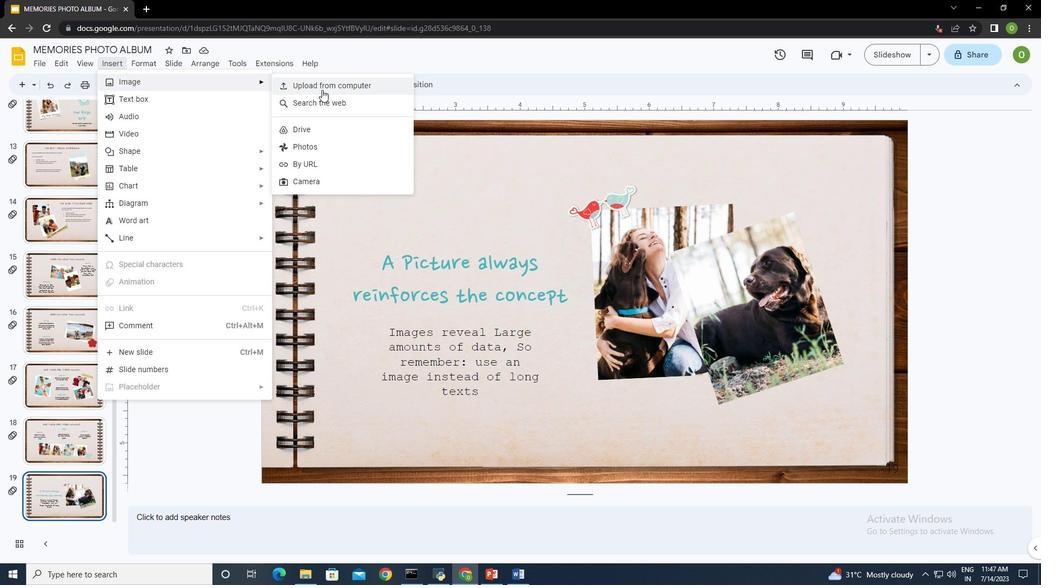 
Action: Mouse pressed left at (324, 86)
Screenshot: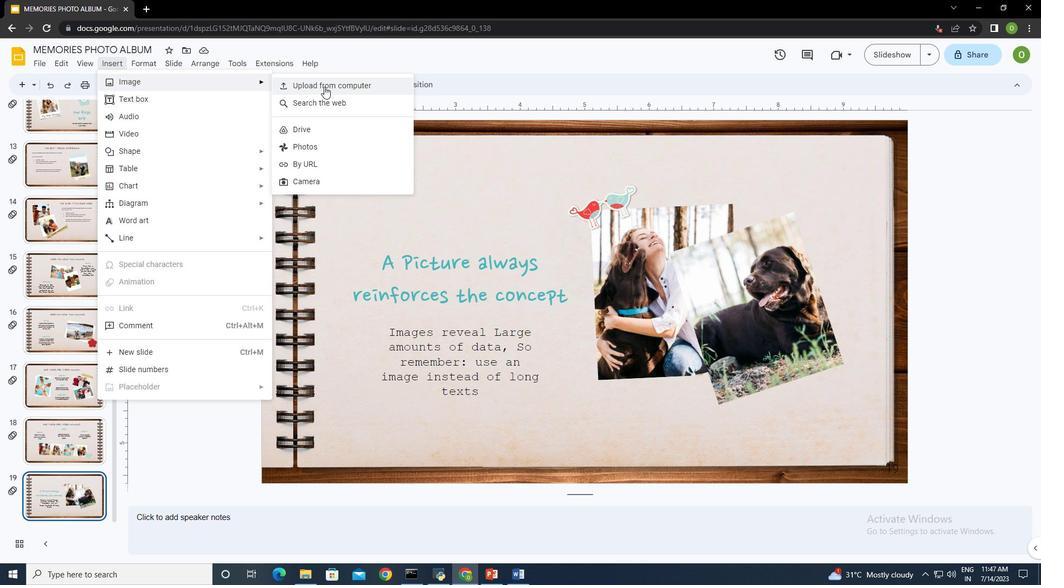 
Action: Mouse moved to (350, 186)
Screenshot: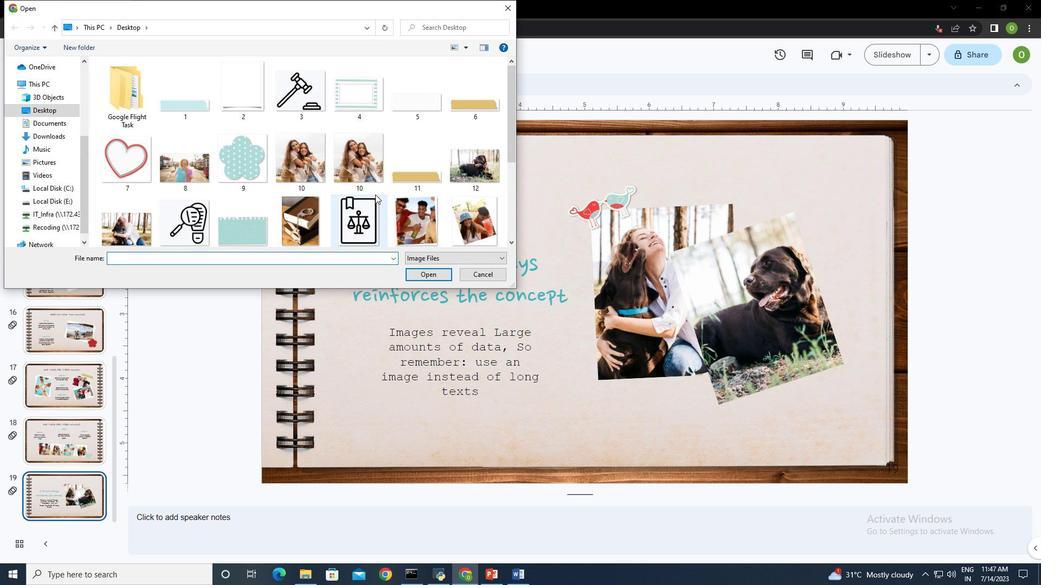 
Action: Mouse scrolled (350, 186) with delta (0, 0)
Screenshot: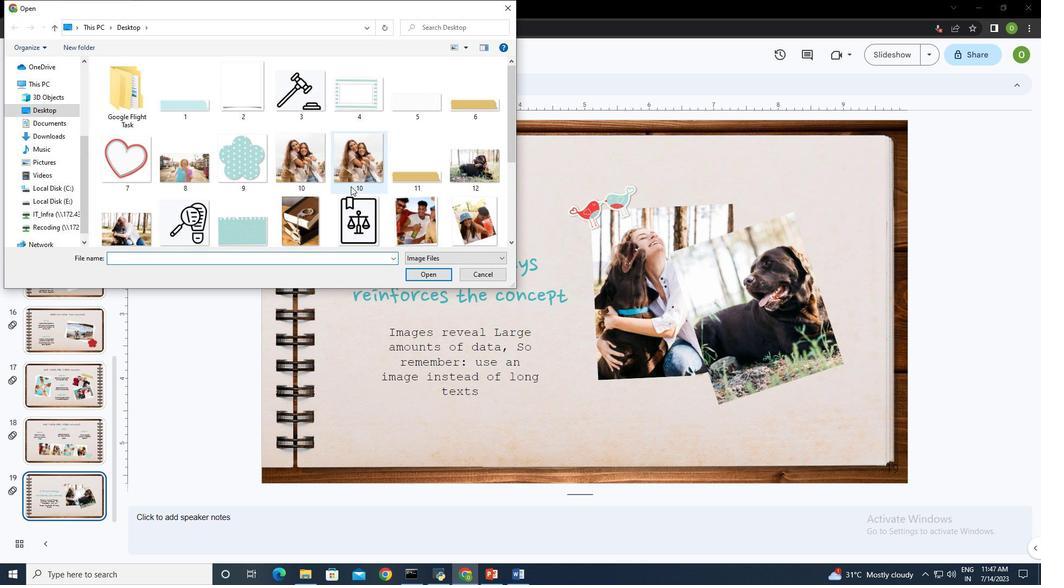 
Action: Mouse scrolled (350, 186) with delta (0, 0)
Screenshot: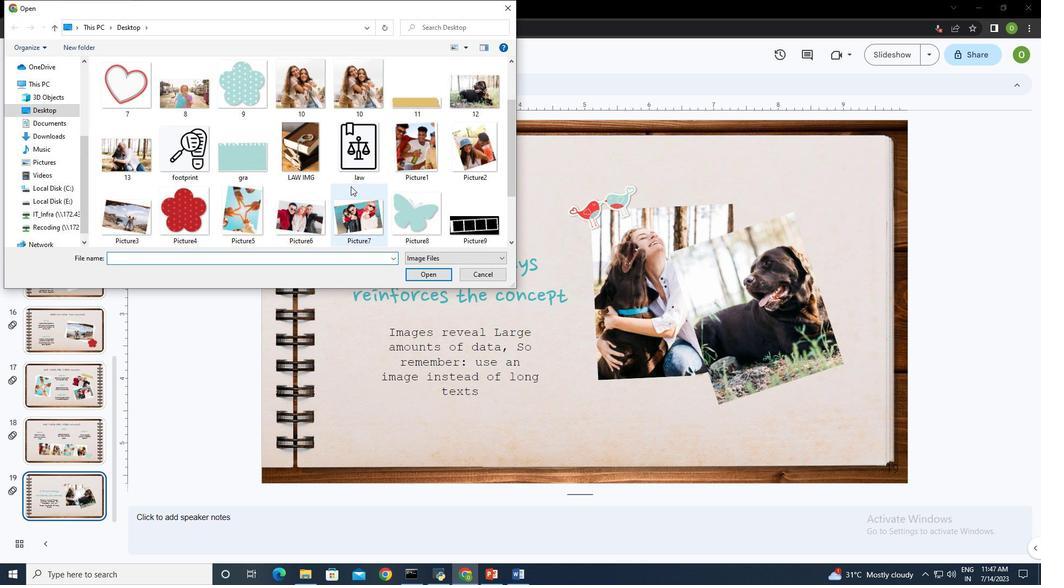 
Action: Mouse scrolled (350, 186) with delta (0, 0)
Screenshot: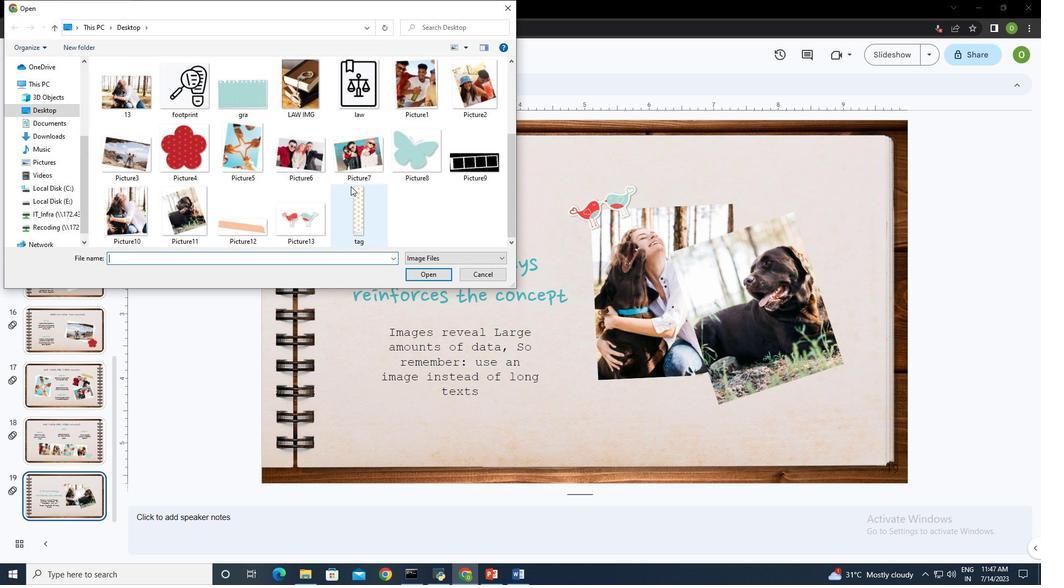 
Action: Mouse moved to (245, 224)
Screenshot: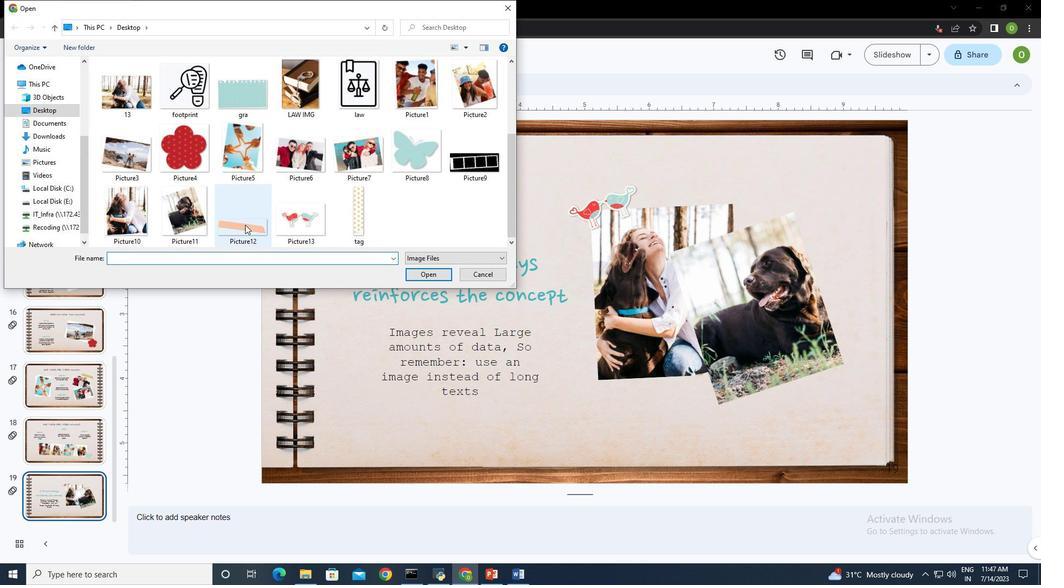 
Action: Mouse pressed left at (245, 224)
Screenshot: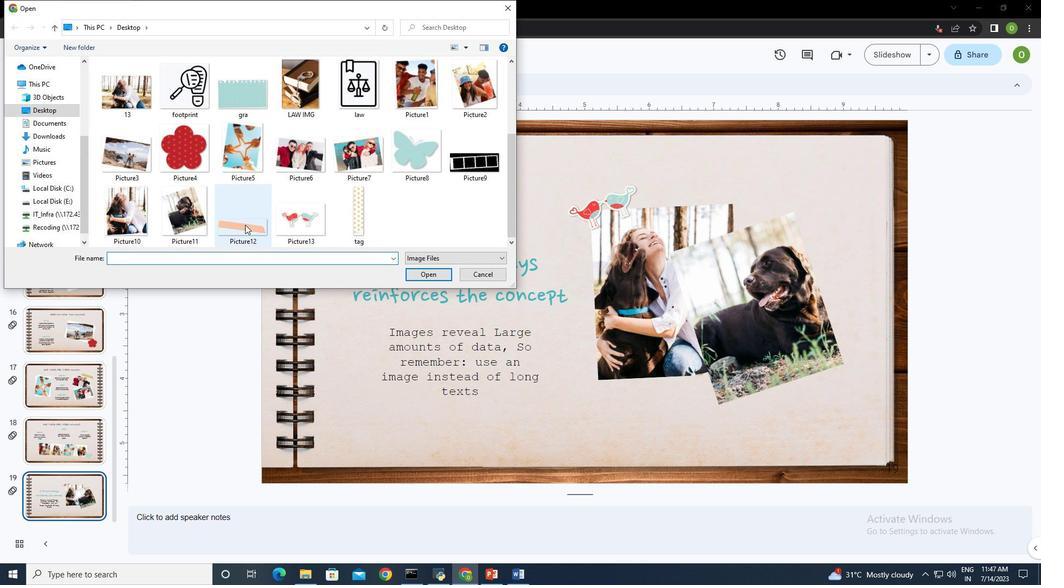 
Action: Mouse moved to (425, 272)
Screenshot: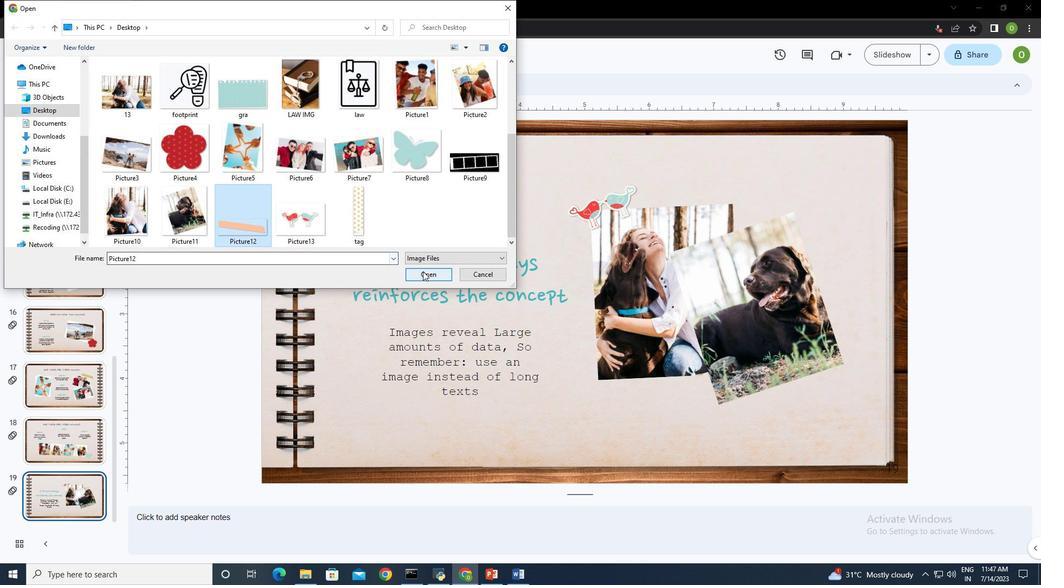 
Action: Mouse pressed left at (425, 272)
Screenshot: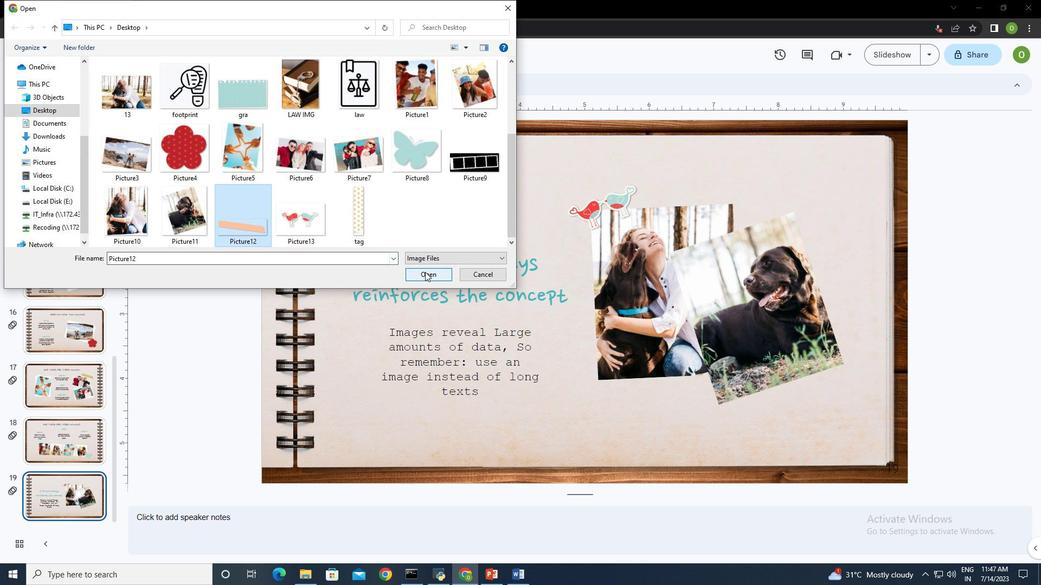 
Action: Mouse moved to (389, 437)
Screenshot: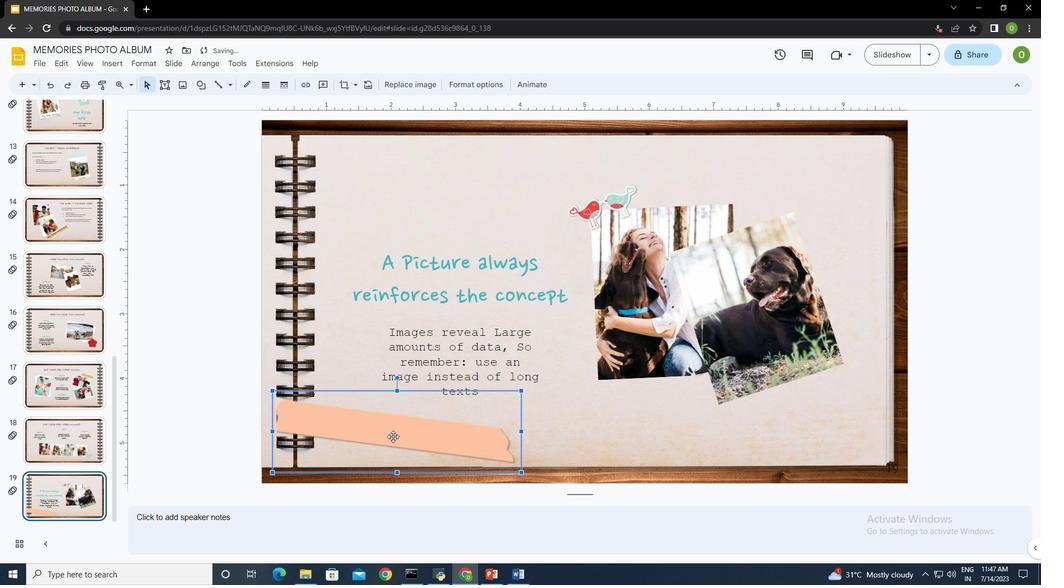 
Action: Mouse pressed left at (389, 437)
Screenshot: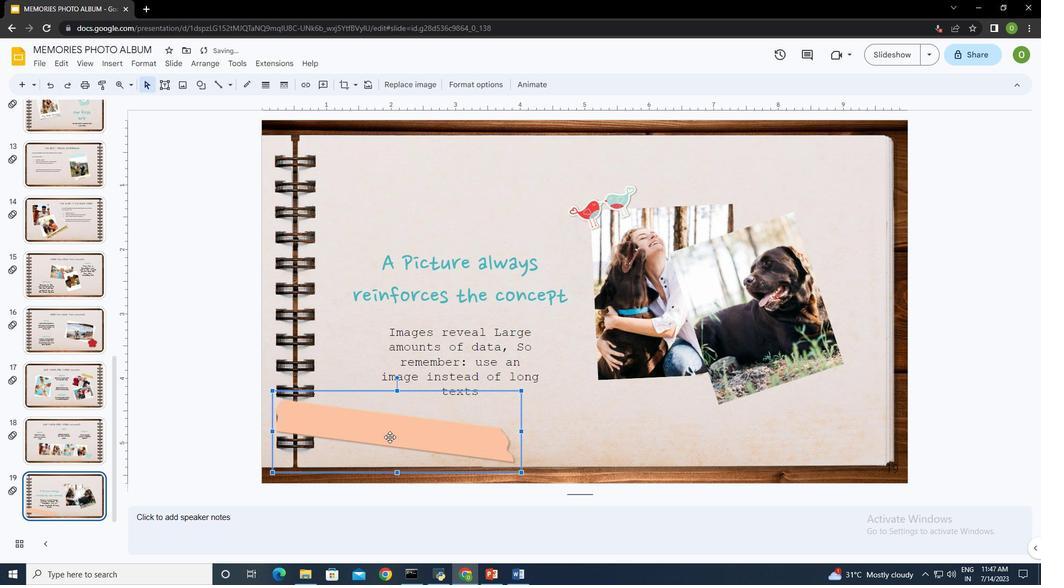 
Action: Mouse moved to (762, 388)
Screenshot: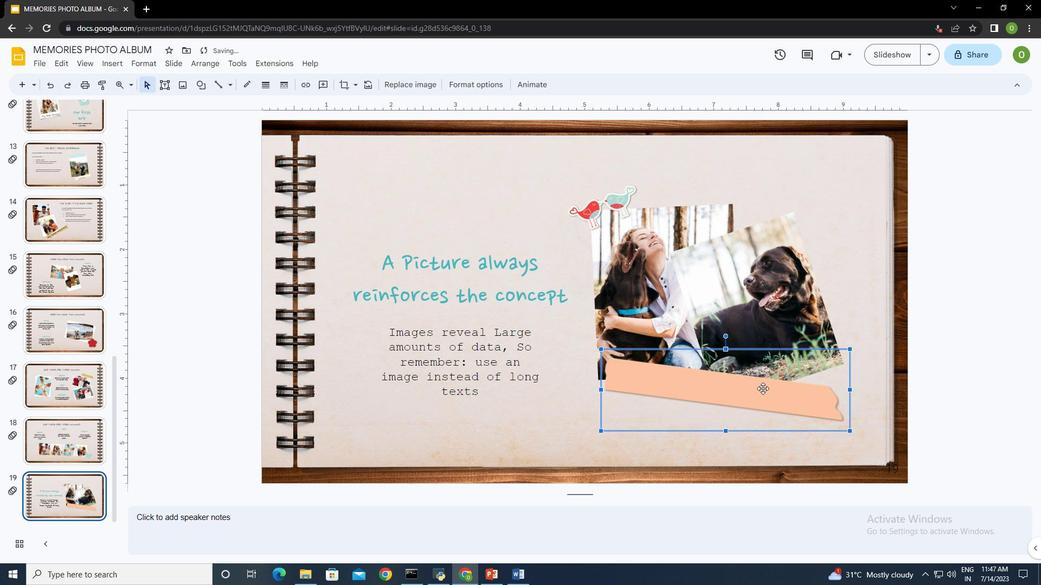 
Action: Mouse pressed left at (762, 388)
Screenshot: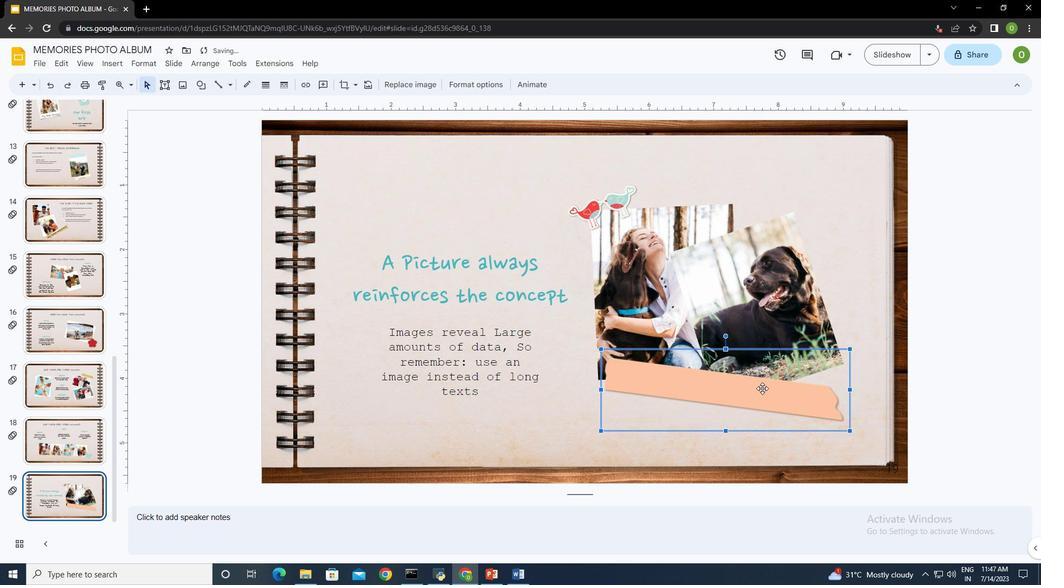 
Action: Mouse moved to (689, 381)
Screenshot: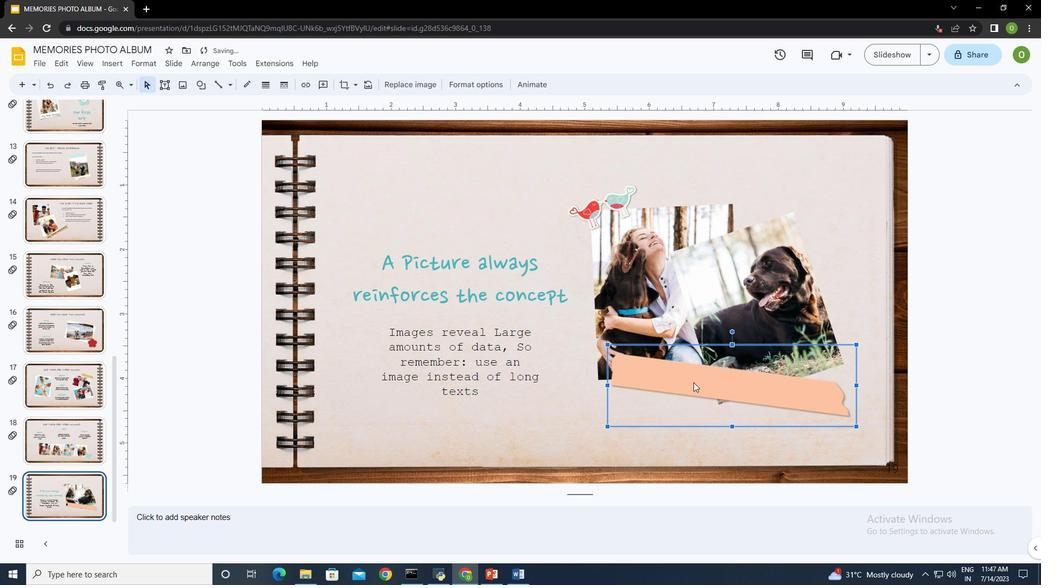 
Action: Mouse pressed left at (689, 381)
Screenshot: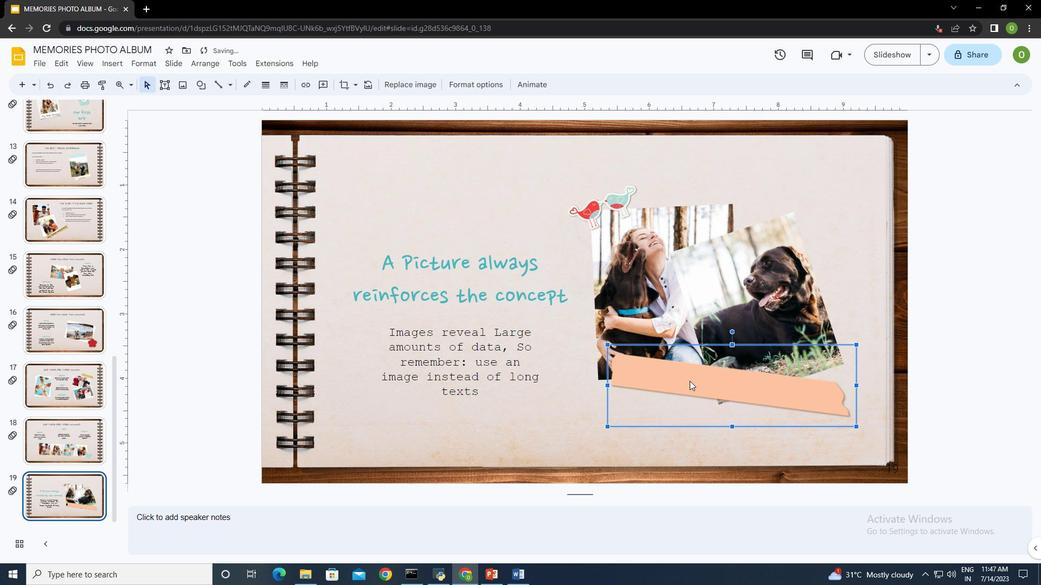 
Action: Mouse moved to (161, 82)
Screenshot: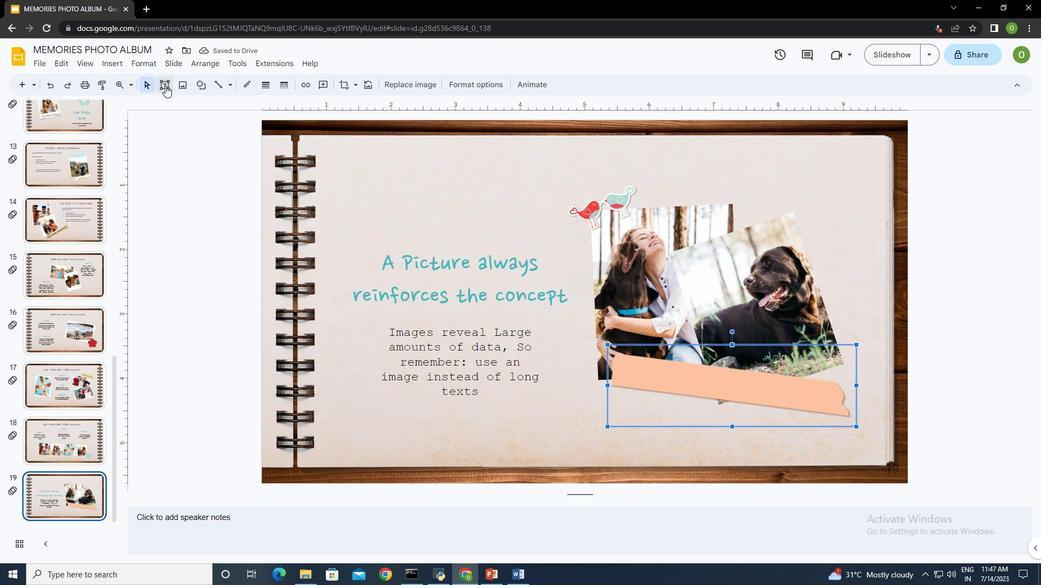 
Action: Mouse pressed left at (161, 82)
Screenshot: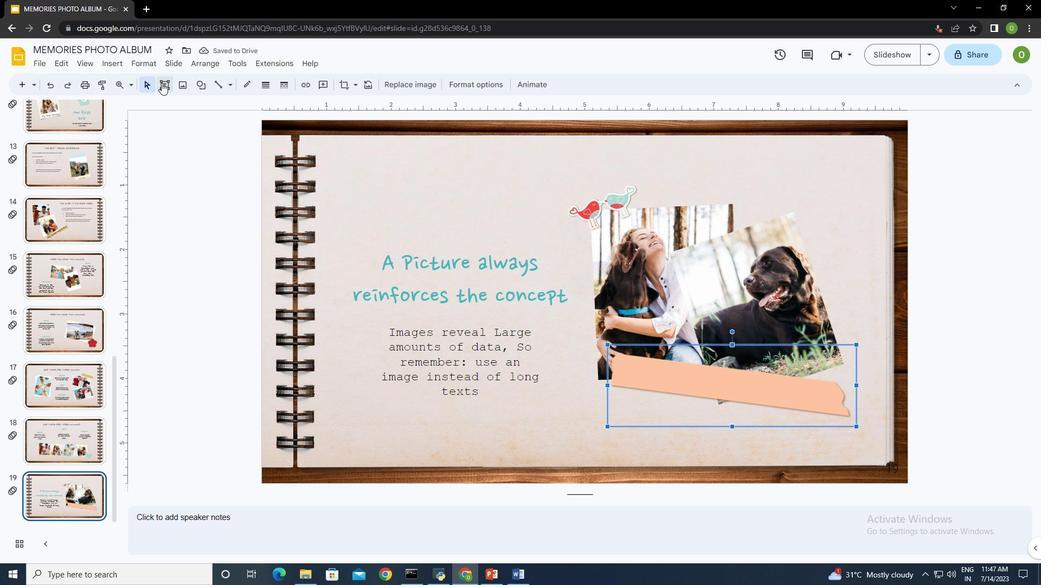 
Action: Mouse moved to (620, 359)
Screenshot: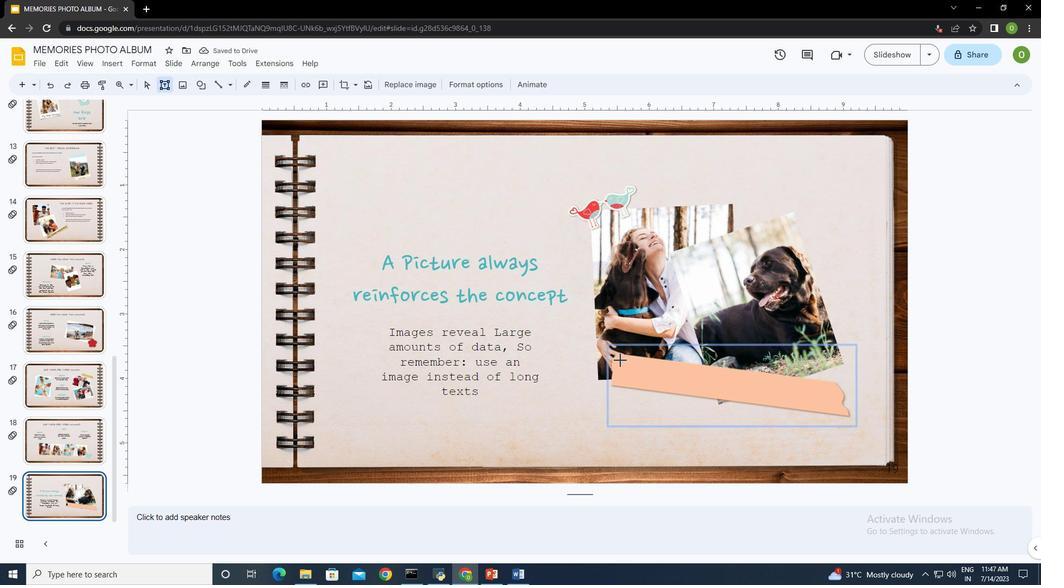 
Action: Mouse pressed left at (620, 359)
Screenshot: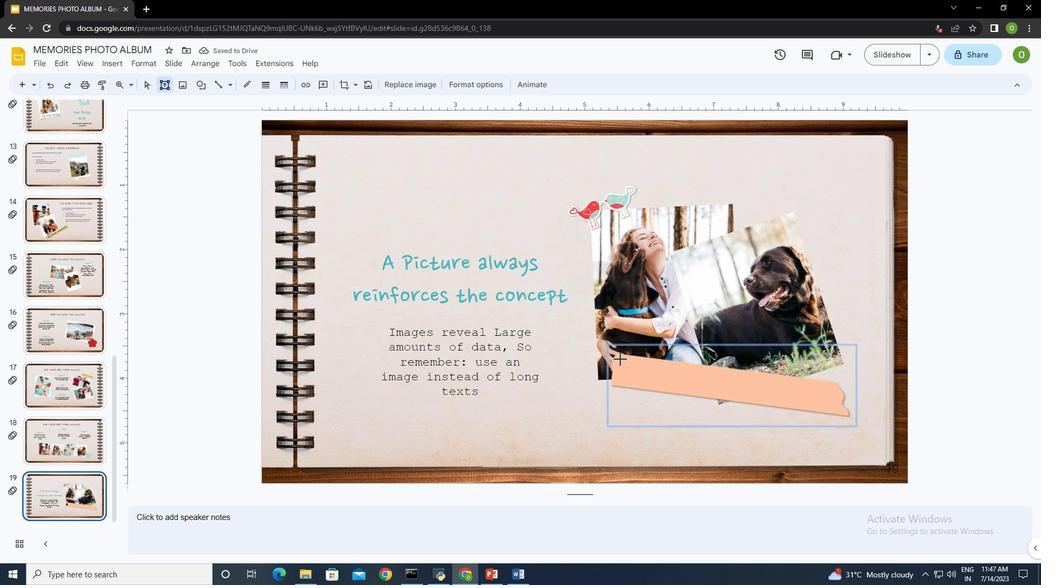 
Action: Mouse moved to (697, 388)
Screenshot: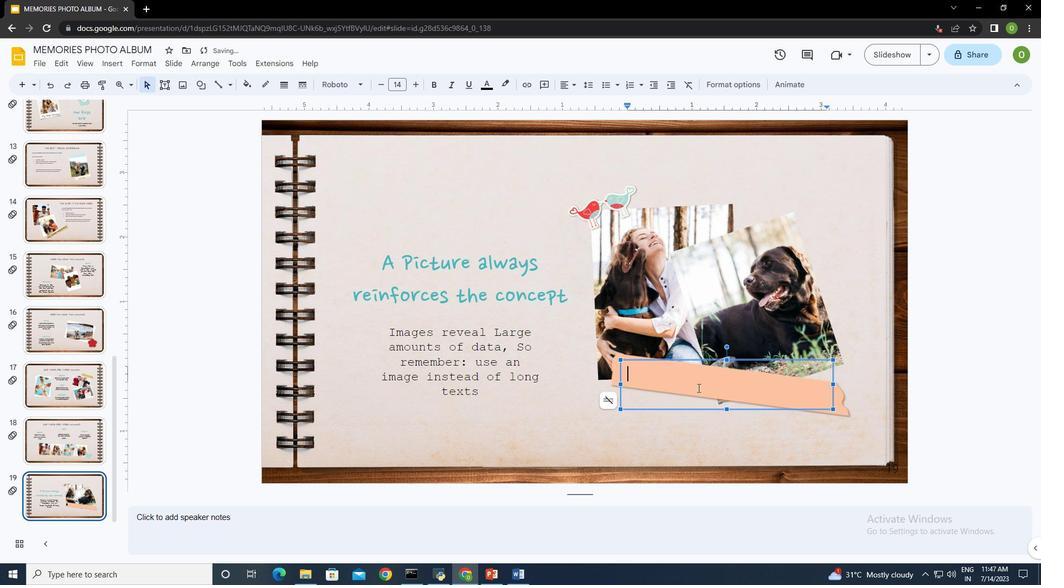 
Action: Key pressed <Key.shift>Me<Key.space><Key.shift><Key.shift><Key.shift><Key.shift>&<Key.space><Key.shift>Buddyctrl+A
Screenshot: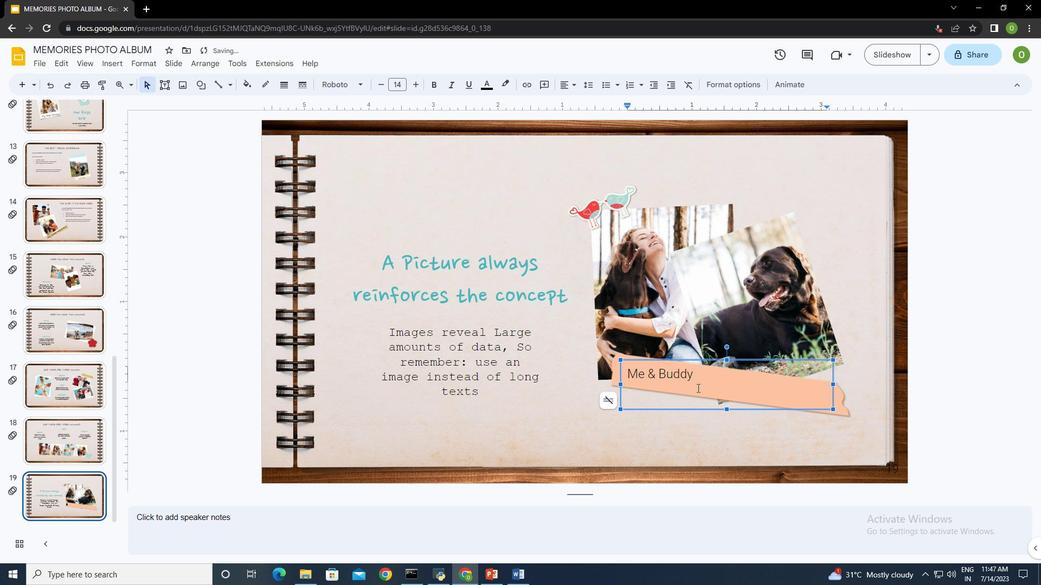 
Action: Mouse moved to (334, 85)
Screenshot: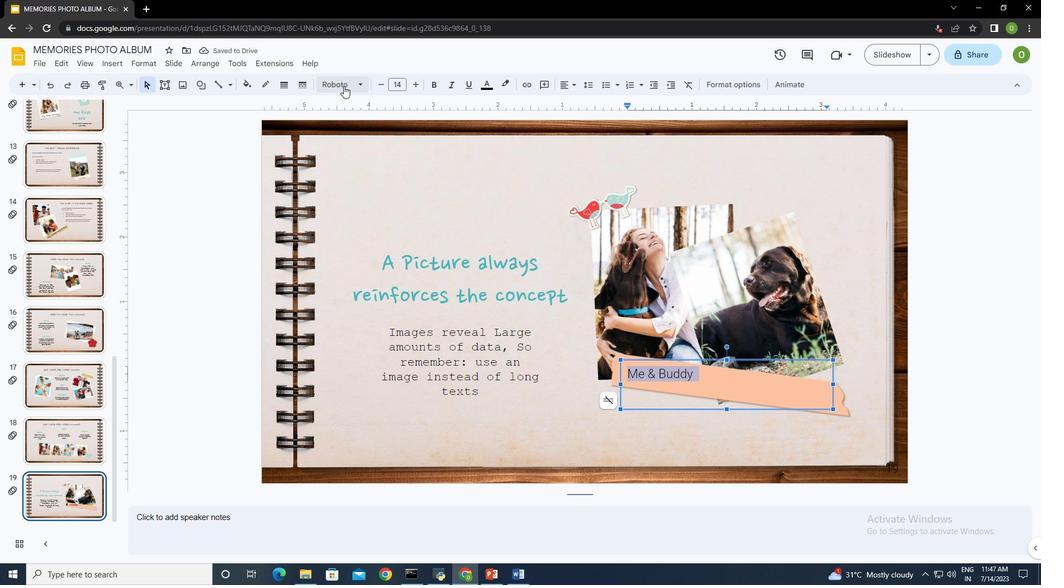 
Action: Mouse pressed left at (334, 85)
Screenshot: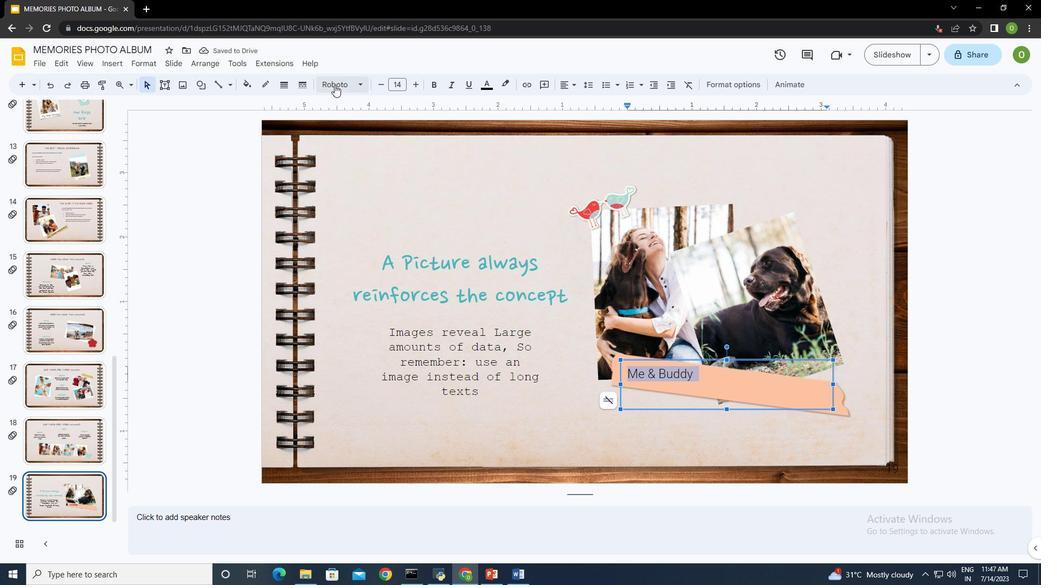 
Action: Mouse moved to (368, 148)
Screenshot: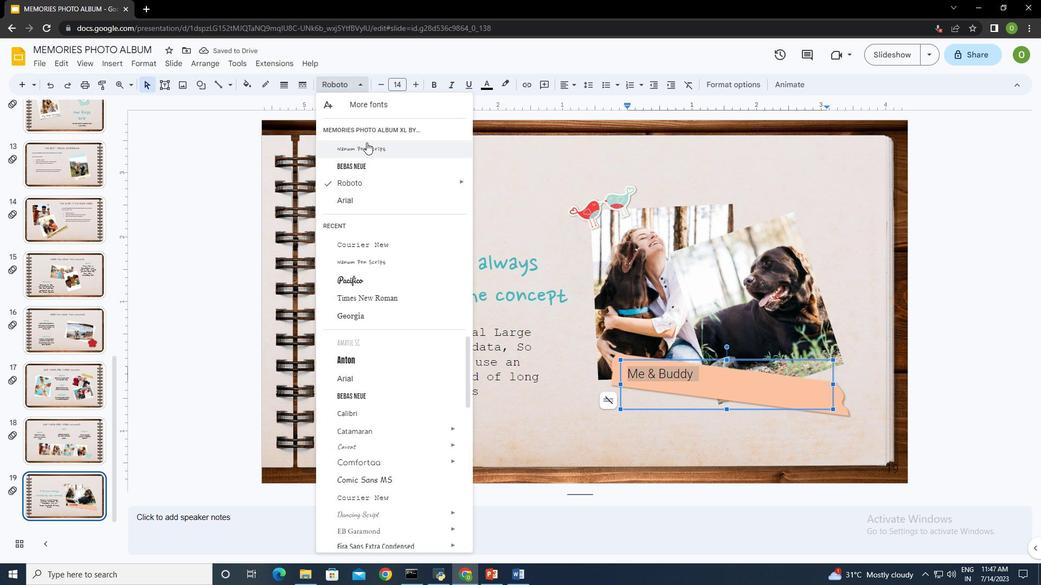 
Action: Mouse pressed left at (368, 148)
Screenshot: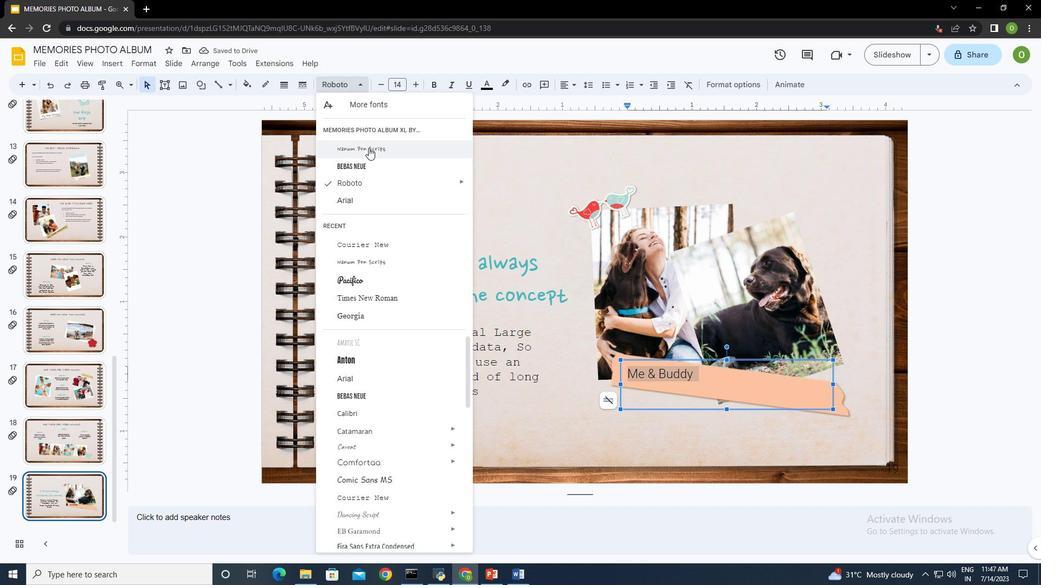 
Action: Mouse moved to (415, 80)
Screenshot: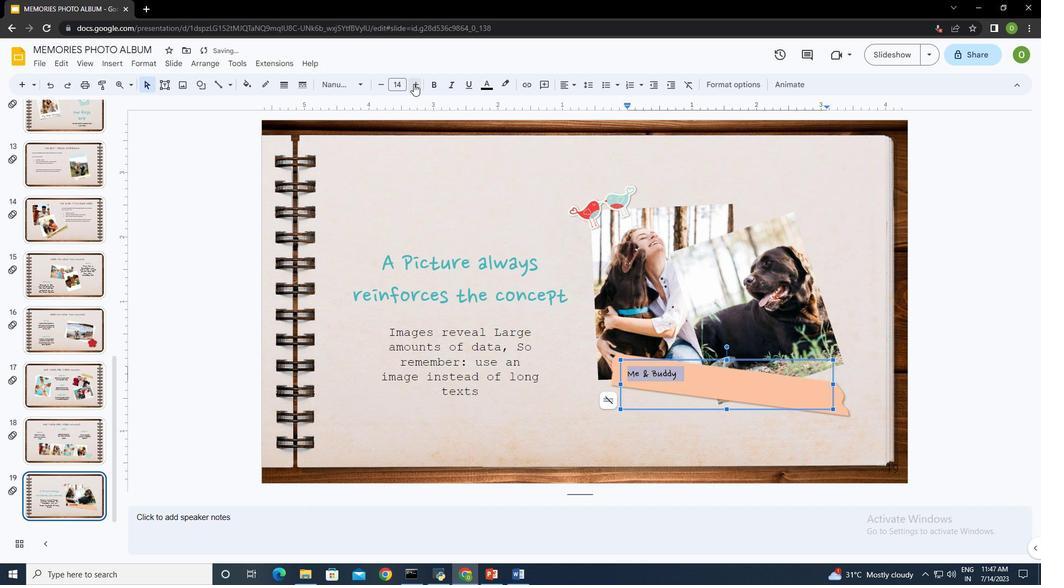 
Action: Mouse pressed left at (415, 80)
Screenshot: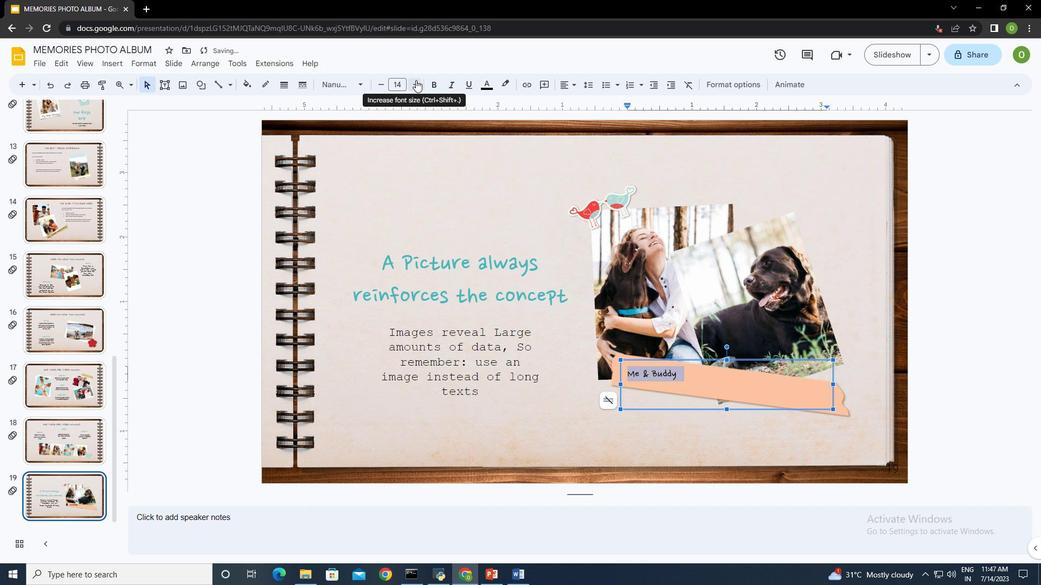 
Action: Mouse pressed left at (415, 80)
Screenshot: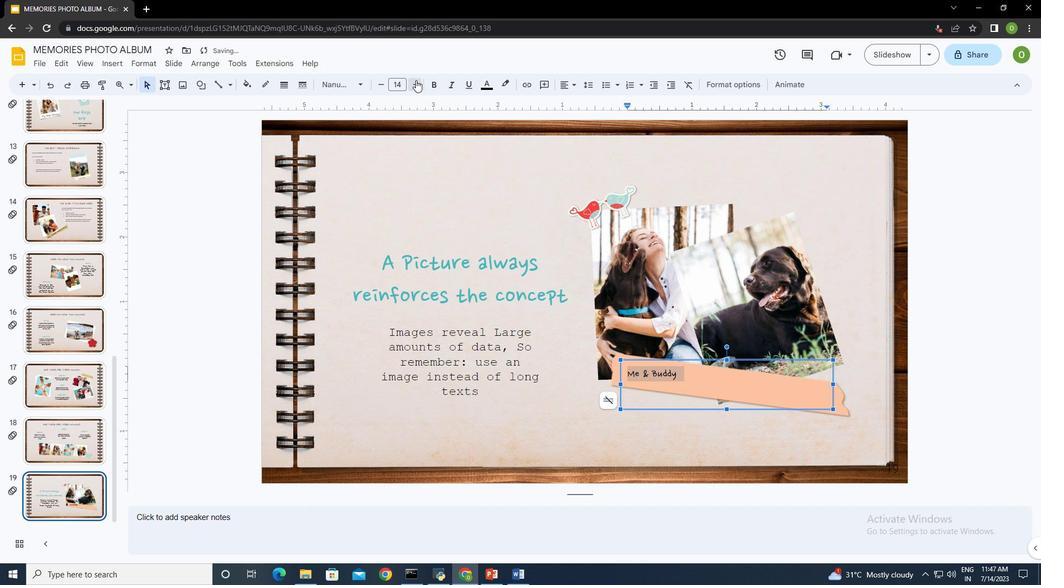 
Action: Mouse pressed left at (415, 80)
Screenshot: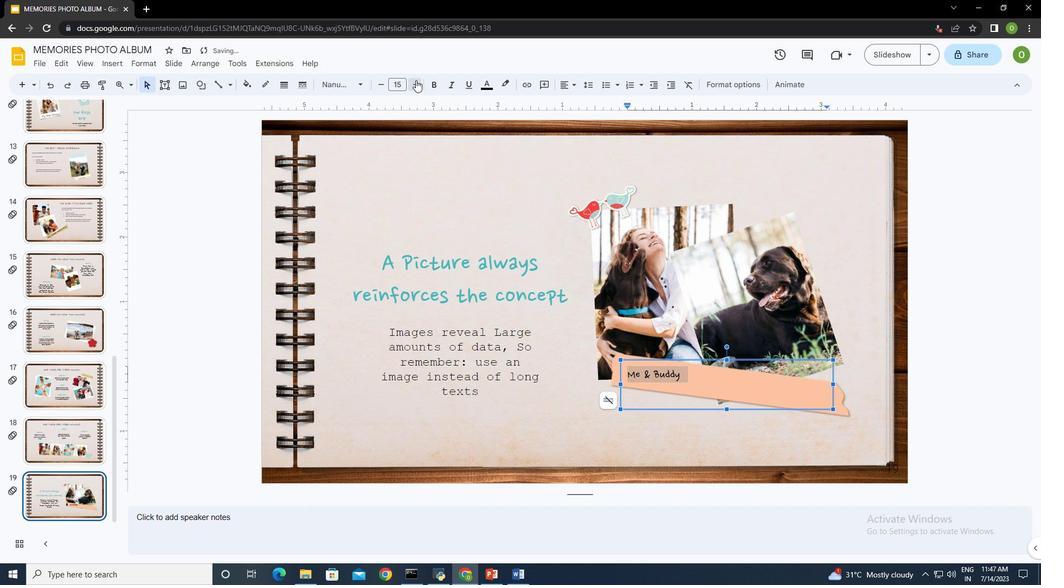 
Action: Mouse pressed left at (415, 80)
Screenshot: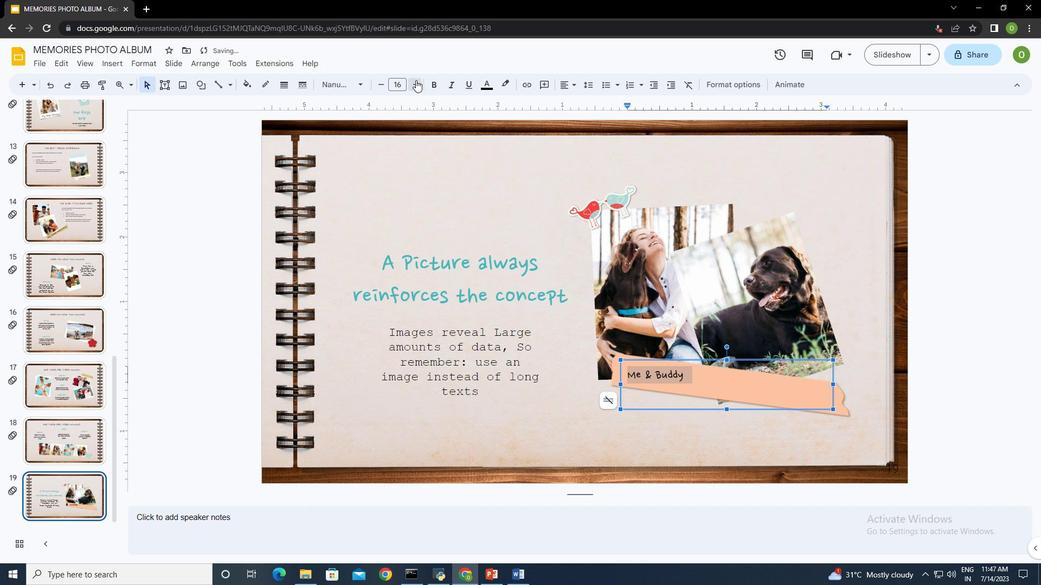 
Action: Mouse pressed left at (415, 80)
Screenshot: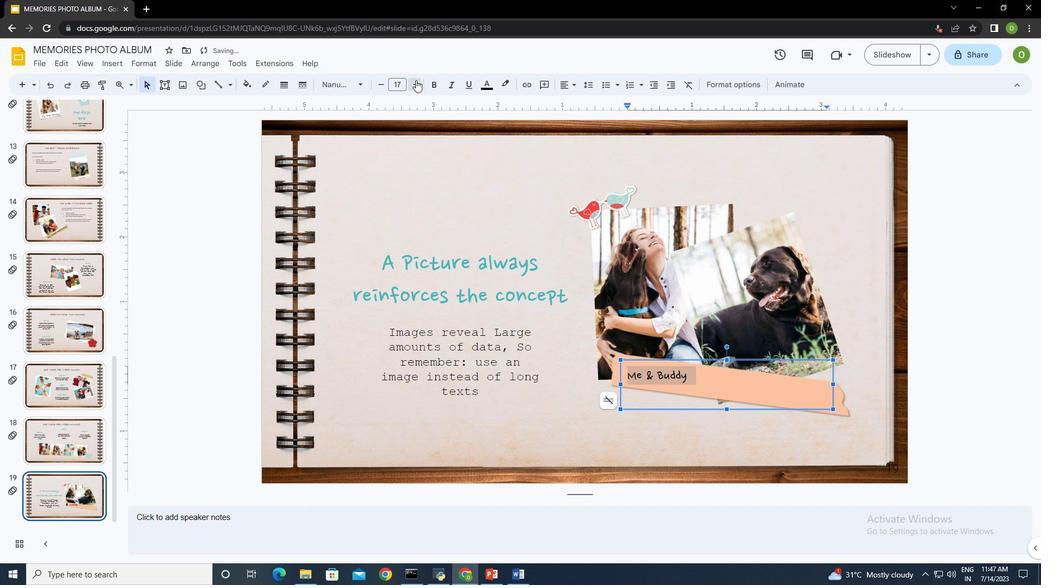 
Action: Mouse pressed left at (415, 80)
Screenshot: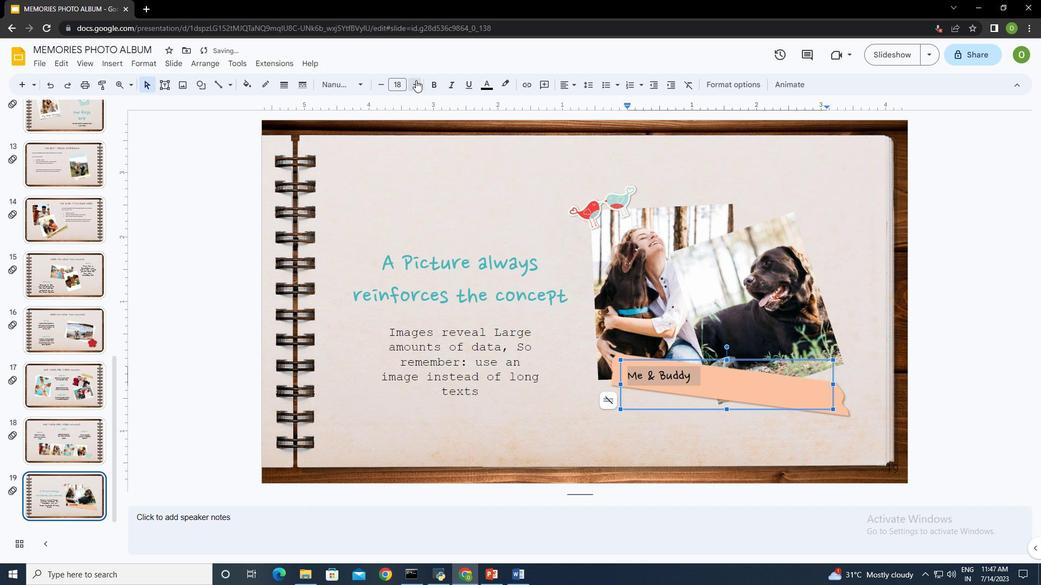 
Action: Mouse pressed left at (415, 80)
Screenshot: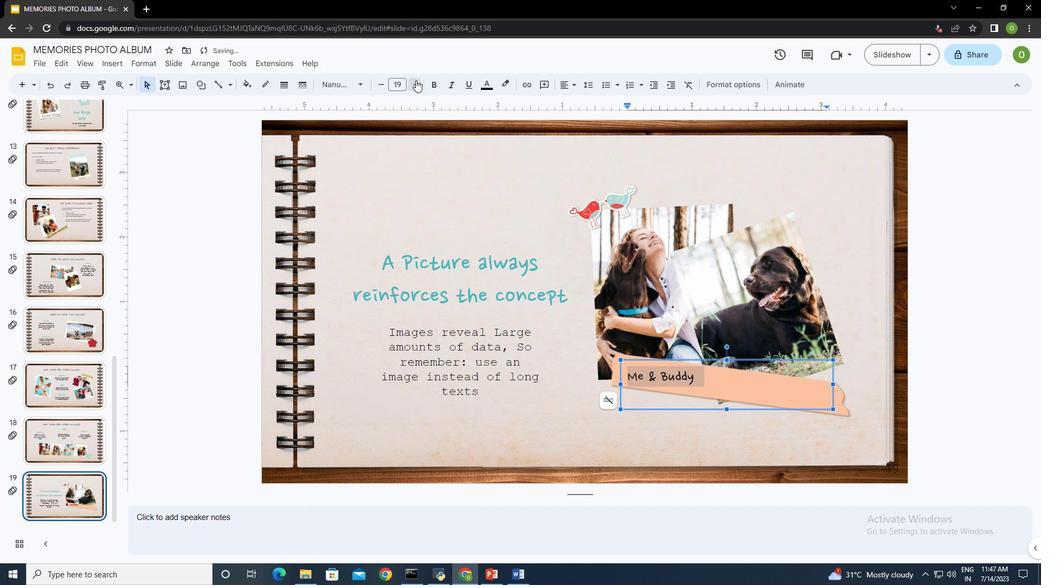 
Action: Mouse pressed left at (415, 80)
Screenshot: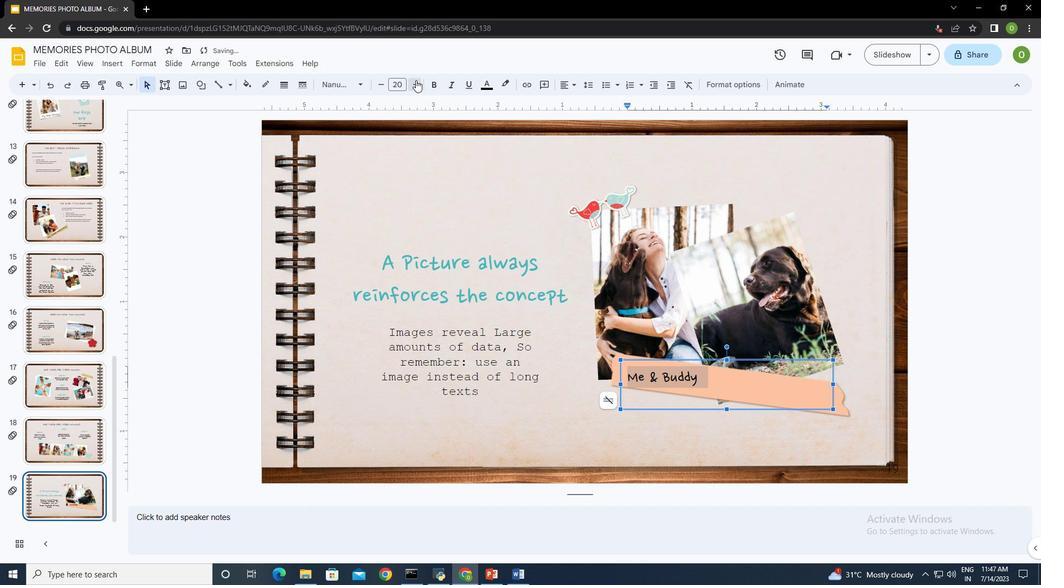 
Action: Mouse pressed left at (415, 80)
Screenshot: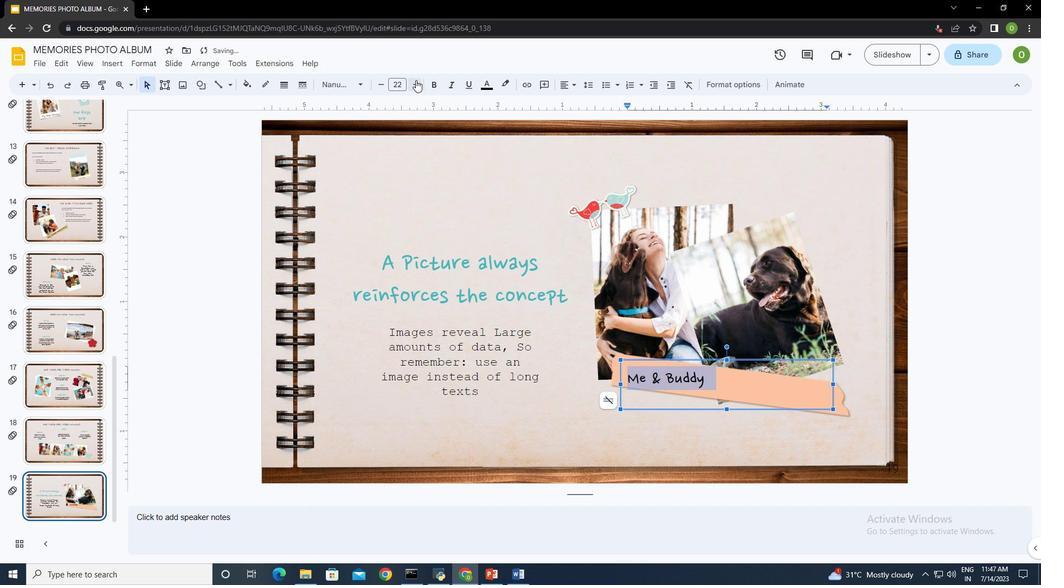 
Action: Mouse pressed left at (415, 80)
Screenshot: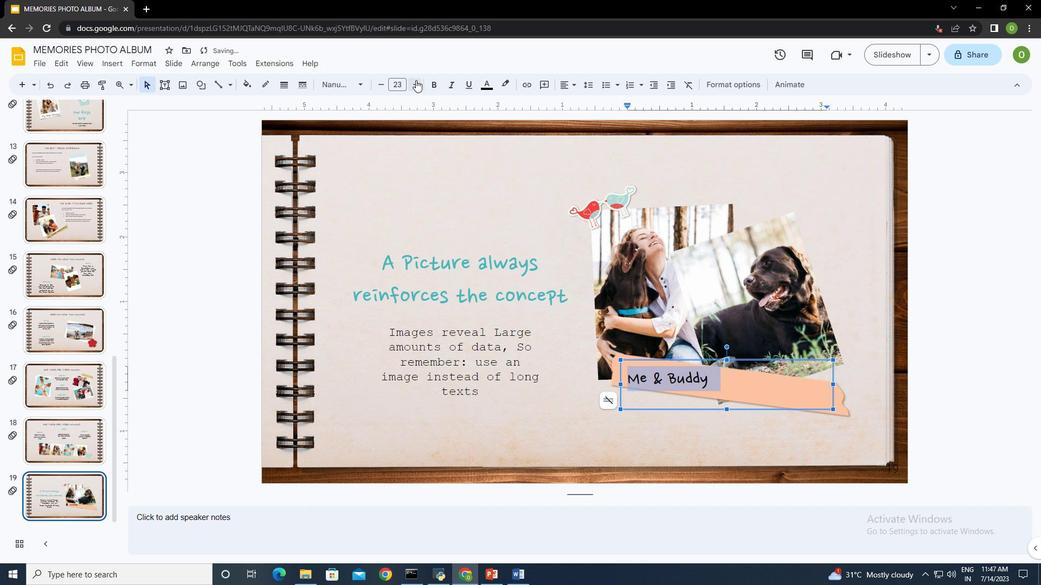 
Action: Mouse moved to (620, 382)
Screenshot: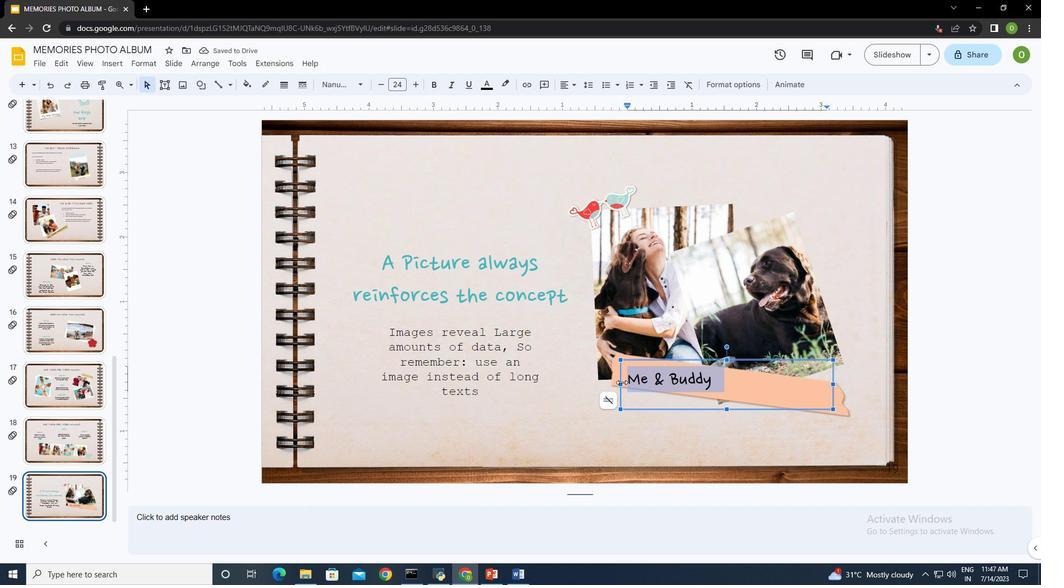 
Action: Mouse pressed left at (620, 382)
Screenshot: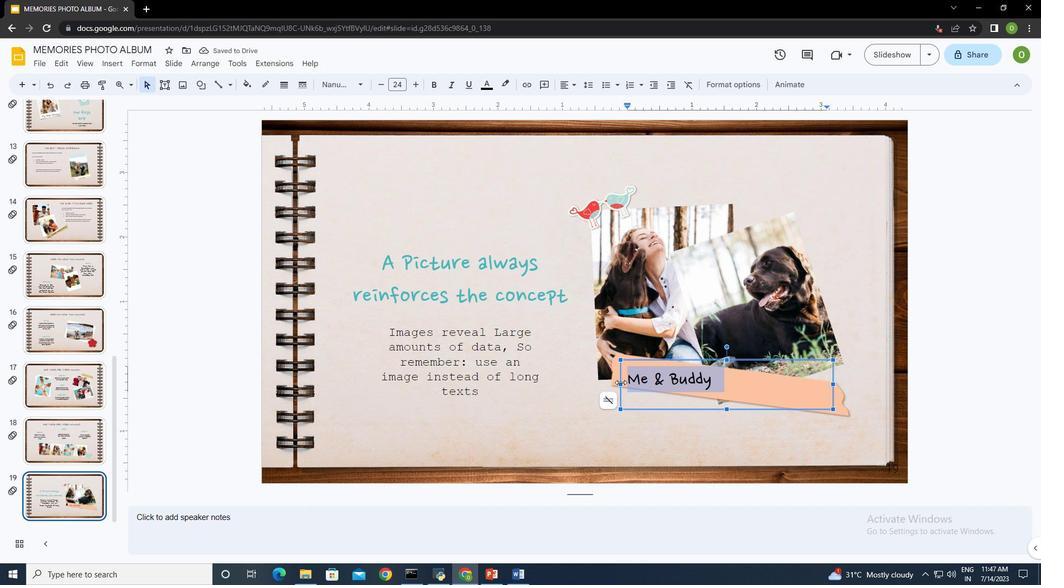 
Action: Mouse moved to (737, 346)
Screenshot: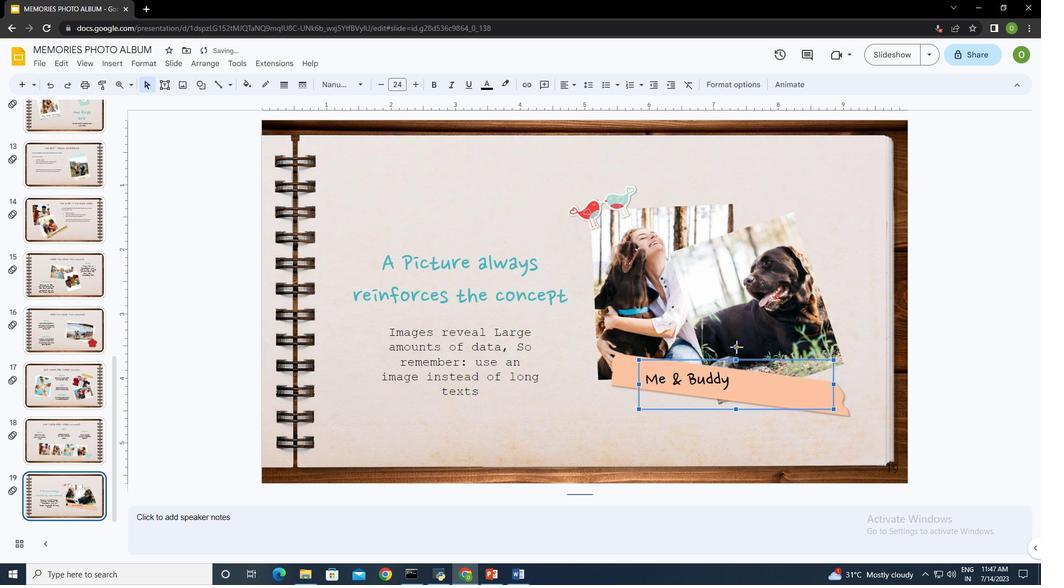 
Action: Mouse pressed left at (737, 346)
Screenshot: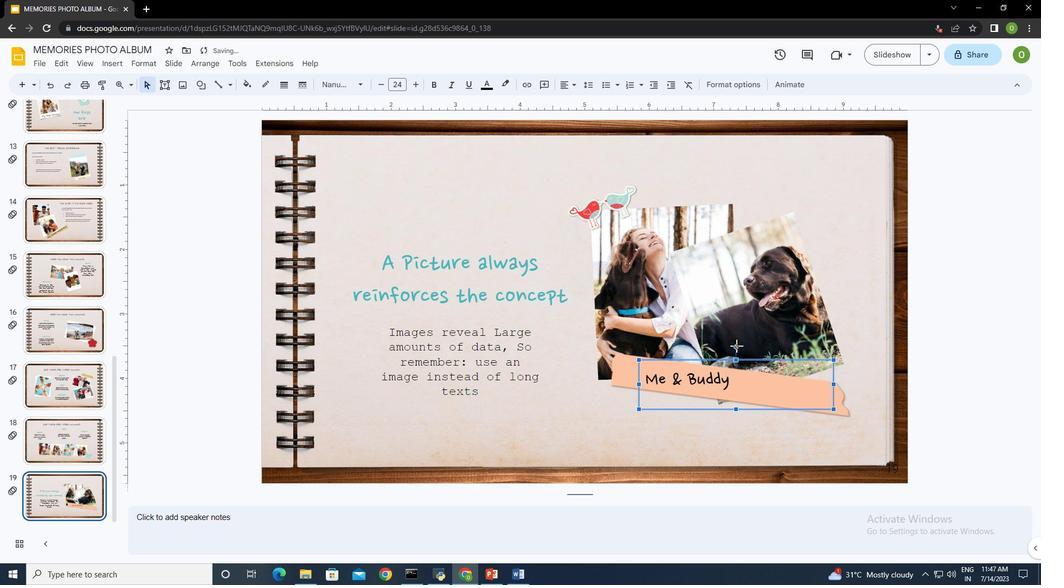 
Action: Mouse moved to (734, 356)
Screenshot: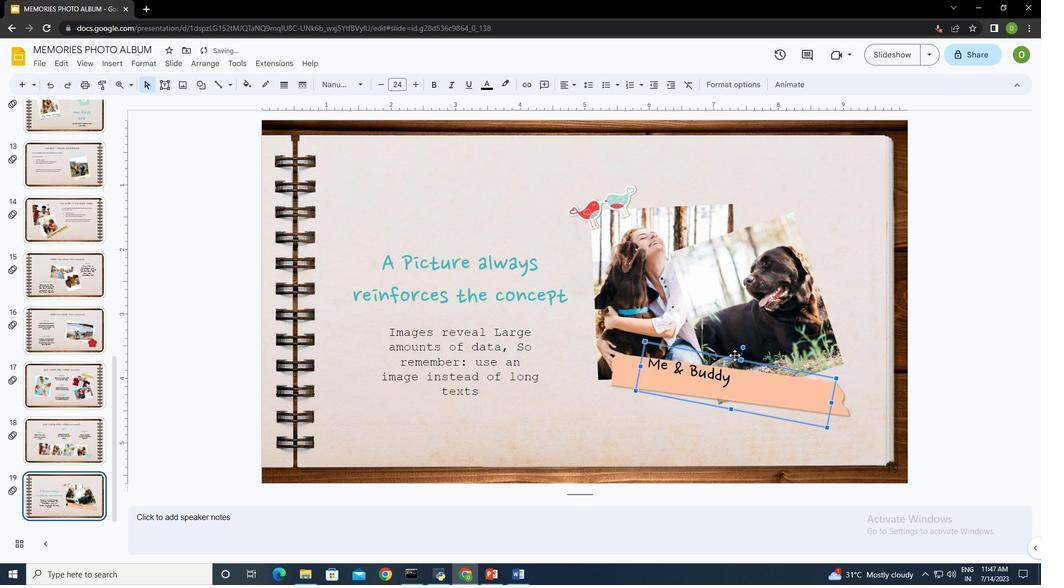 
Action: Mouse pressed left at (734, 356)
Screenshot: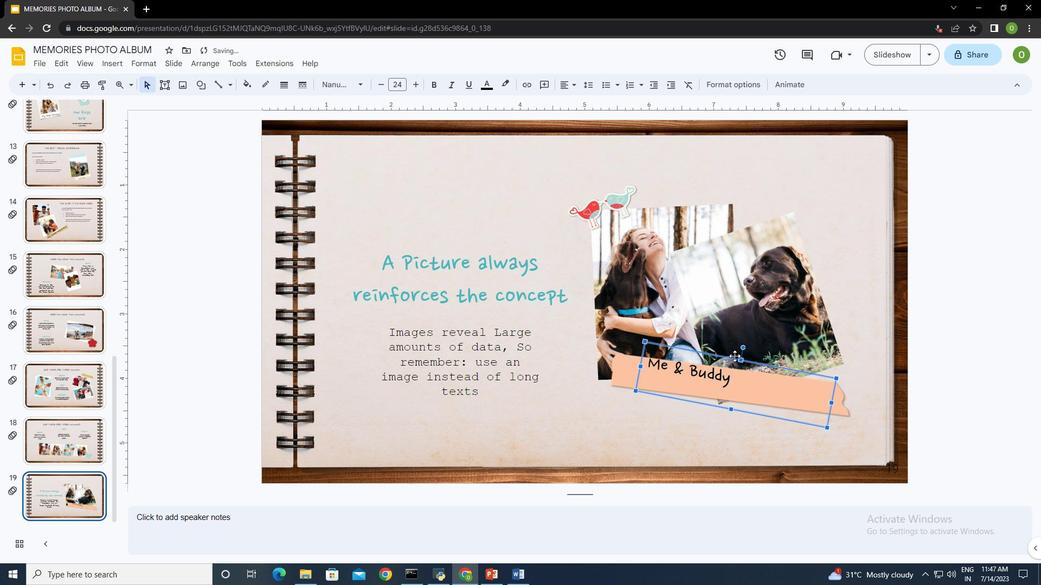 
Action: Mouse moved to (741, 352)
Screenshot: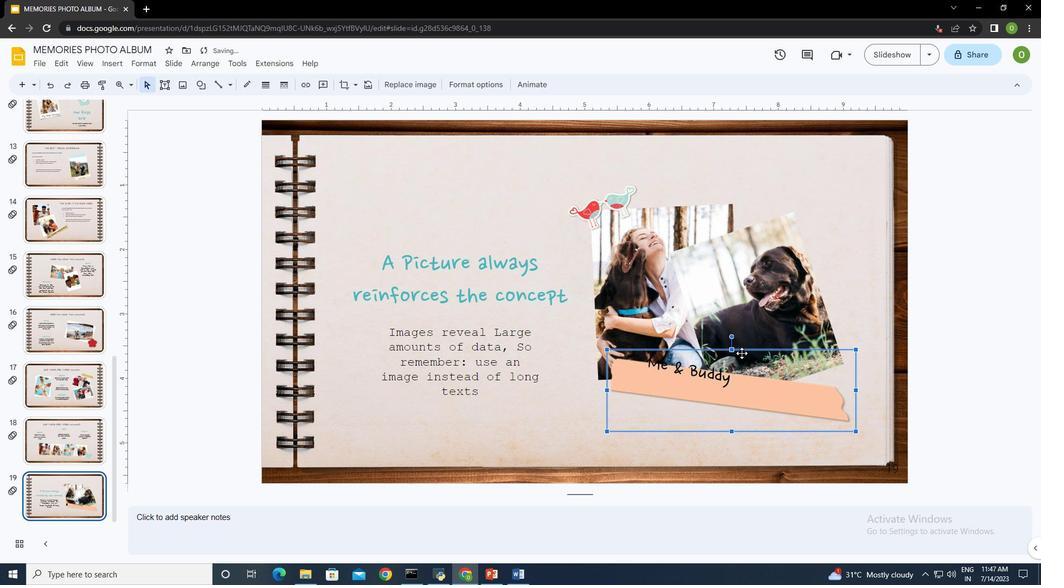 
Action: Mouse pressed left at (741, 352)
Screenshot: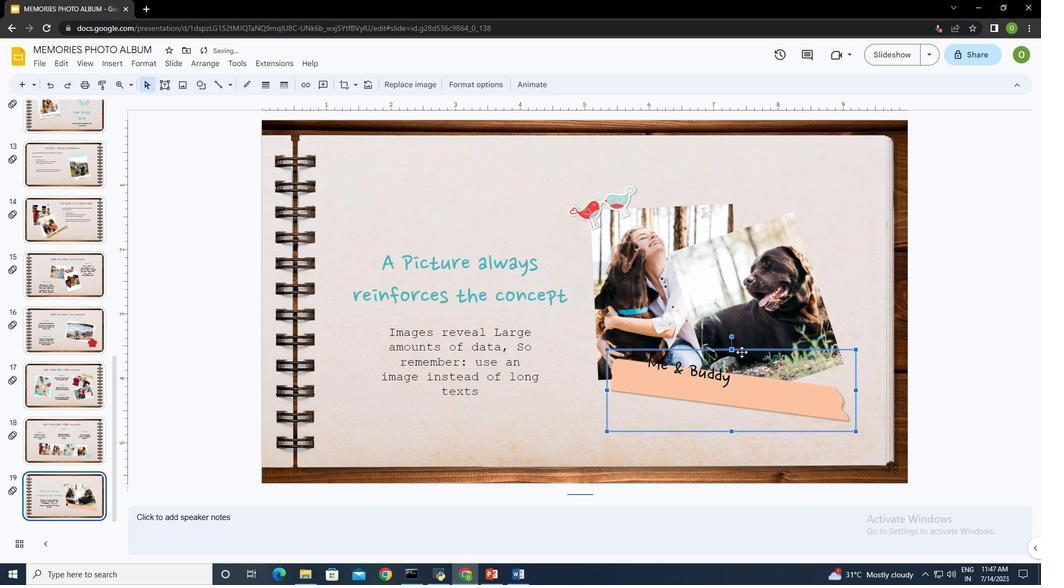 
Action: Mouse moved to (741, 344)
Screenshot: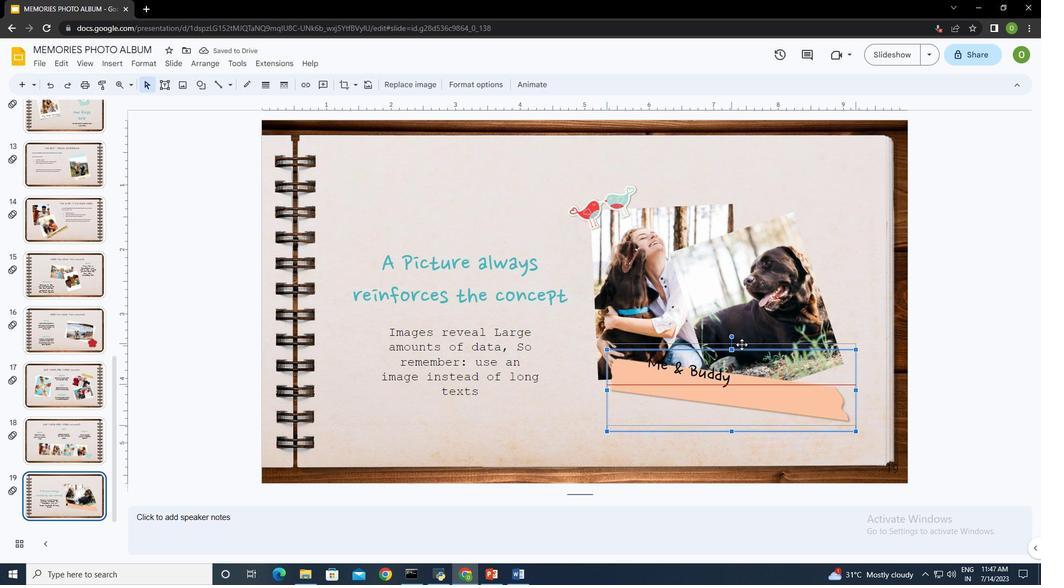 
Action: Mouse pressed left at (741, 344)
Screenshot: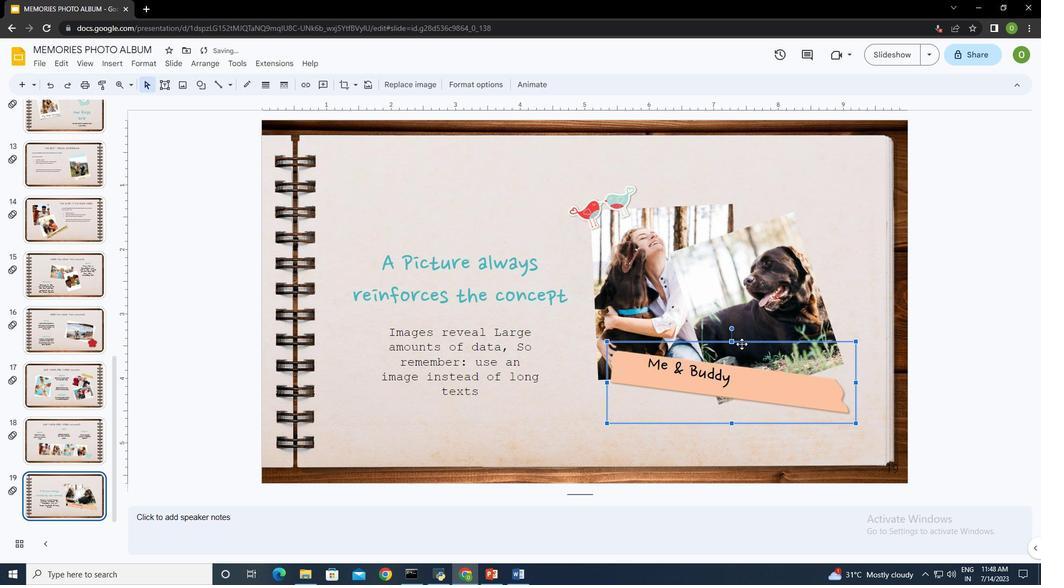 
Action: Mouse moved to (577, 419)
Screenshot: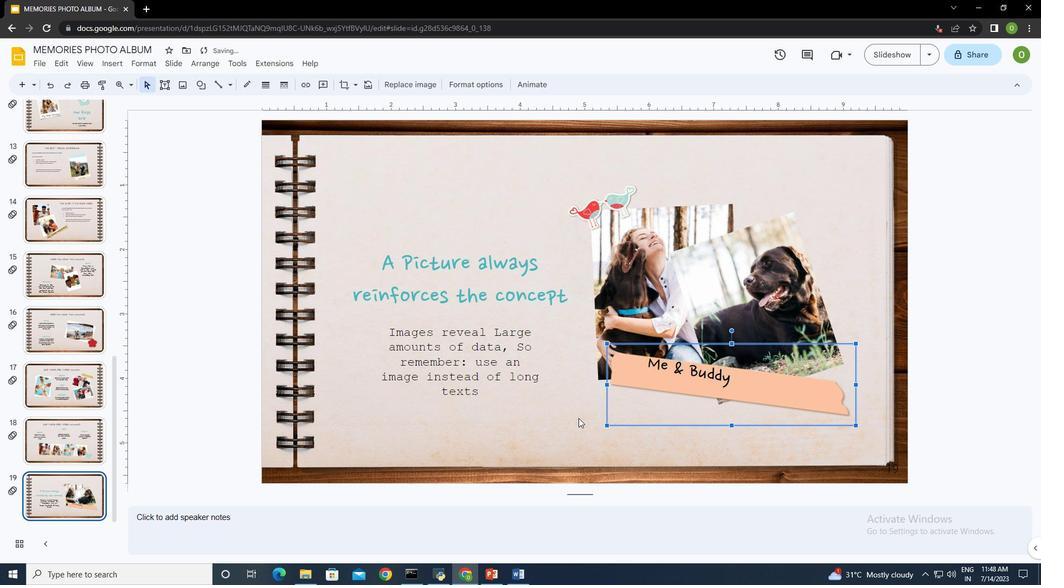 
Action: Mouse pressed left at (577, 419)
Screenshot: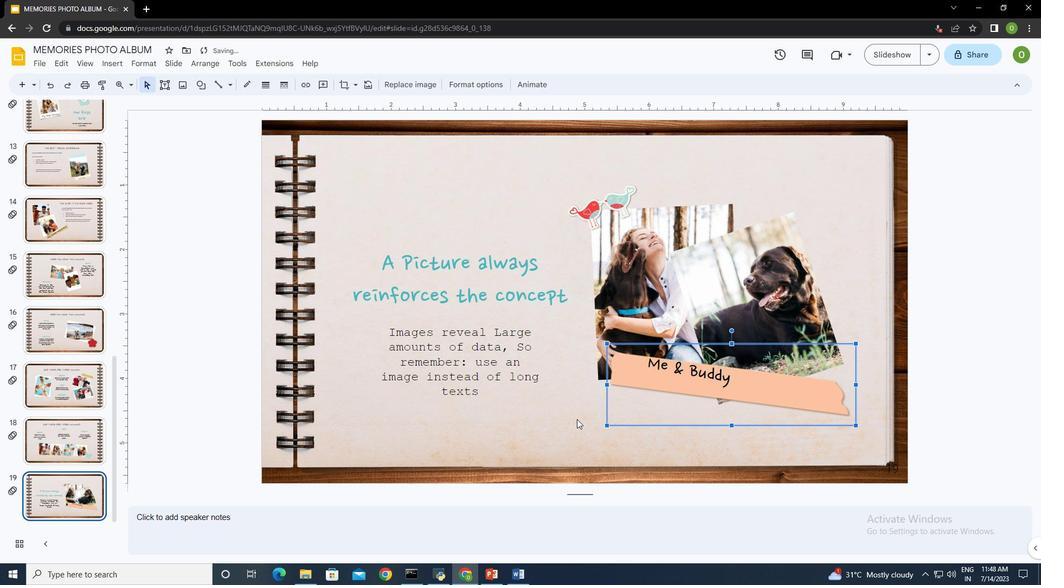 
Action: Mouse pressed left at (577, 419)
Screenshot: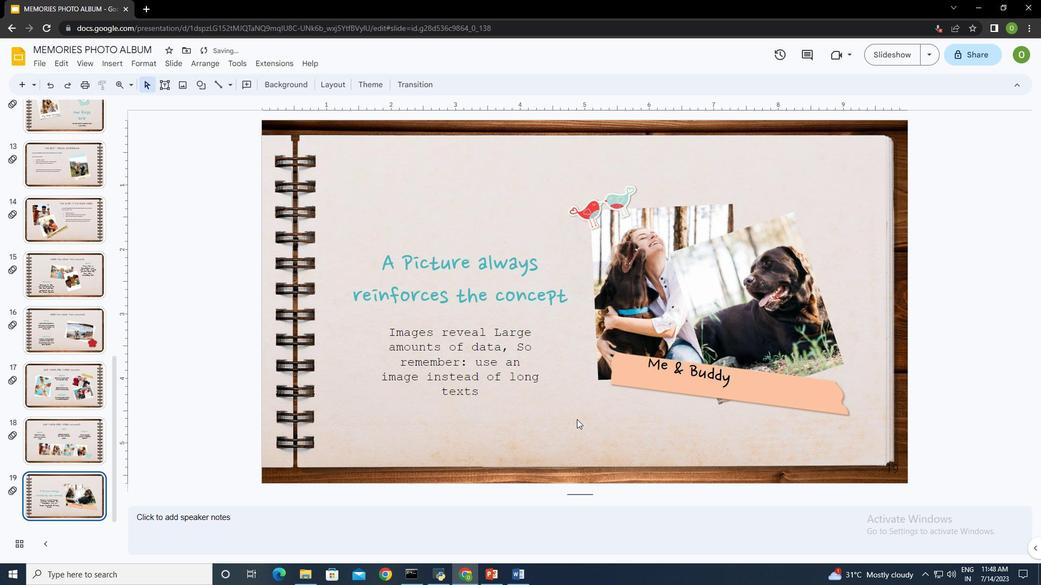 
Action: Mouse moved to (771, 246)
Screenshot: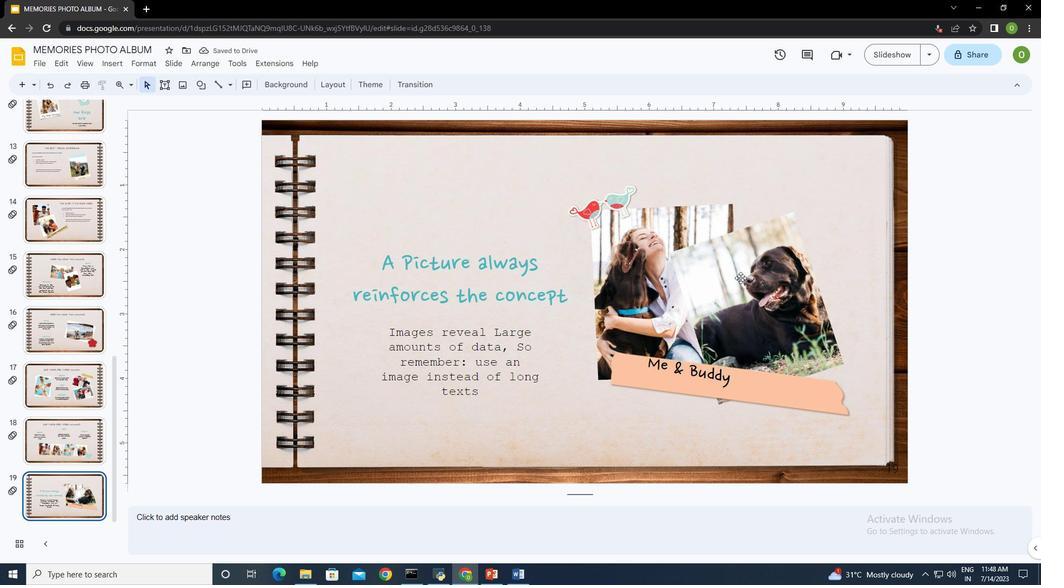
Action: Mouse pressed left at (771, 246)
Screenshot: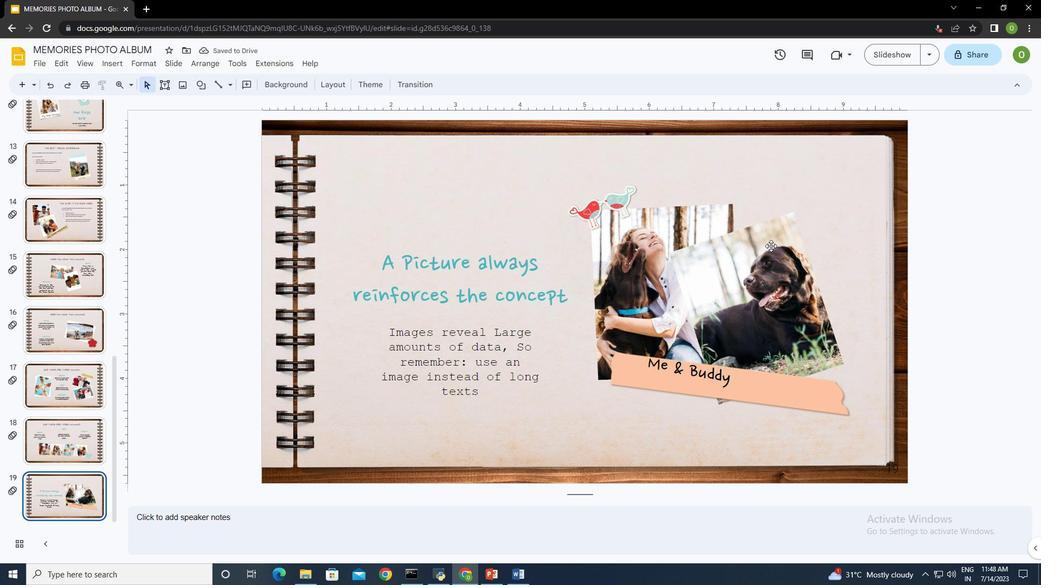 
Action: Mouse moved to (615, 259)
Screenshot: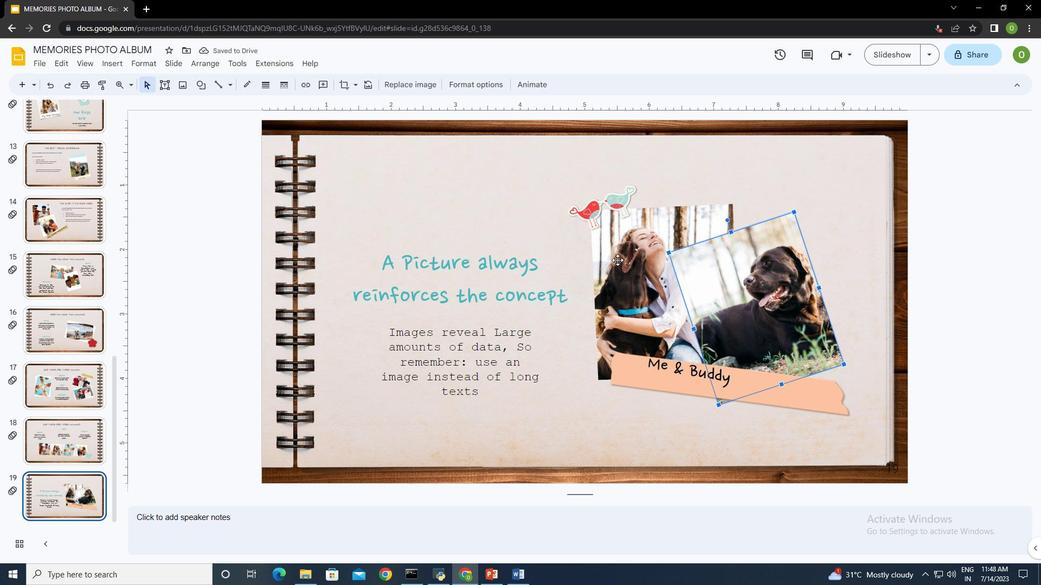 
Action: Mouse pressed left at (615, 259)
Screenshot: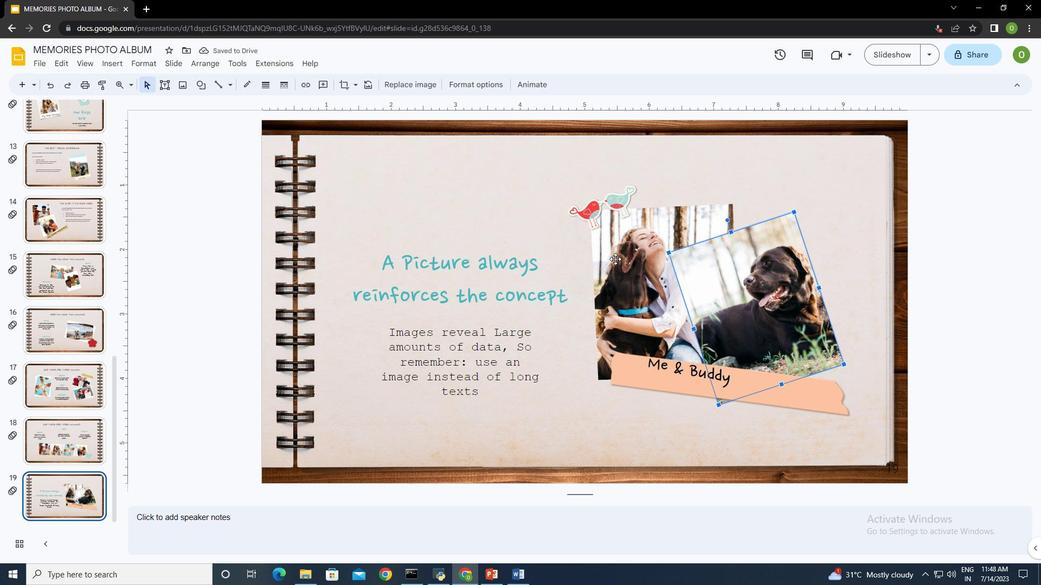 
Action: Mouse moved to (424, 84)
Screenshot: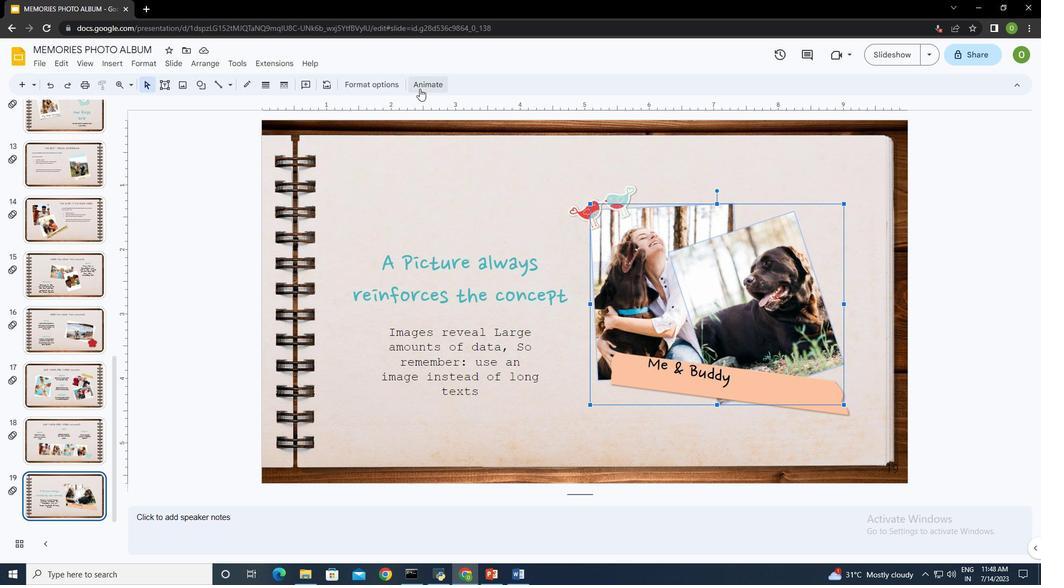 
Action: Mouse pressed left at (424, 84)
Screenshot: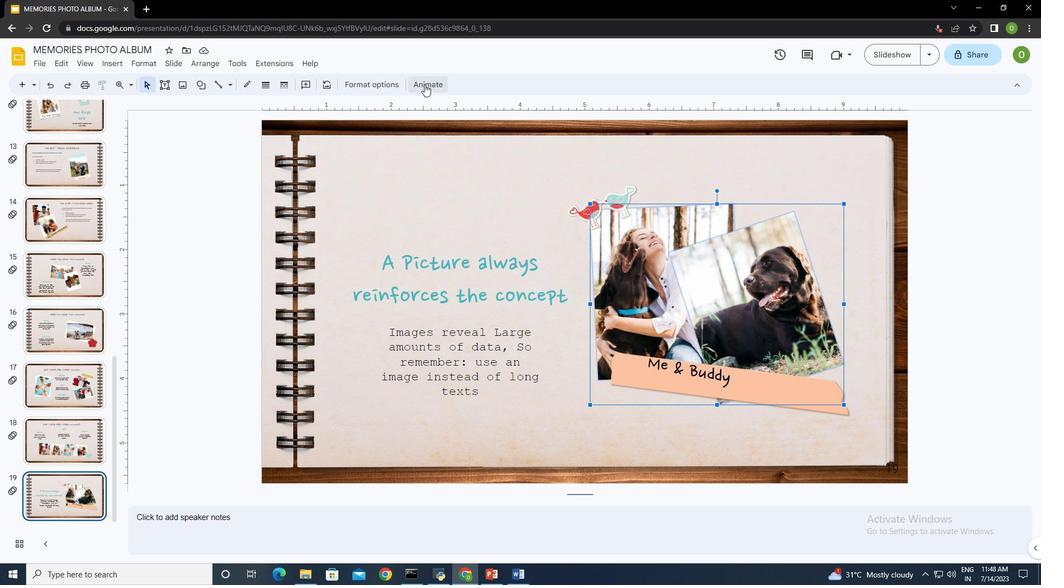 
Action: Mouse moved to (926, 216)
Screenshot: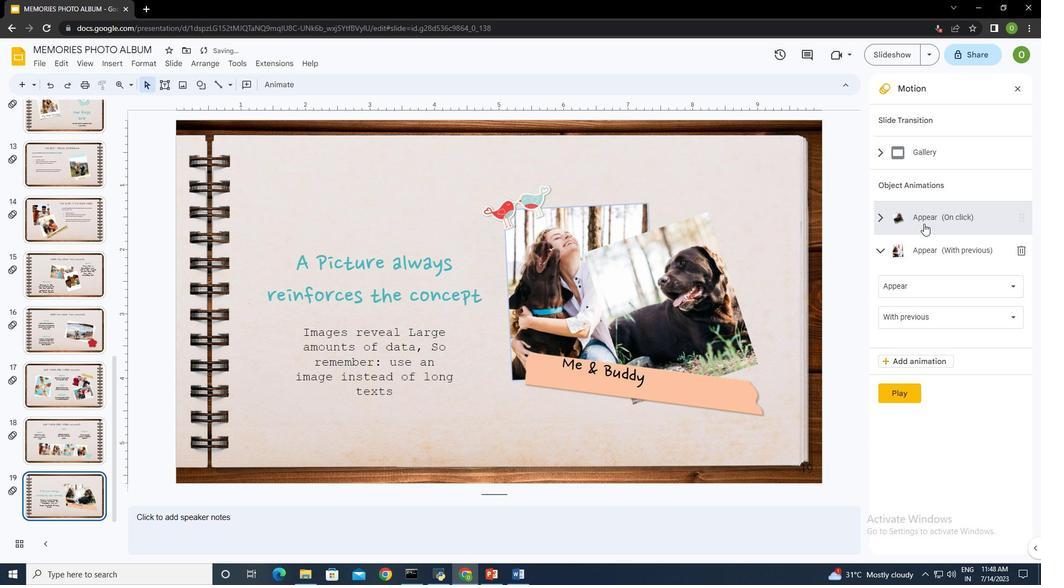 
Action: Mouse pressed left at (926, 216)
Screenshot: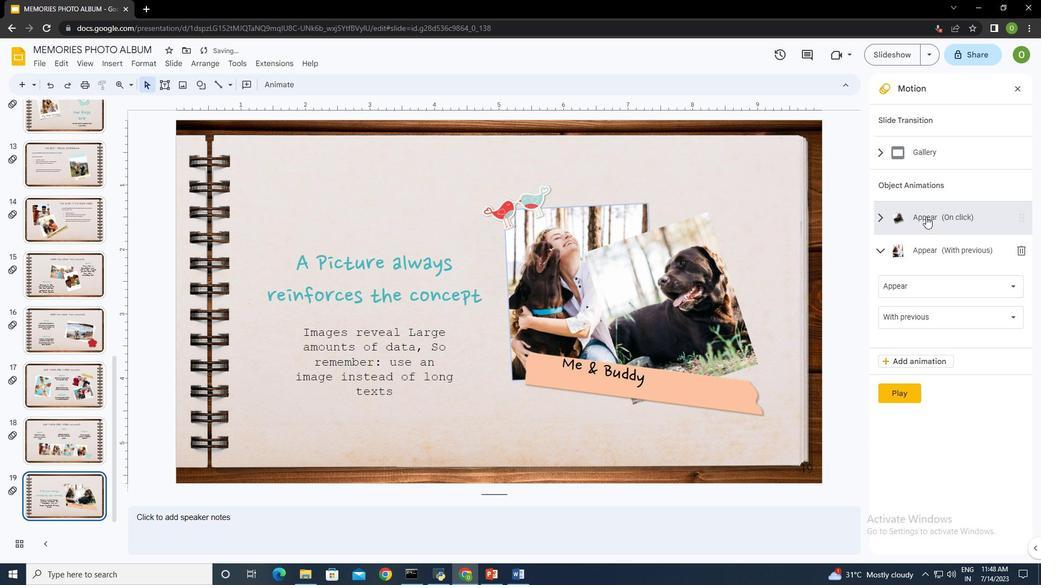 
Action: Mouse moved to (913, 252)
Screenshot: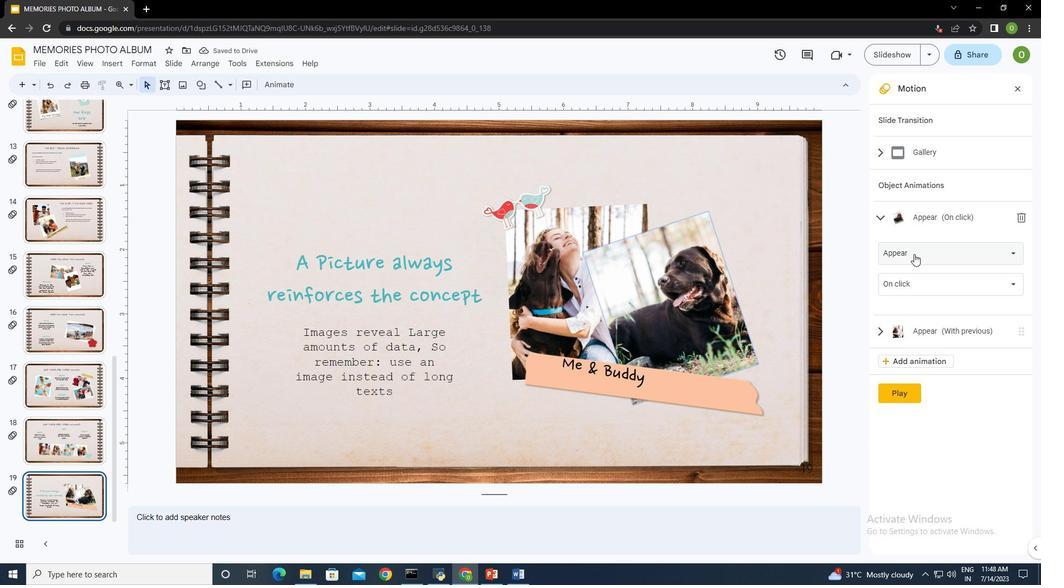 
Action: Mouse pressed left at (913, 252)
Screenshot: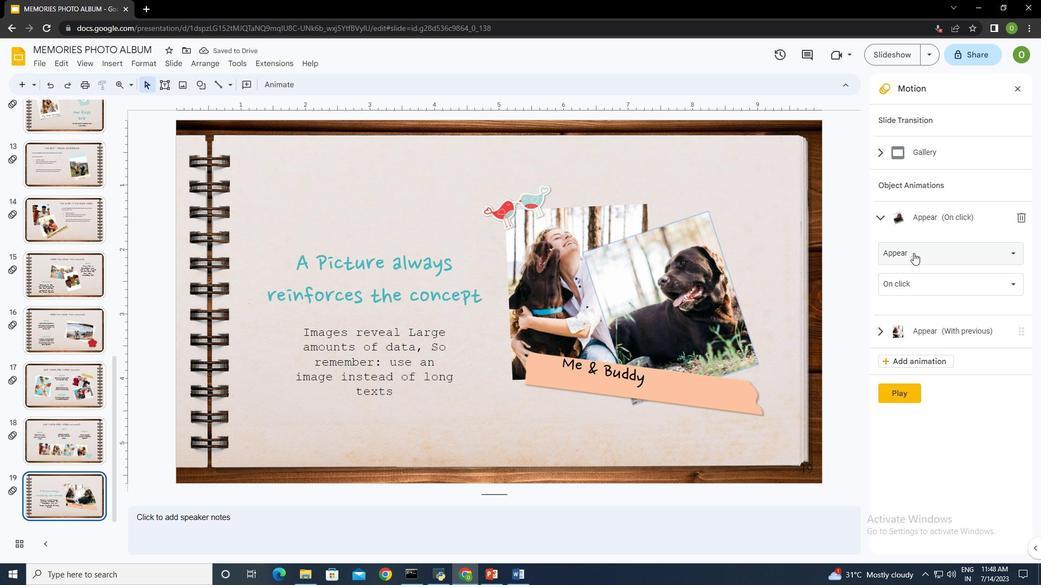 
Action: Mouse moved to (946, 399)
Screenshot: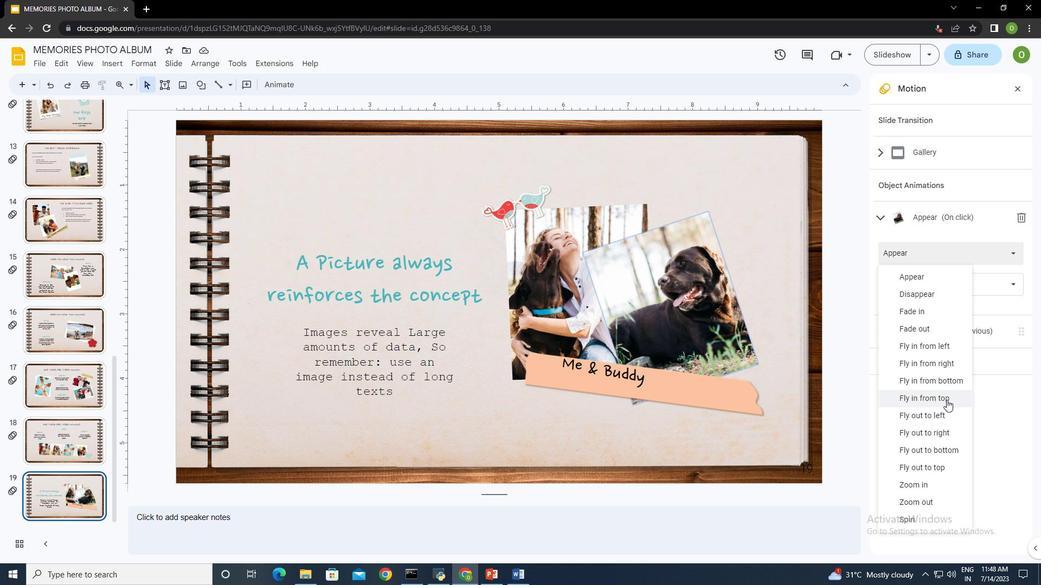 
Action: Mouse pressed left at (946, 399)
Screenshot: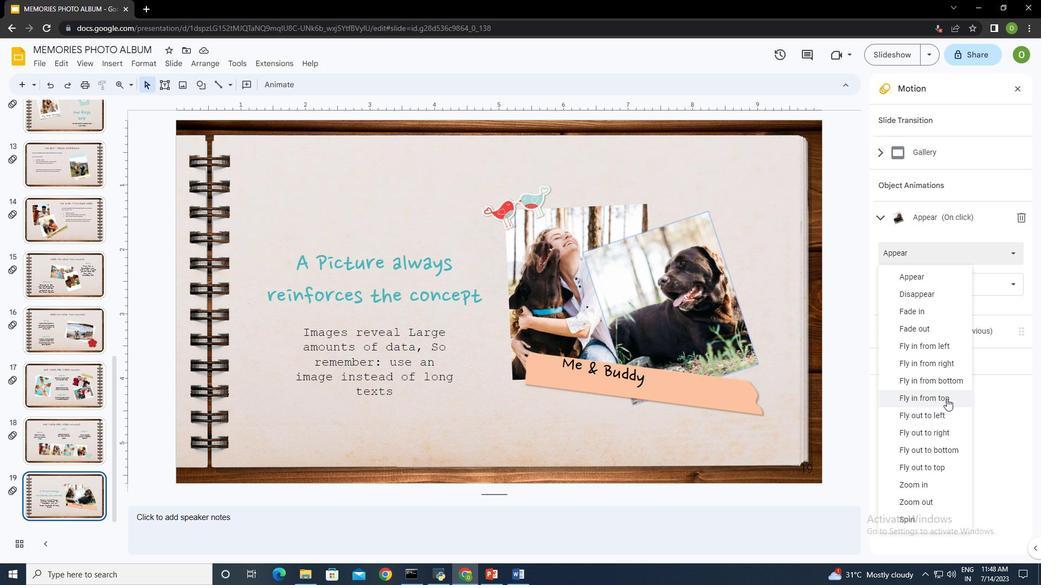 
Action: Mouse moved to (919, 284)
Screenshot: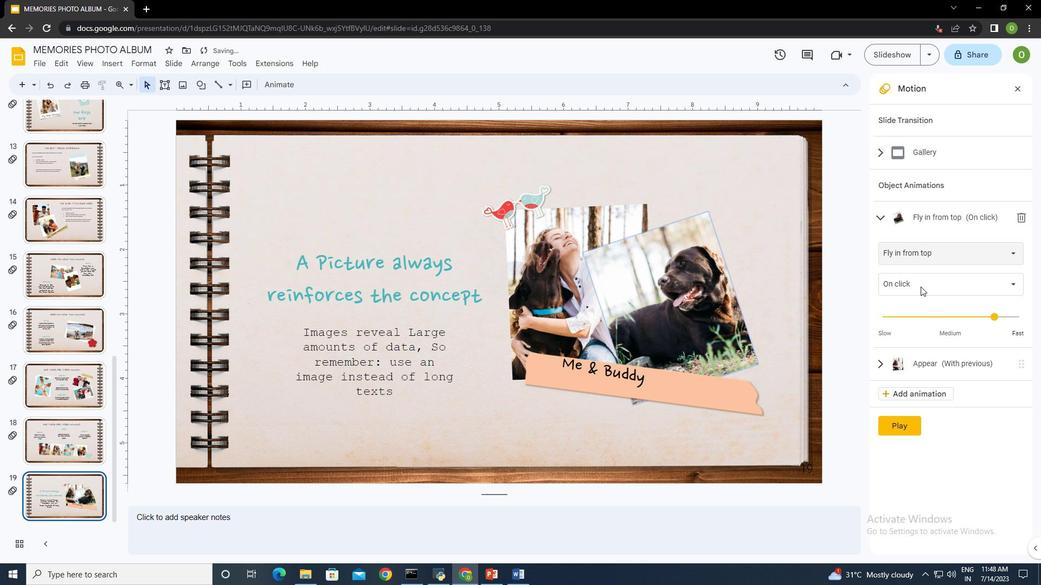 
Action: Mouse pressed left at (919, 284)
Screenshot: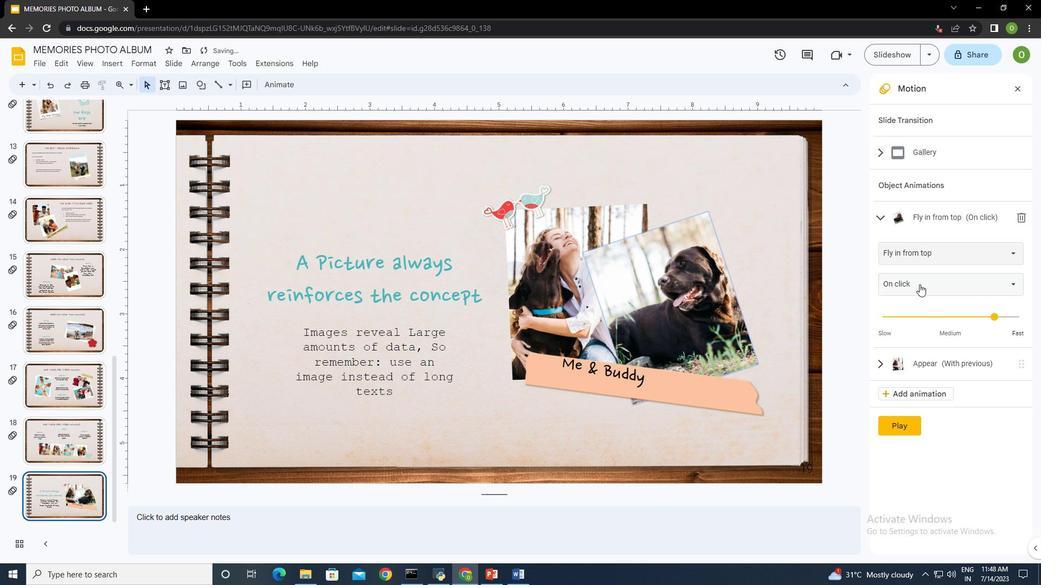 
Action: Mouse moved to (921, 324)
Screenshot: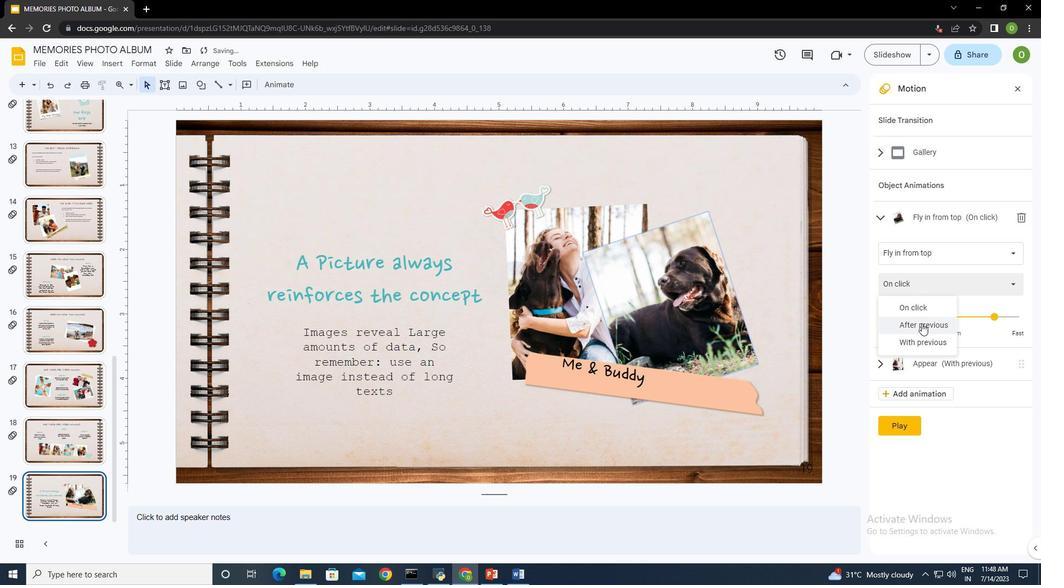 
Action: Mouse pressed left at (921, 324)
Screenshot: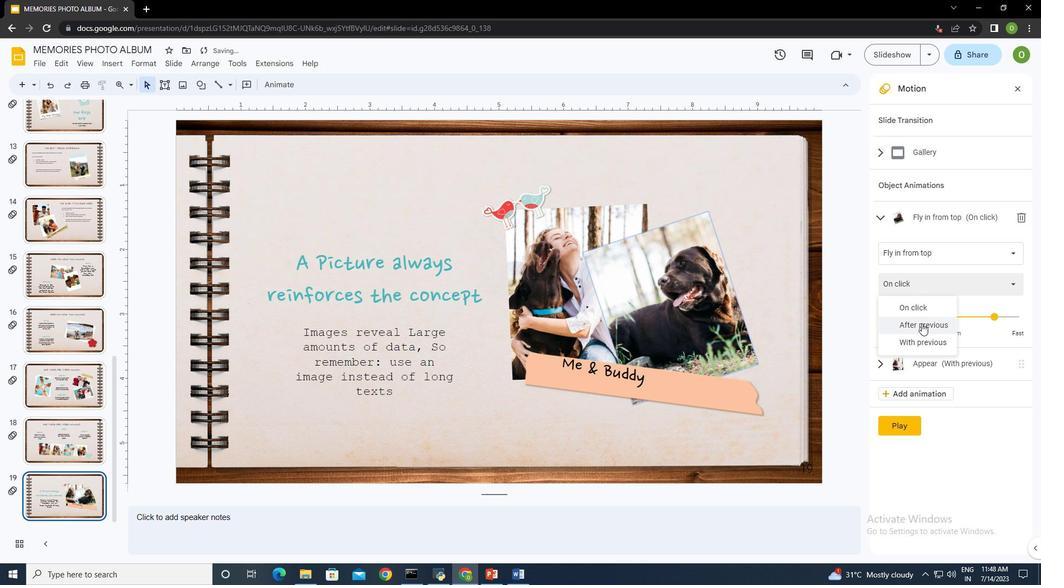 
Action: Mouse moved to (993, 317)
Screenshot: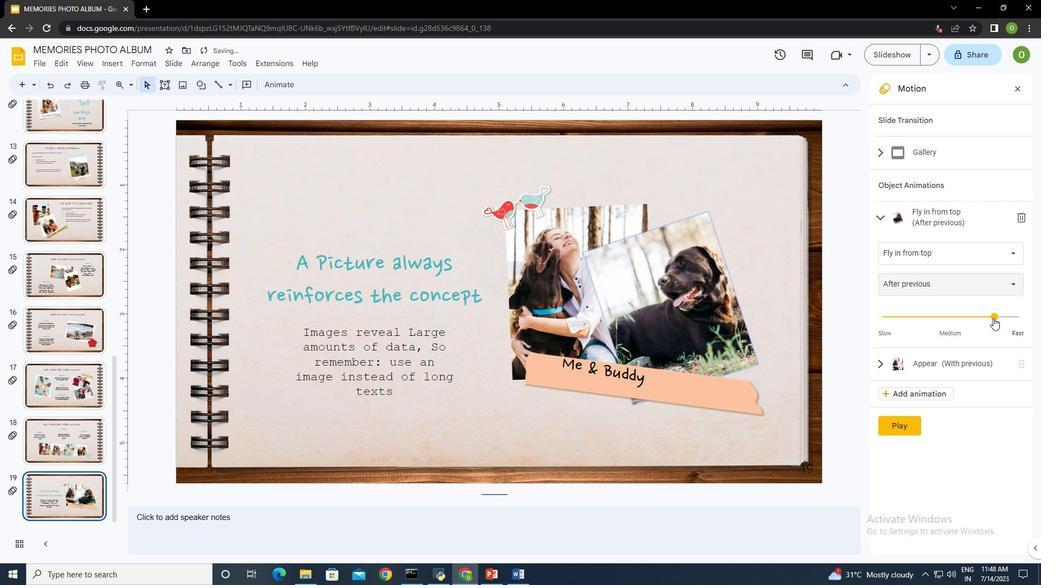 
Action: Mouse pressed left at (993, 317)
Screenshot: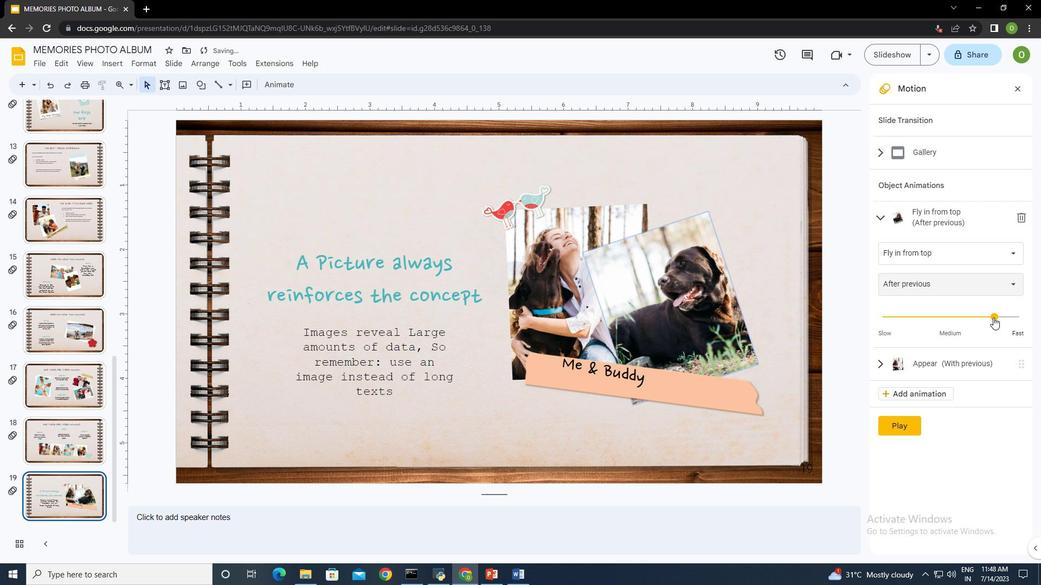 
Action: Mouse moved to (934, 369)
Screenshot: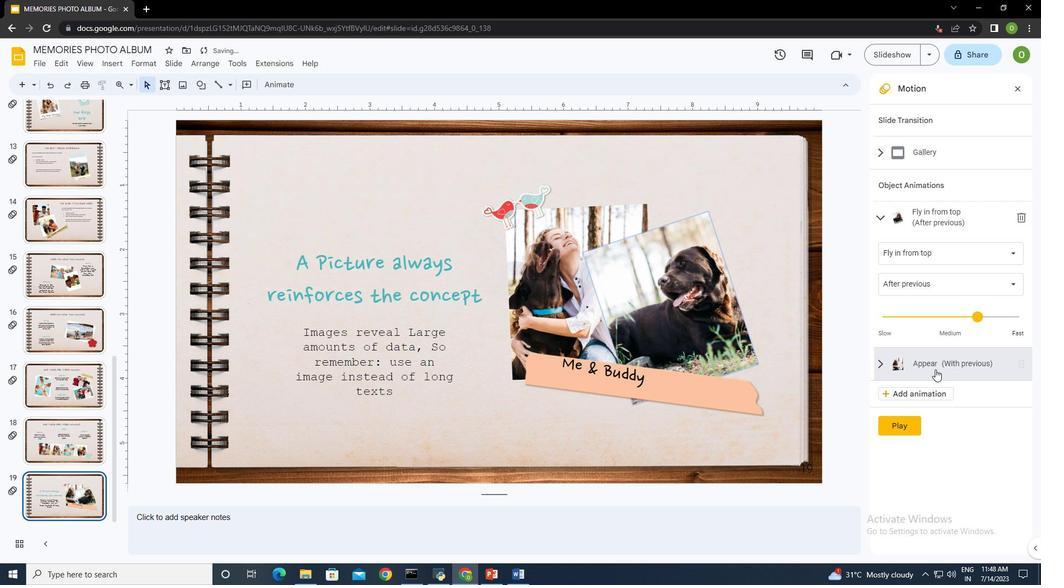 
Action: Mouse pressed left at (934, 369)
Screenshot: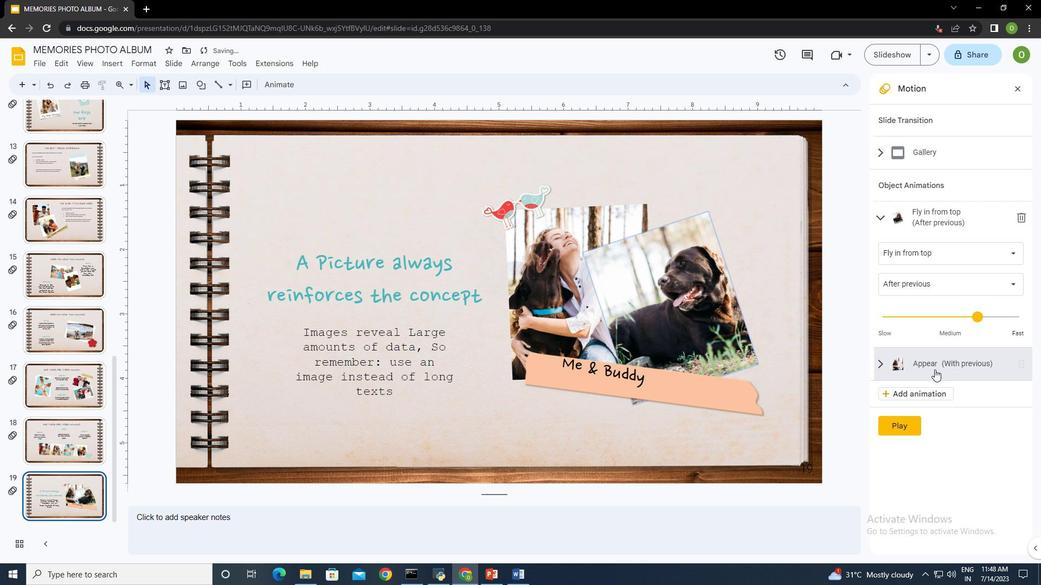 
Action: Mouse moved to (914, 276)
Screenshot: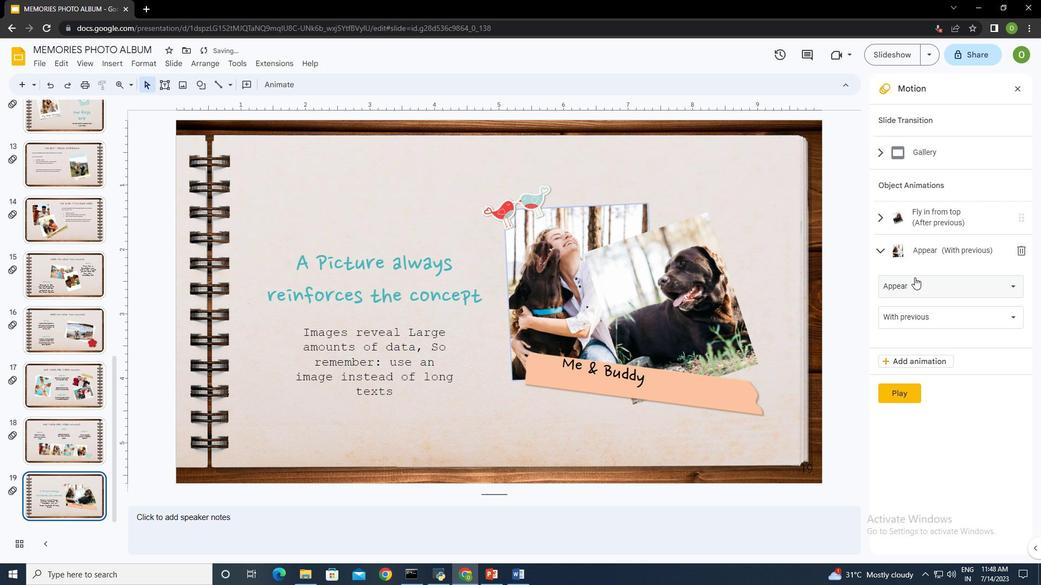 
Action: Mouse pressed left at (914, 276)
Screenshot: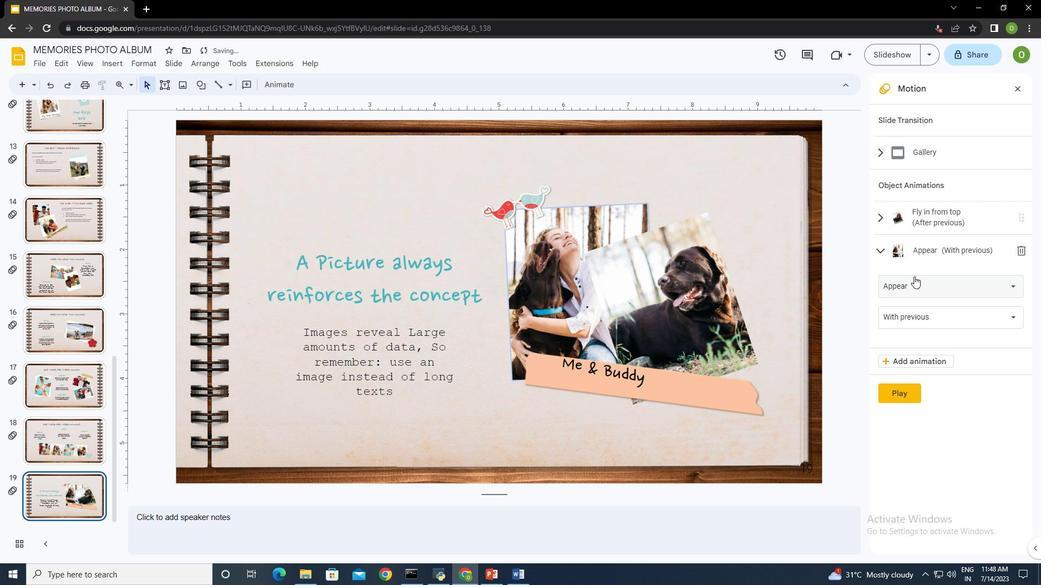 
Action: Mouse moved to (943, 411)
Screenshot: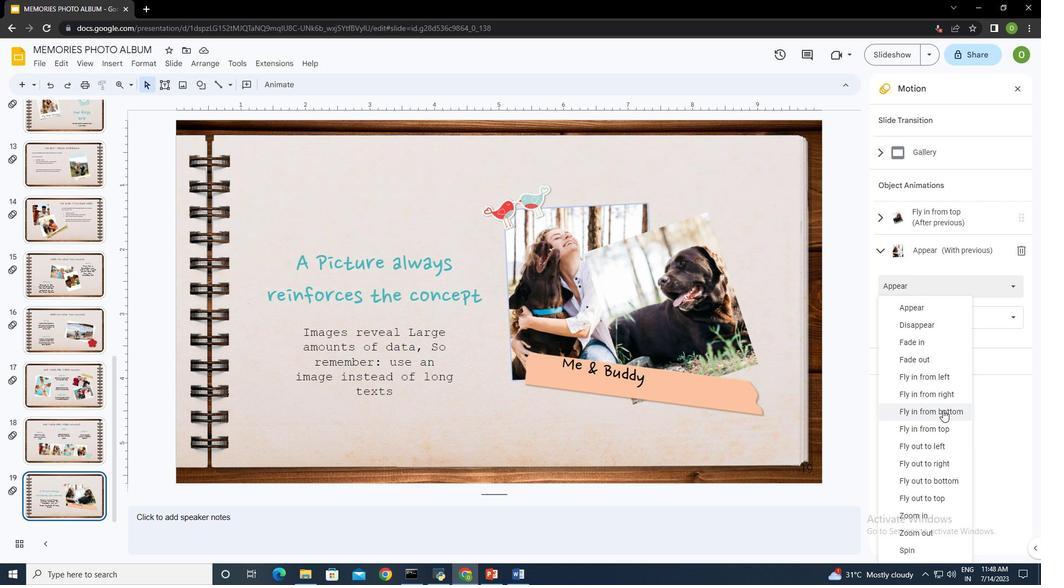
Action: Mouse pressed left at (943, 411)
Screenshot: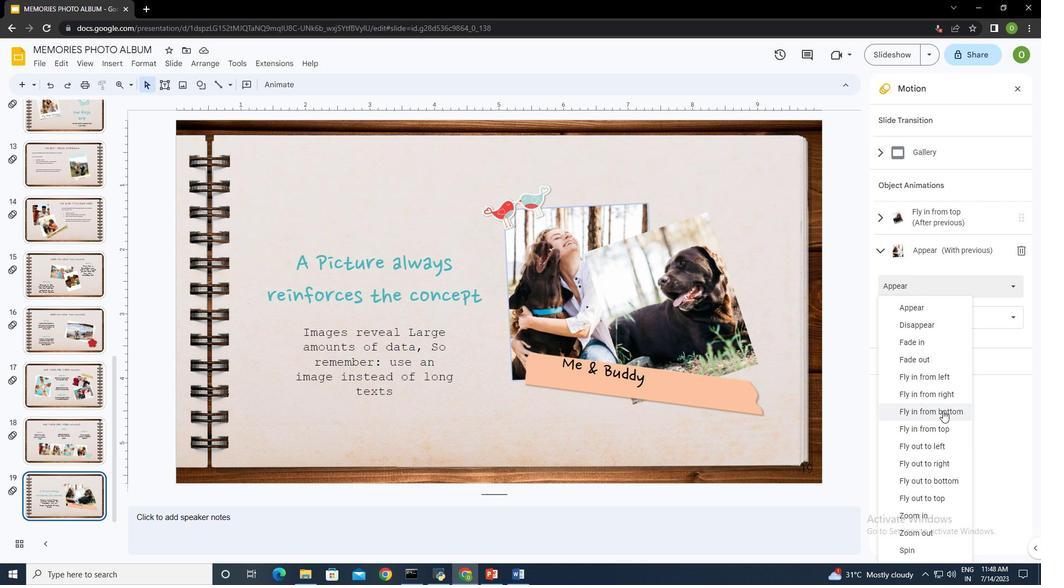 
Action: Mouse moved to (922, 314)
Screenshot: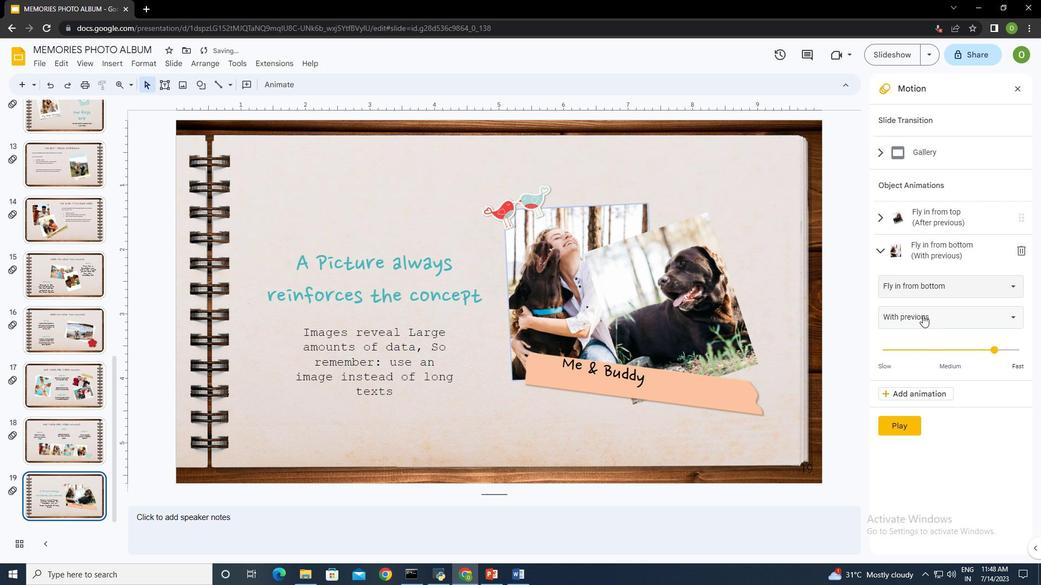 
Action: Mouse pressed left at (922, 314)
Screenshot: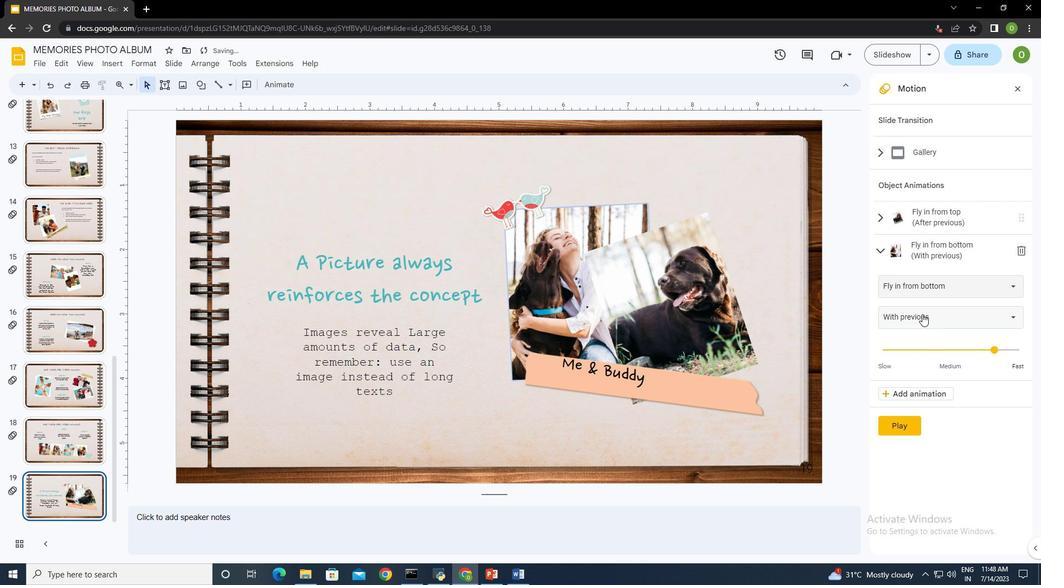 
Action: Mouse moved to (924, 373)
Screenshot: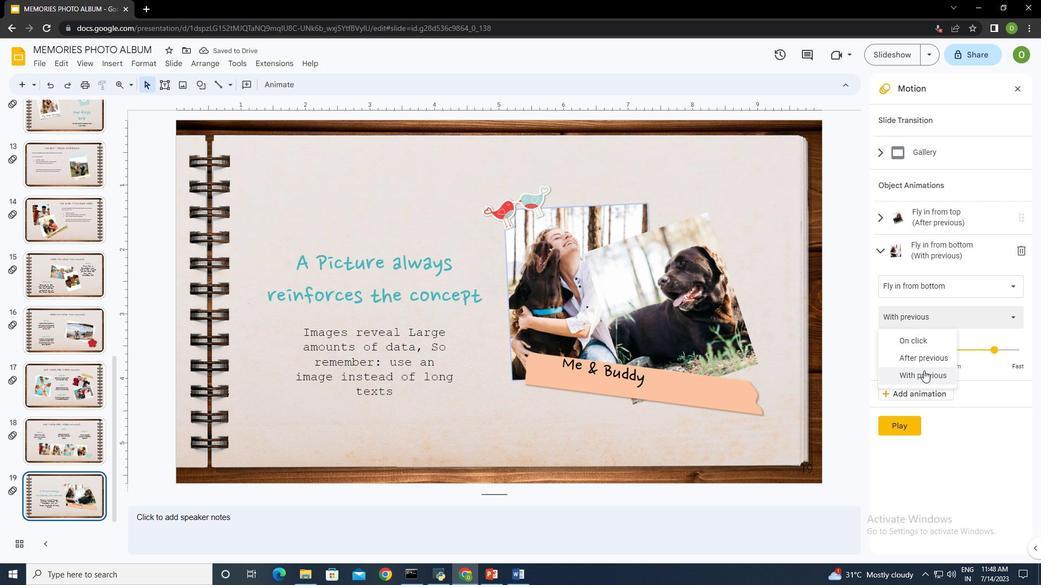 
Action: Mouse pressed left at (924, 373)
Screenshot: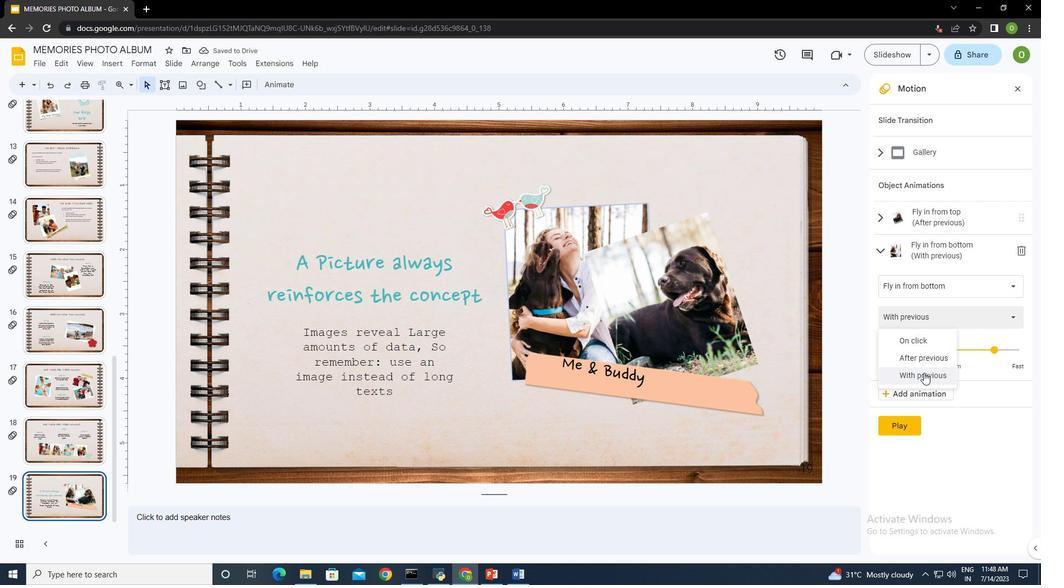 
Action: Mouse moved to (906, 425)
Screenshot: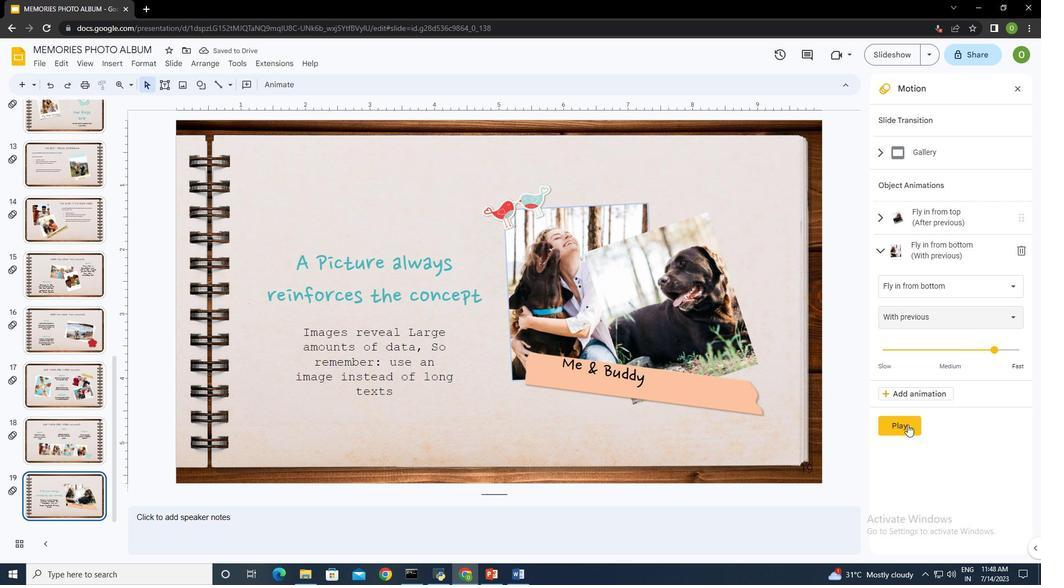 
Action: Mouse pressed left at (906, 425)
Screenshot: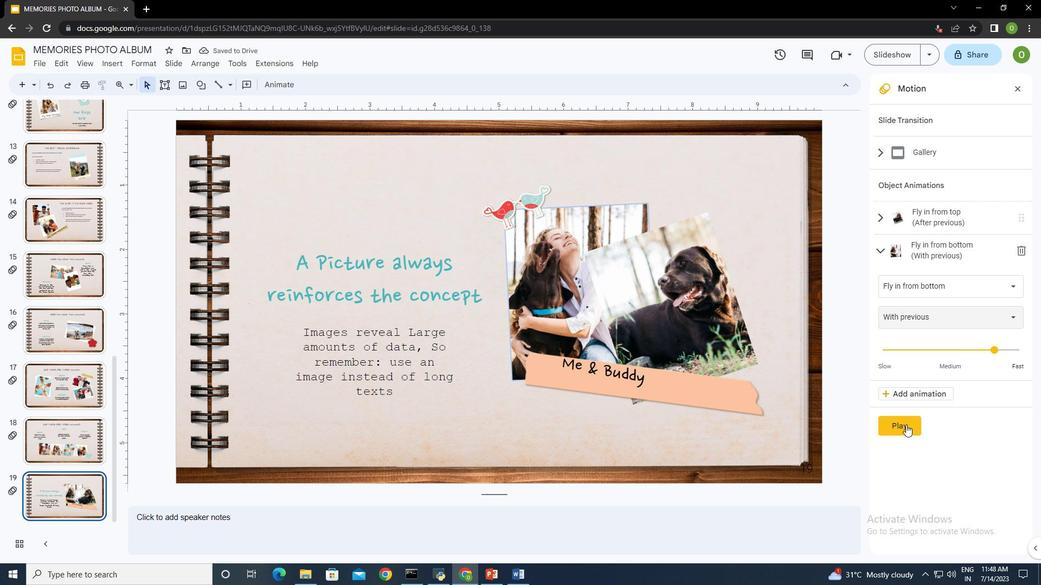 
Action: Mouse moved to (902, 426)
Screenshot: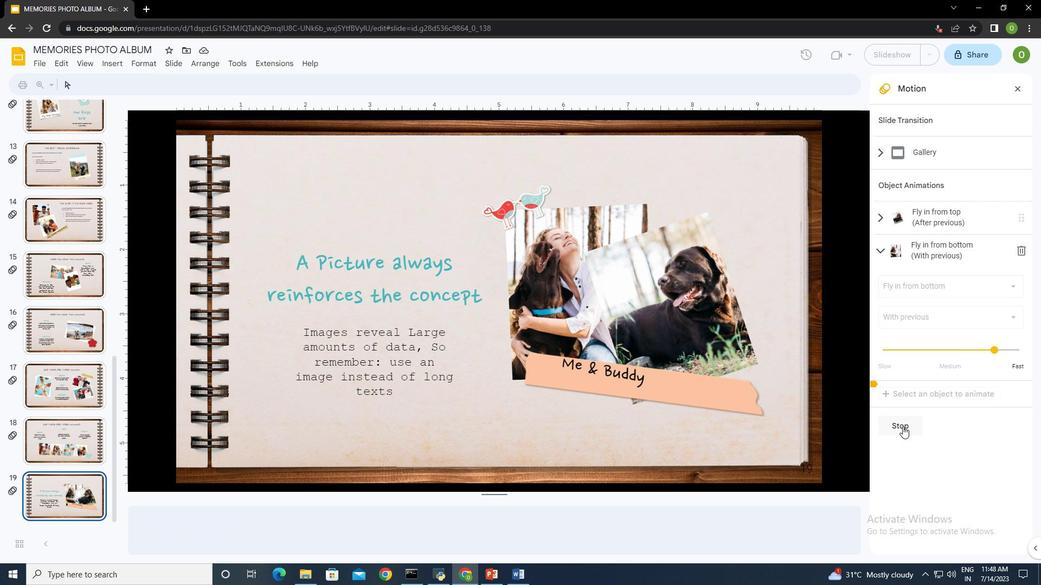 
Action: Mouse pressed left at (902, 426)
Screenshot: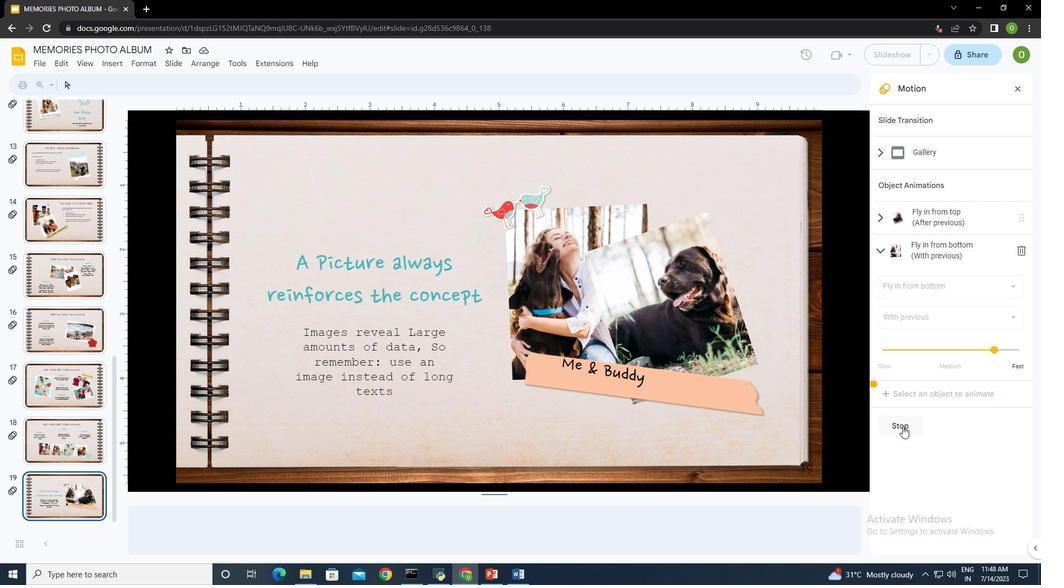 
Action: Mouse moved to (885, 435)
Screenshot: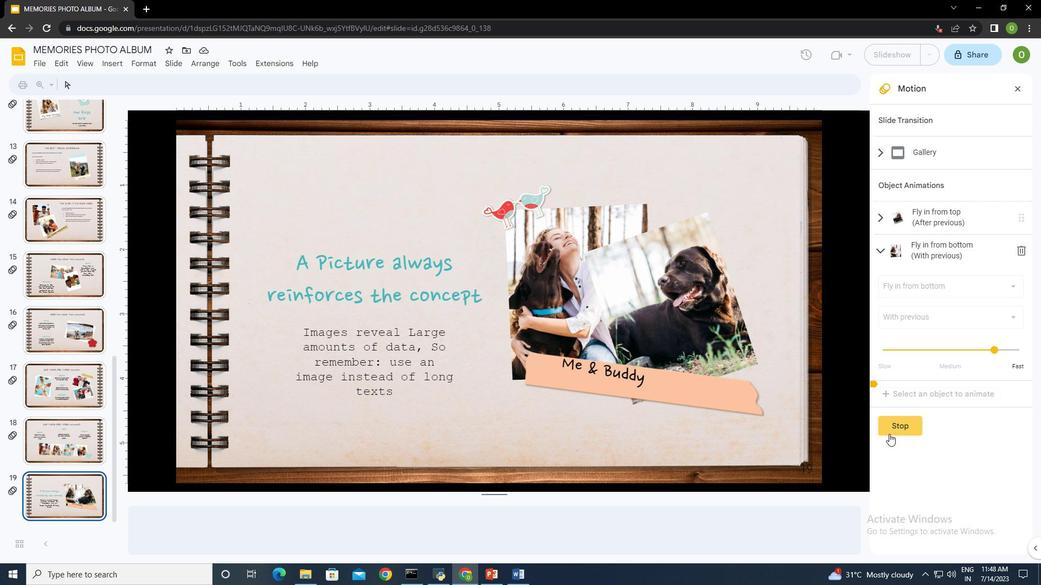 
